Task: Create validation rules in application object.
Action: Mouse moved to (725, 52)
Screenshot: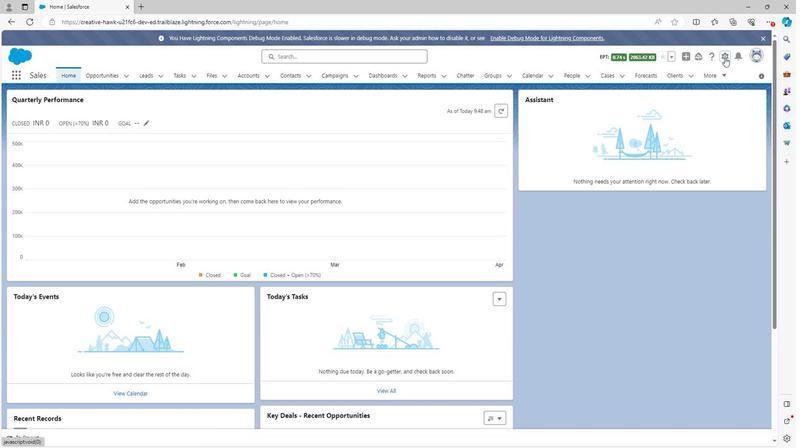 
Action: Mouse pressed left at (725, 52)
Screenshot: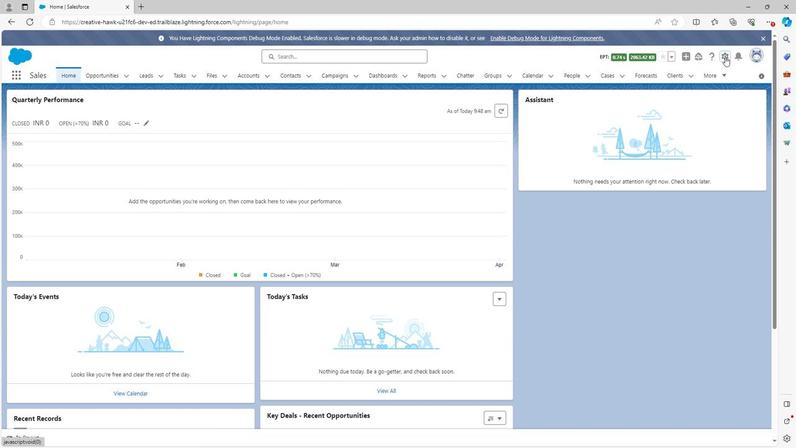
Action: Mouse moved to (694, 79)
Screenshot: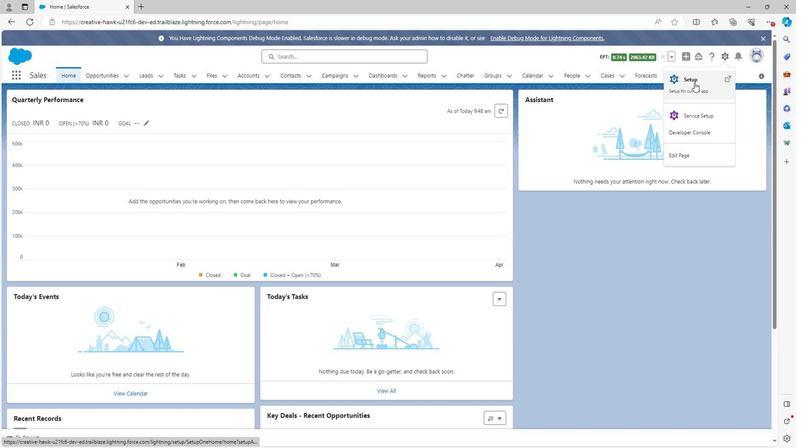 
Action: Mouse pressed left at (694, 79)
Screenshot: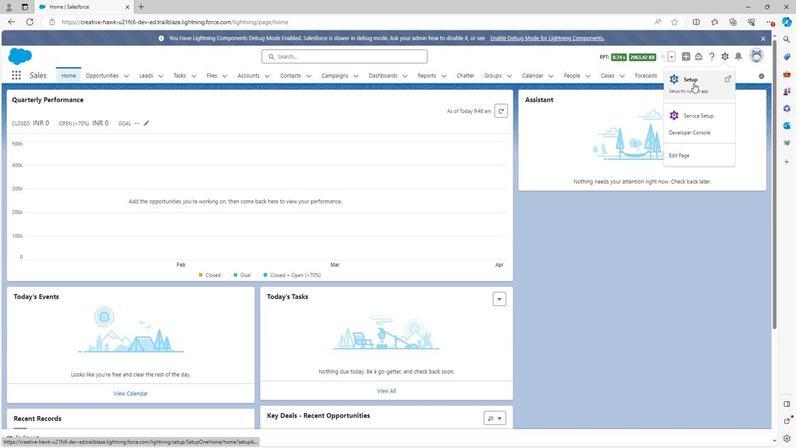 
Action: Mouse moved to (103, 73)
Screenshot: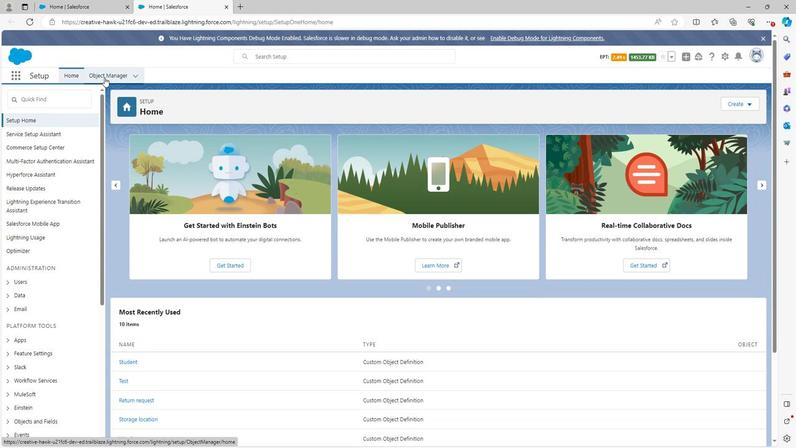 
Action: Mouse pressed left at (103, 73)
Screenshot: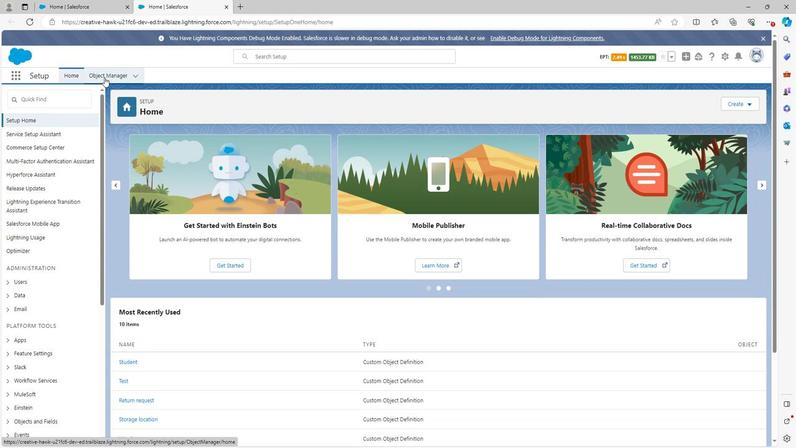 
Action: Mouse moved to (24, 283)
Screenshot: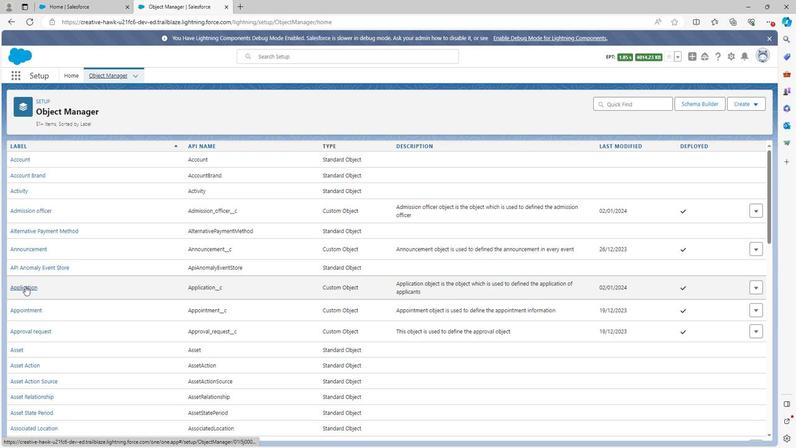 
Action: Mouse pressed left at (24, 283)
Screenshot: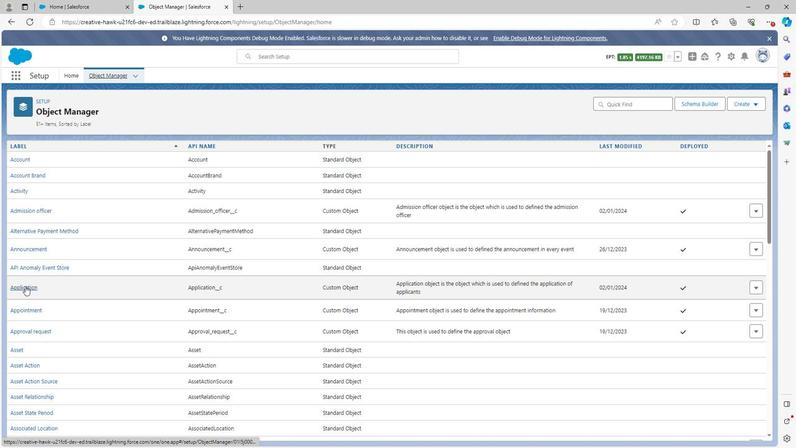 
Action: Mouse moved to (43, 159)
Screenshot: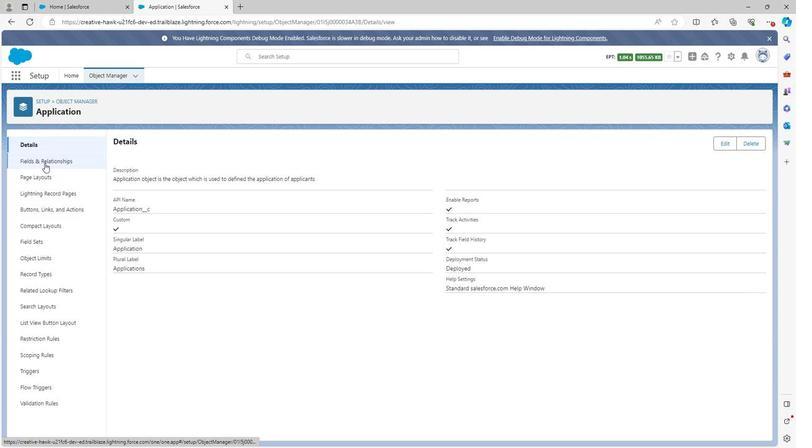 
Action: Mouse pressed left at (43, 159)
Screenshot: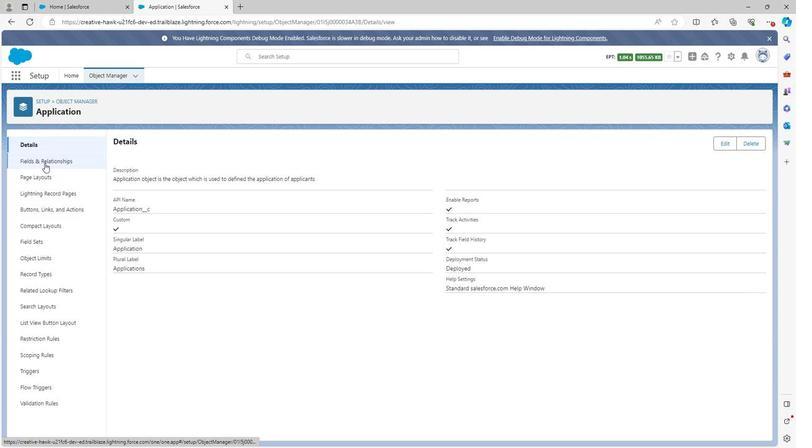 
Action: Mouse moved to (126, 179)
Screenshot: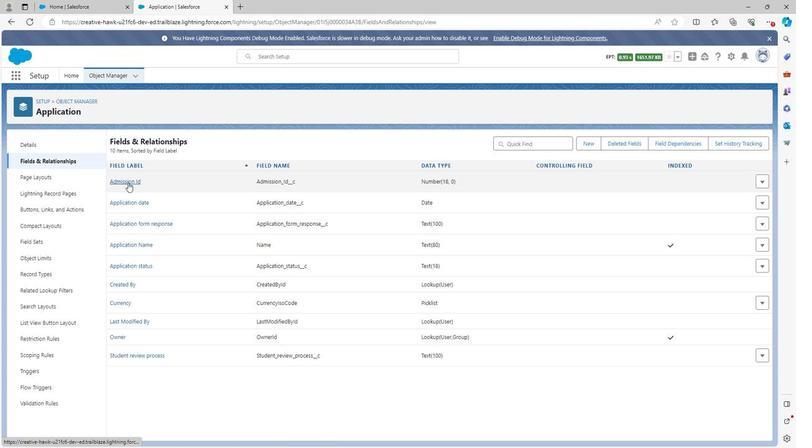 
Action: Mouse pressed left at (126, 179)
Screenshot: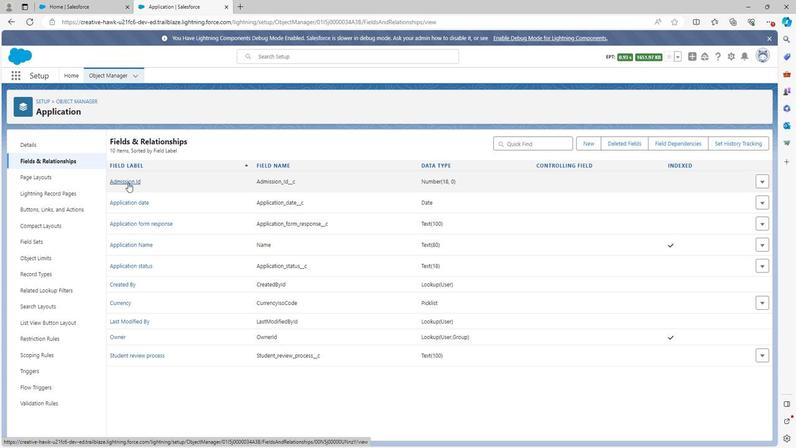 
Action: Mouse moved to (321, 389)
Screenshot: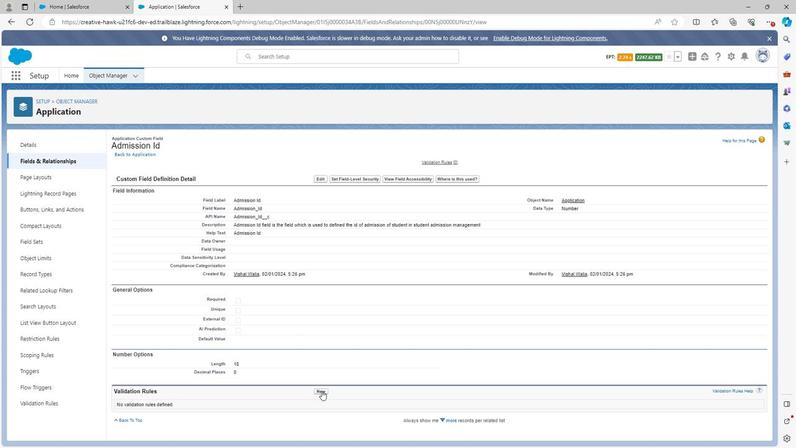 
Action: Mouse pressed left at (321, 389)
Screenshot: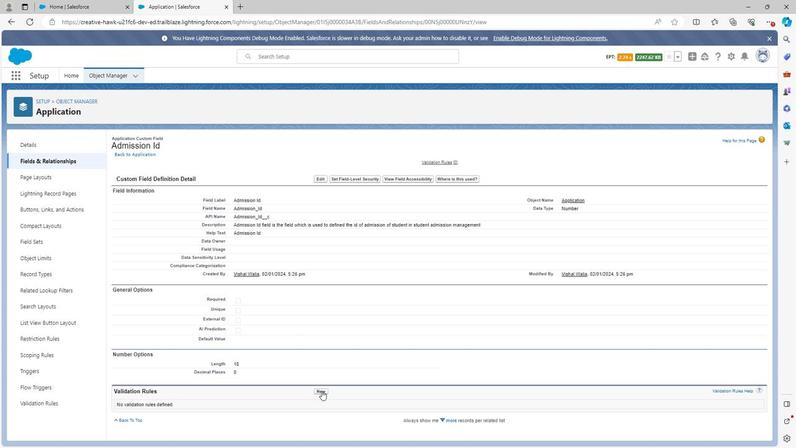 
Action: Mouse moved to (221, 196)
Screenshot: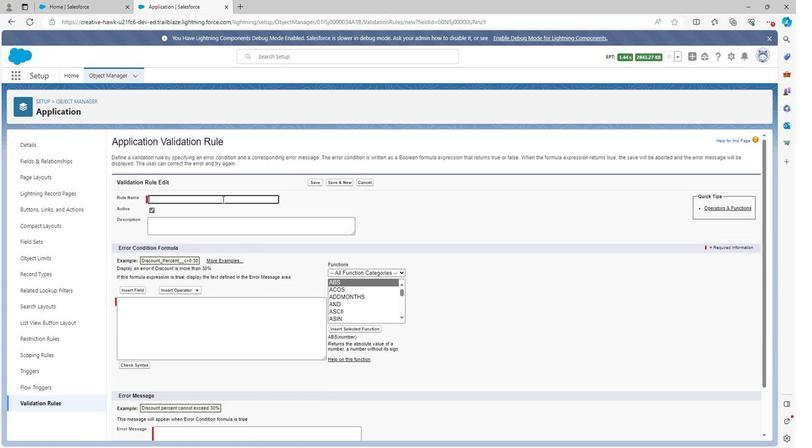 
Action: Mouse pressed left at (221, 196)
Screenshot: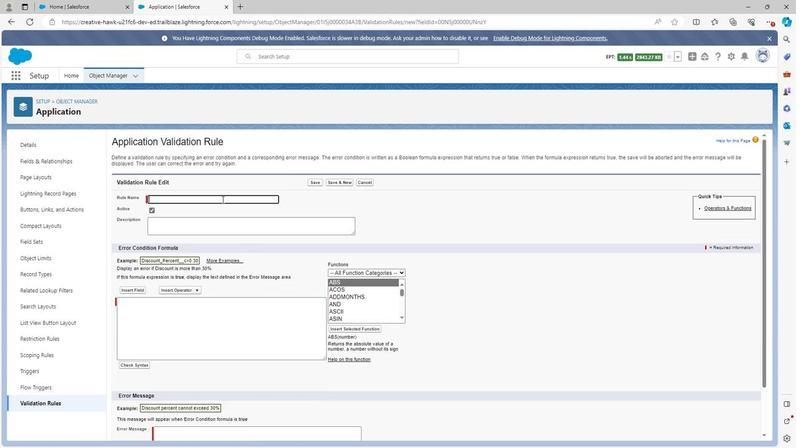 
Action: Mouse moved to (219, 192)
Screenshot: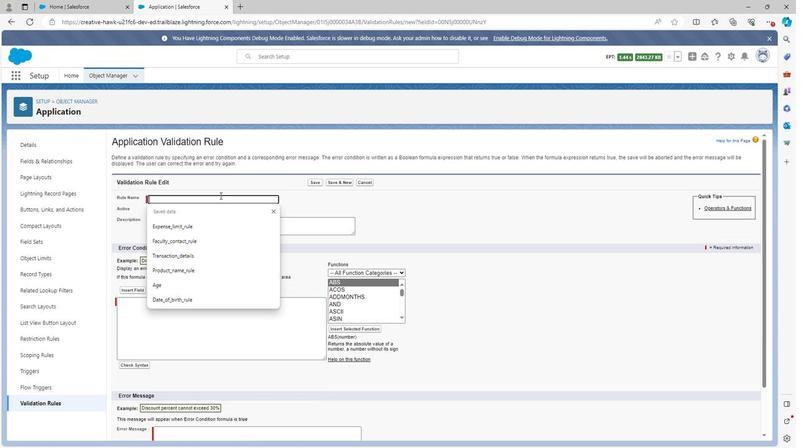 
Action: Key pressed <Key.shift>A
Screenshot: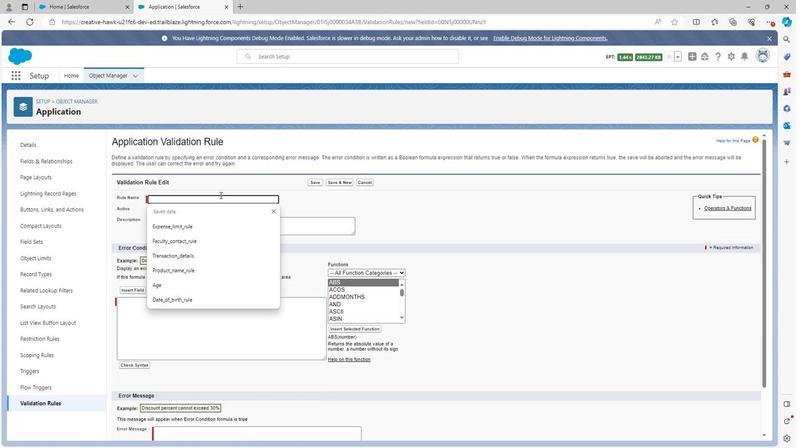 
Action: Mouse moved to (217, 190)
Screenshot: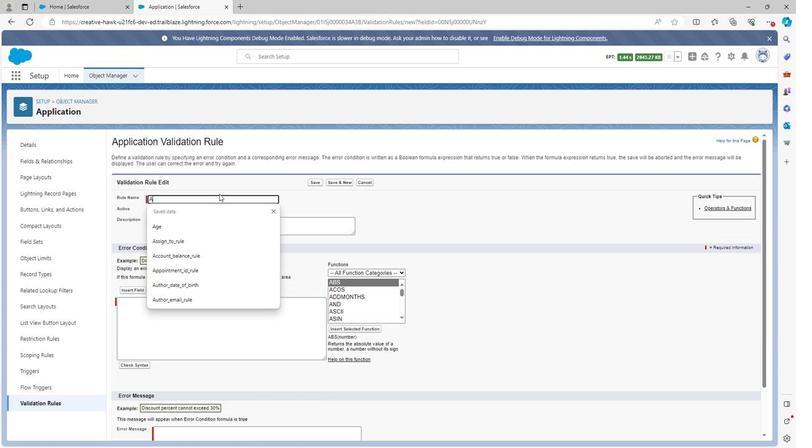 
Action: Key pressed pplication<Key.space><Key.shift>Id<Key.space>ru
Screenshot: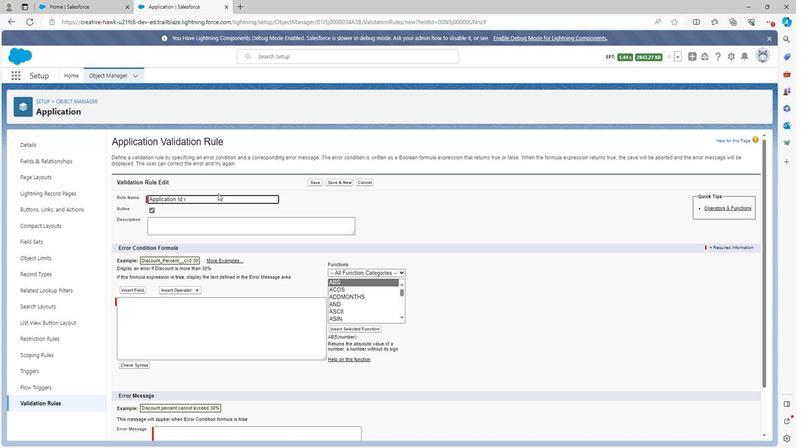 
Action: Mouse moved to (217, 189)
Screenshot: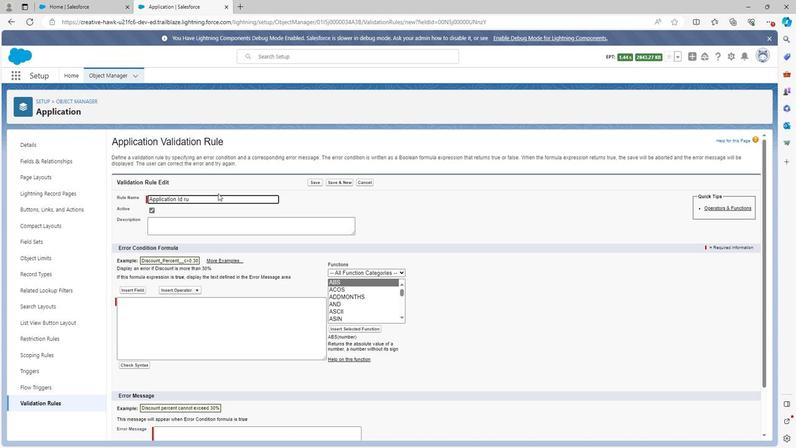 
Action: Key pressed le
Screenshot: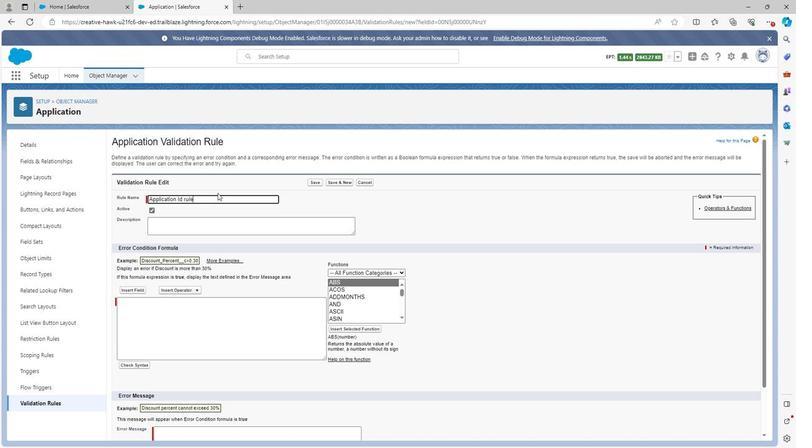 
Action: Mouse moved to (194, 214)
Screenshot: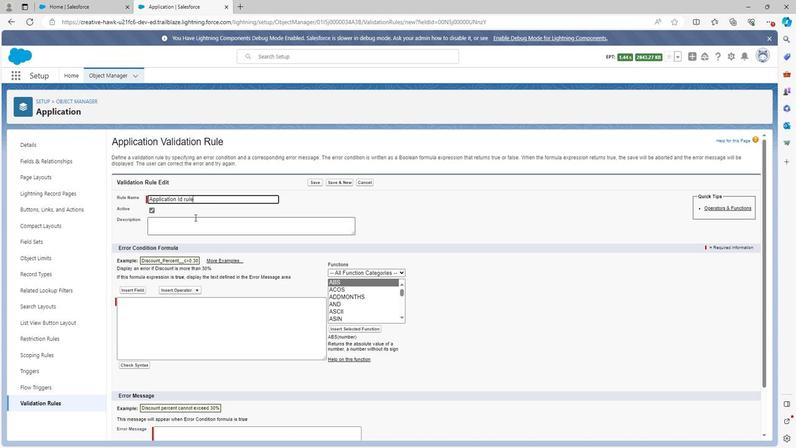 
Action: Mouse pressed left at (194, 214)
Screenshot: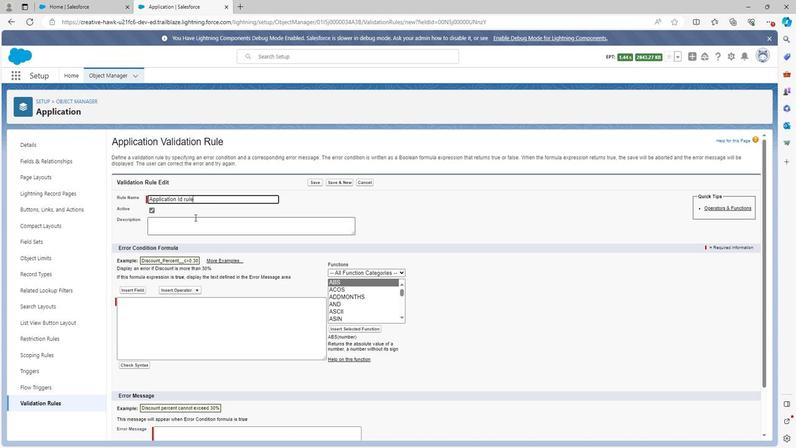 
Action: Key pressed <Key.shift><Key.shift>A
Screenshot: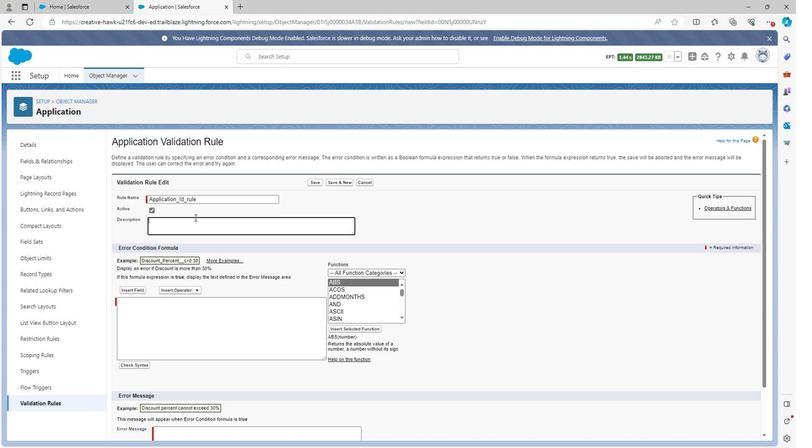 
Action: Mouse moved to (194, 214)
Screenshot: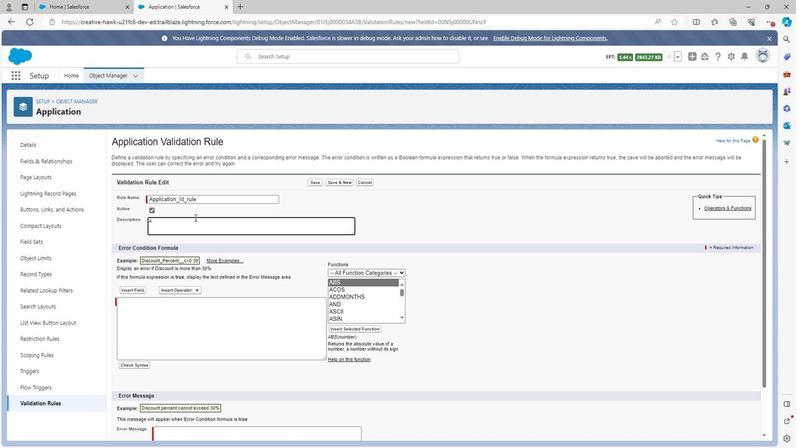 
Action: Key pressed pplication<Key.space><Key.shift><Key.shift>Id<Key.space>rule<Key.space>is<Key.space>the<Key.space>rule<Key.space>which<Key.space>is<Key.space>used<Key.space>to<Key.space>defined<Key.space>the<Key.space><Key.shift>Id<Key.space>of<Key.space>application<Key.space>with<Key.space>some<Key.space>limits
Screenshot: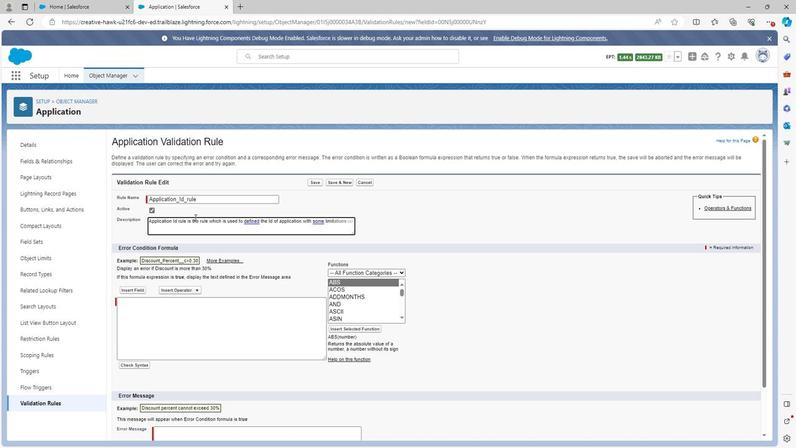 
Action: Mouse moved to (153, 312)
Screenshot: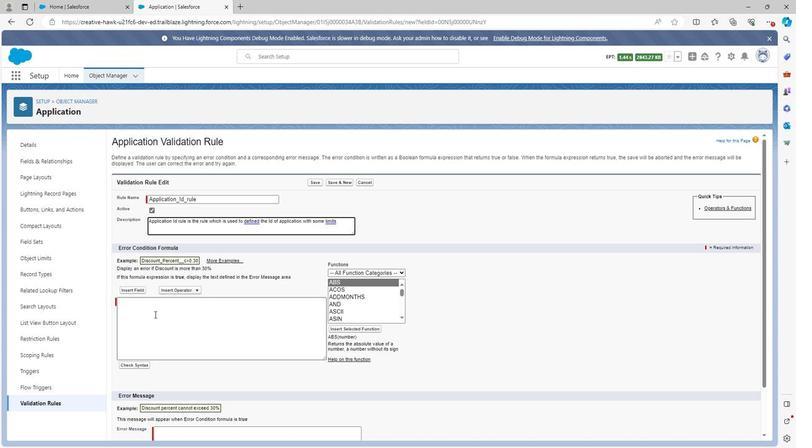 
Action: Mouse pressed left at (153, 312)
Screenshot: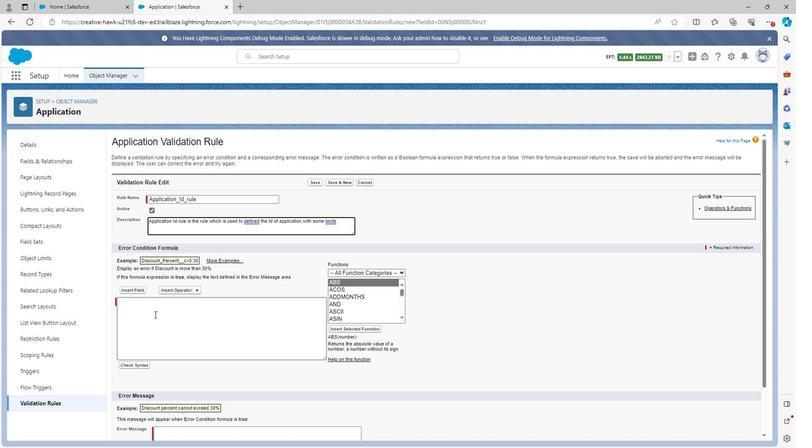 
Action: Mouse moved to (138, 288)
Screenshot: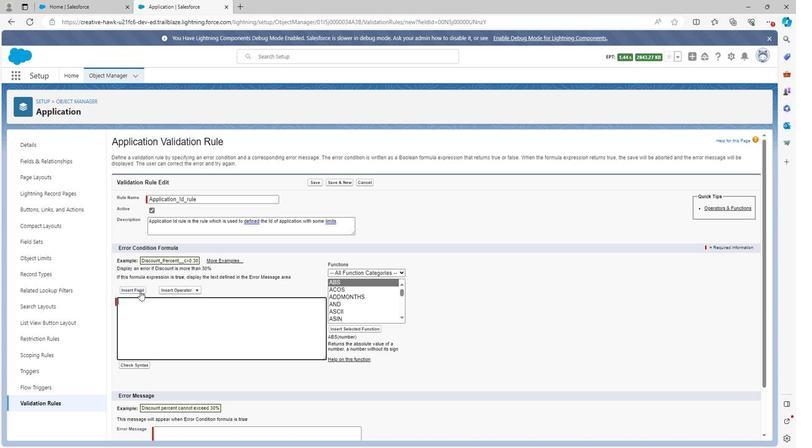 
Action: Mouse pressed left at (138, 288)
Screenshot: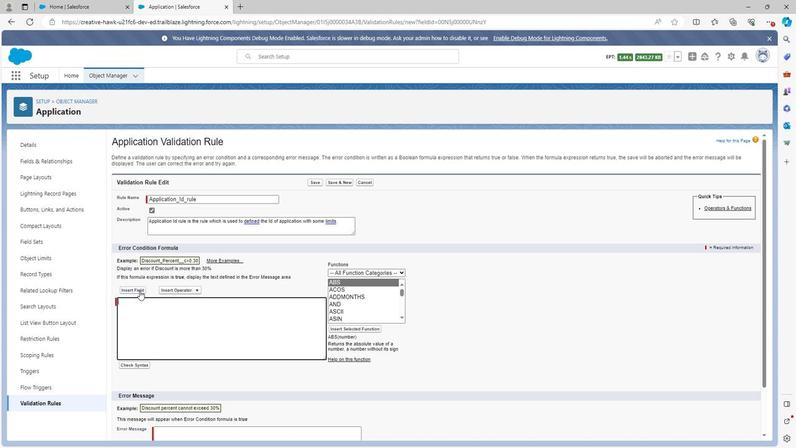 
Action: Mouse moved to (368, 289)
Screenshot: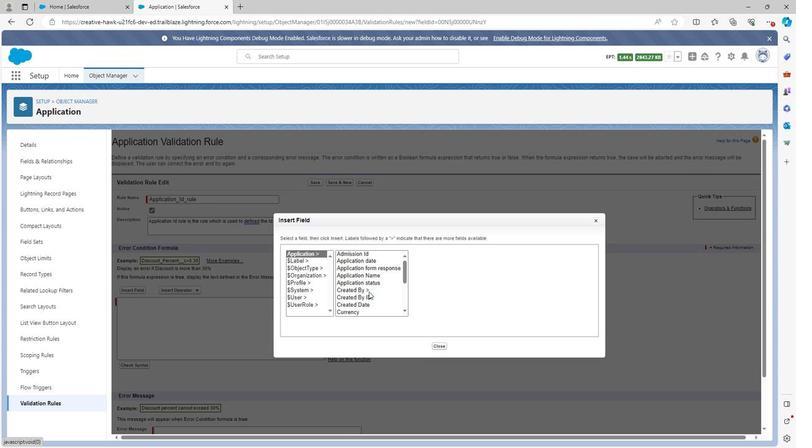 
Action: Mouse scrolled (368, 288) with delta (0, 0)
Screenshot: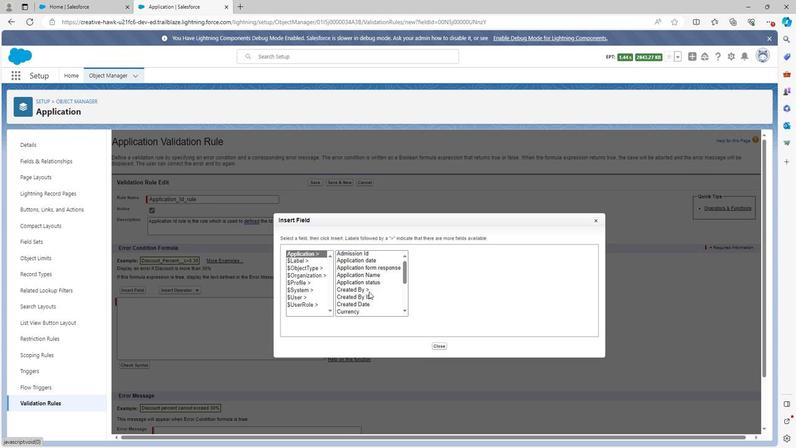
Action: Mouse moved to (368, 289)
Screenshot: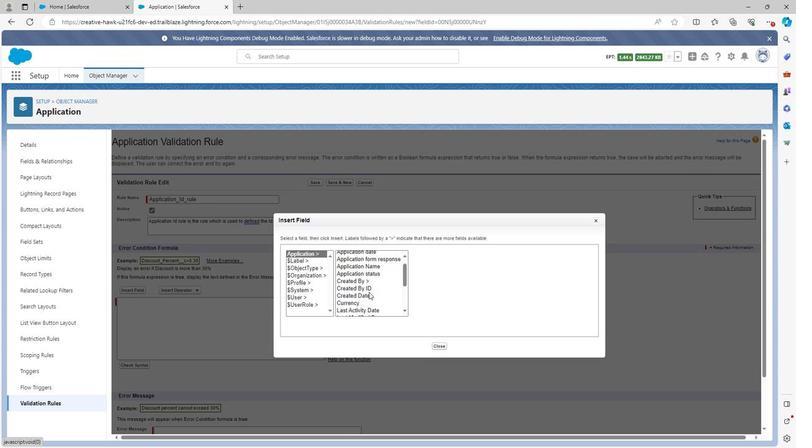 
Action: Mouse scrolled (368, 289) with delta (0, 0)
Screenshot: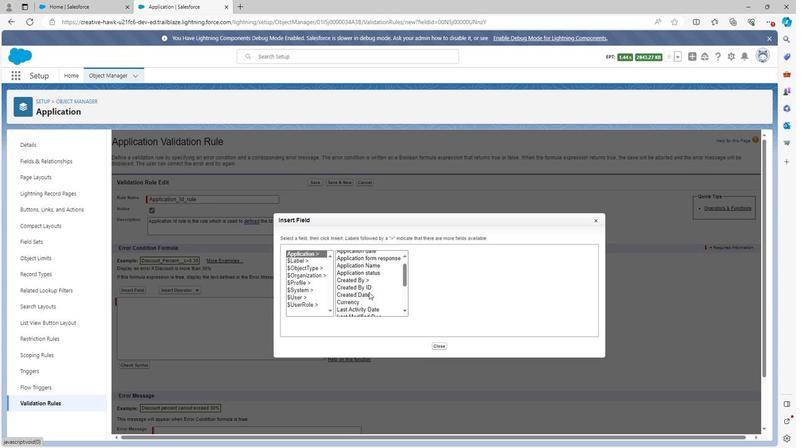 
Action: Mouse moved to (368, 290)
Screenshot: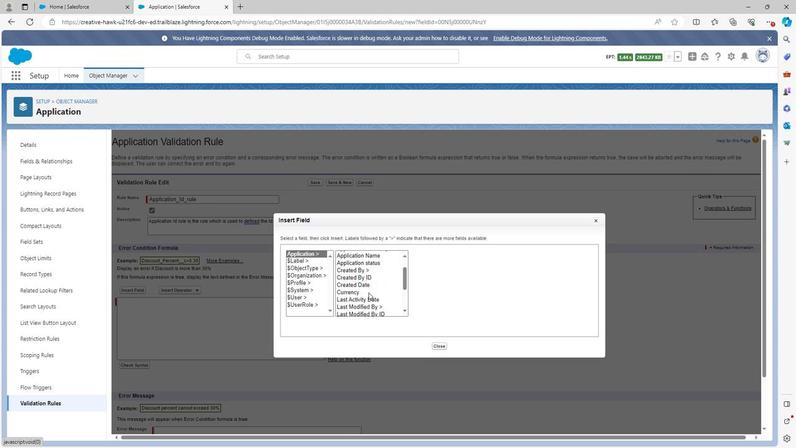
Action: Mouse scrolled (368, 289) with delta (0, 0)
Screenshot: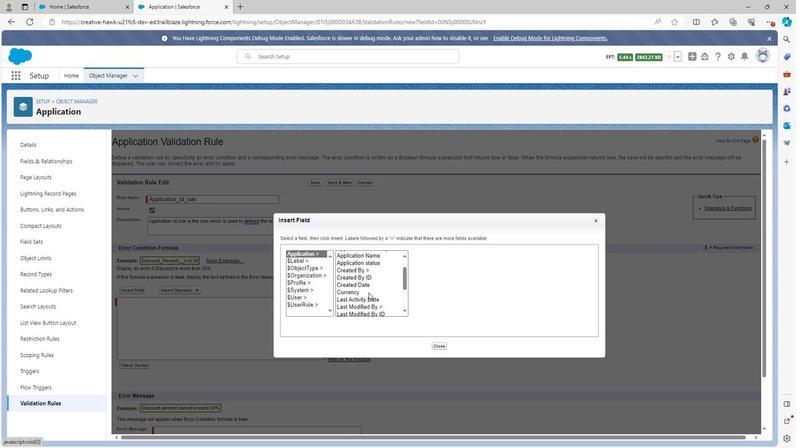 
Action: Mouse scrolled (368, 289) with delta (0, 0)
Screenshot: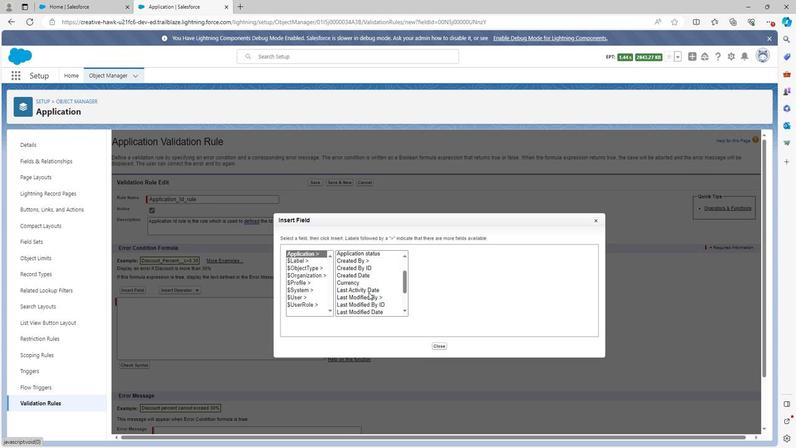 
Action: Mouse scrolled (368, 289) with delta (0, 0)
Screenshot: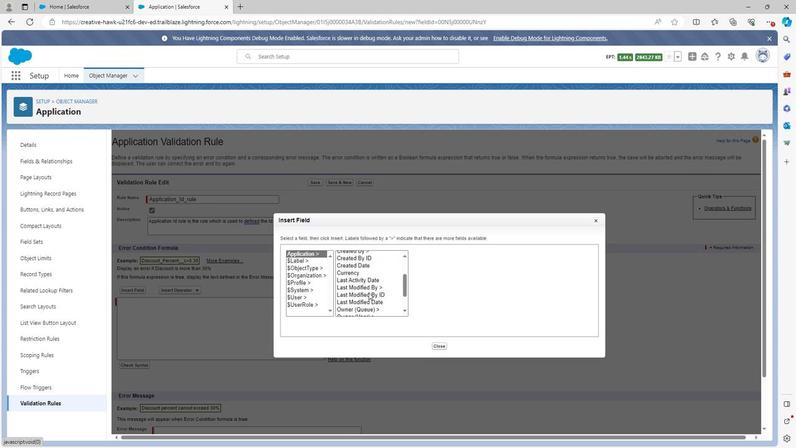 
Action: Mouse scrolled (368, 289) with delta (0, 0)
Screenshot: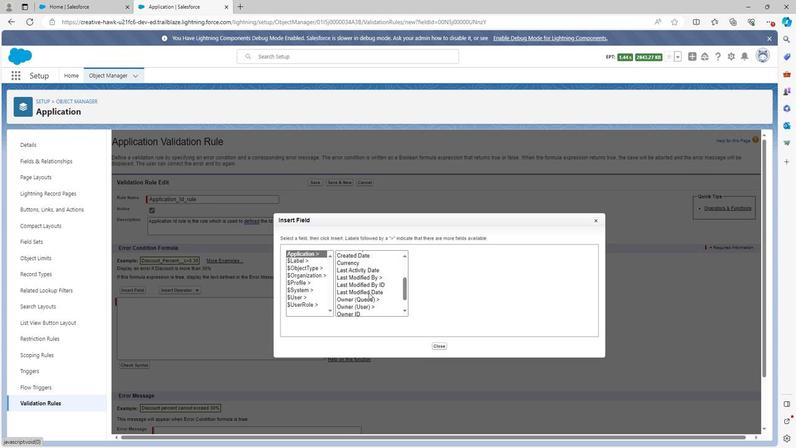 
Action: Mouse moved to (368, 290)
Screenshot: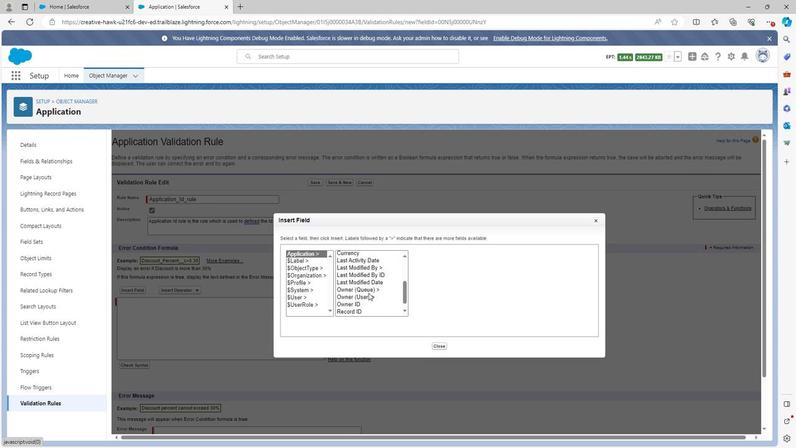 
Action: Mouse scrolled (368, 290) with delta (0, 0)
Screenshot: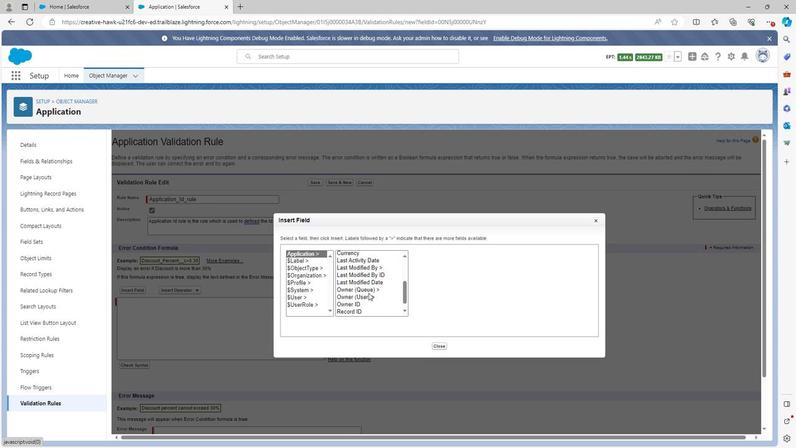 
Action: Mouse scrolled (368, 290) with delta (0, 0)
Screenshot: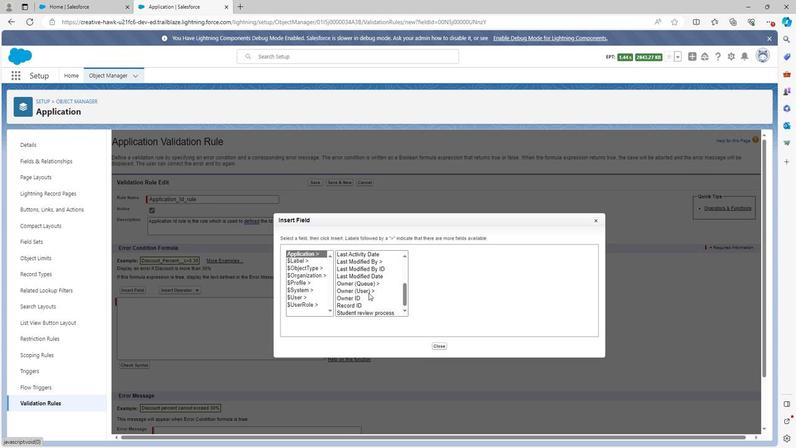 
Action: Mouse moved to (367, 291)
Screenshot: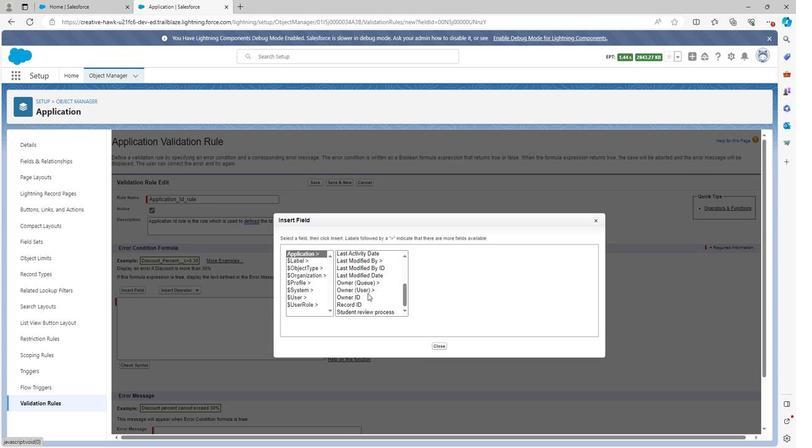 
Action: Mouse scrolled (367, 290) with delta (0, 0)
Screenshot: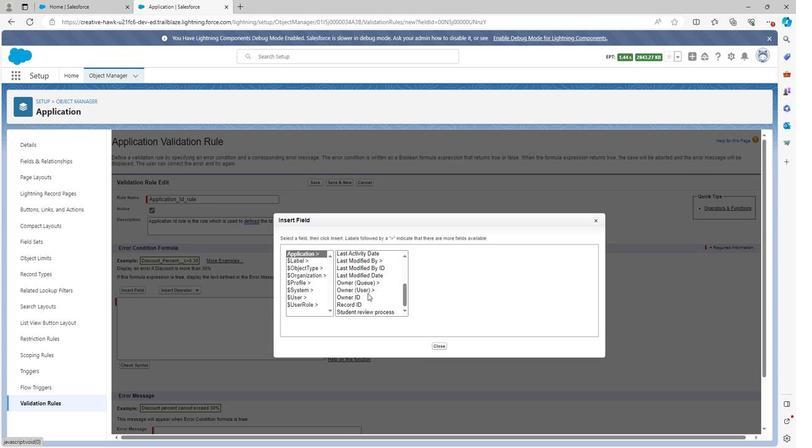 
Action: Mouse scrolled (367, 290) with delta (0, 0)
Screenshot: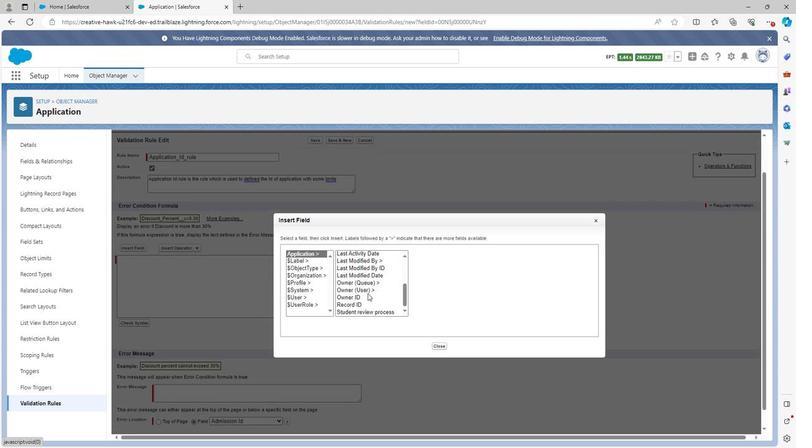 
Action: Mouse scrolled (367, 290) with delta (0, 0)
Screenshot: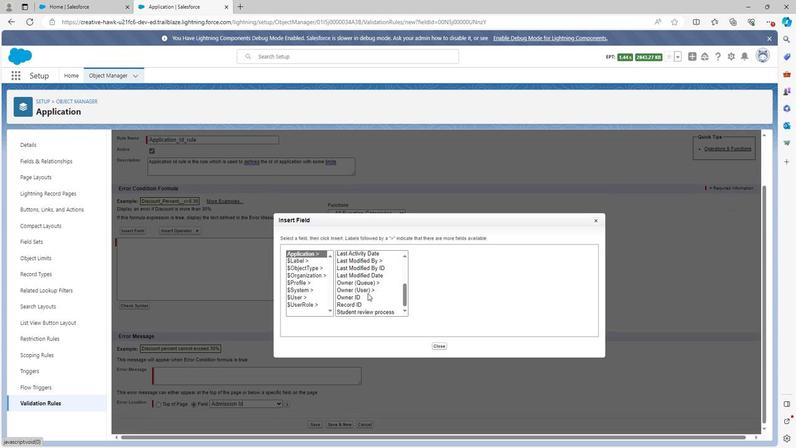 
Action: Mouse moved to (365, 291)
Screenshot: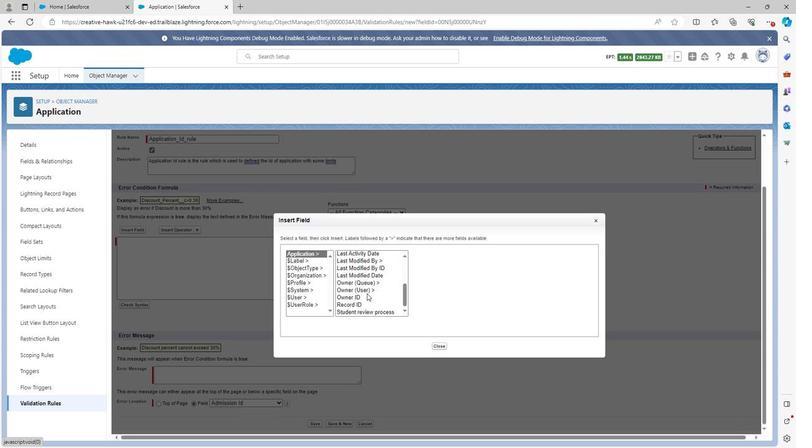 
Action: Mouse scrolled (365, 291) with delta (0, 0)
Screenshot: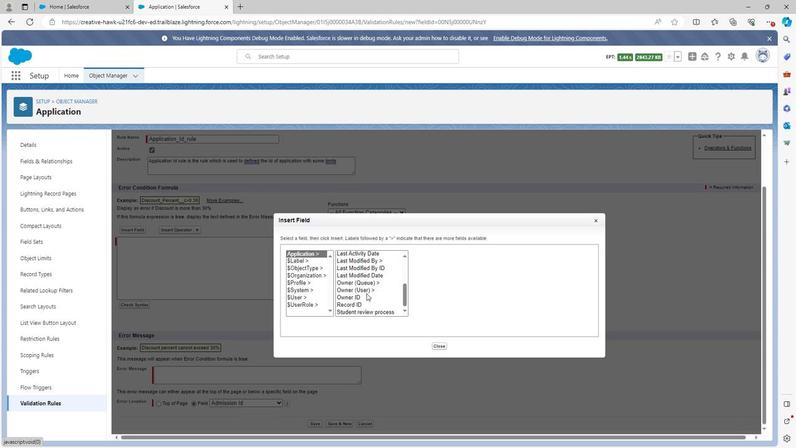 
Action: Mouse scrolled (365, 291) with delta (0, 0)
Screenshot: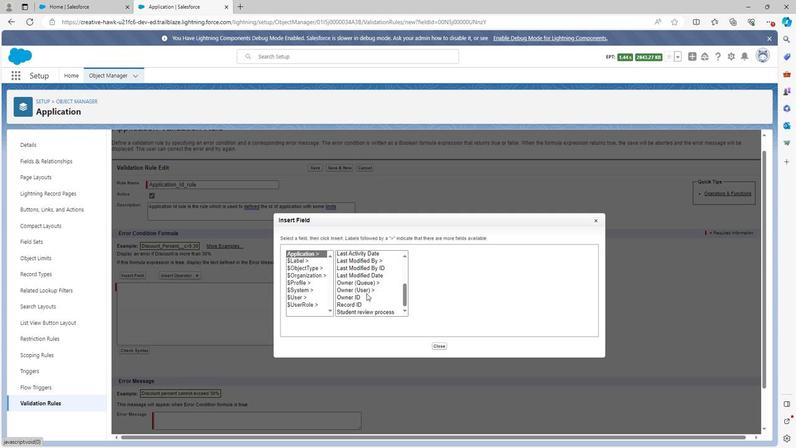 
Action: Mouse moved to (367, 278)
Screenshot: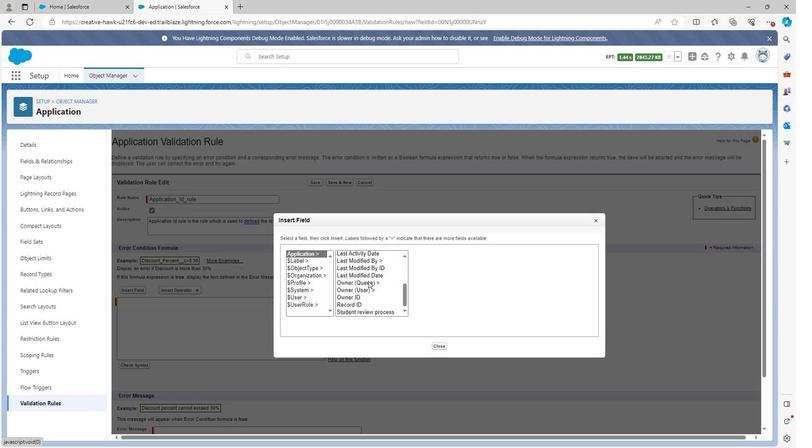 
Action: Mouse scrolled (367, 278) with delta (0, 0)
Screenshot: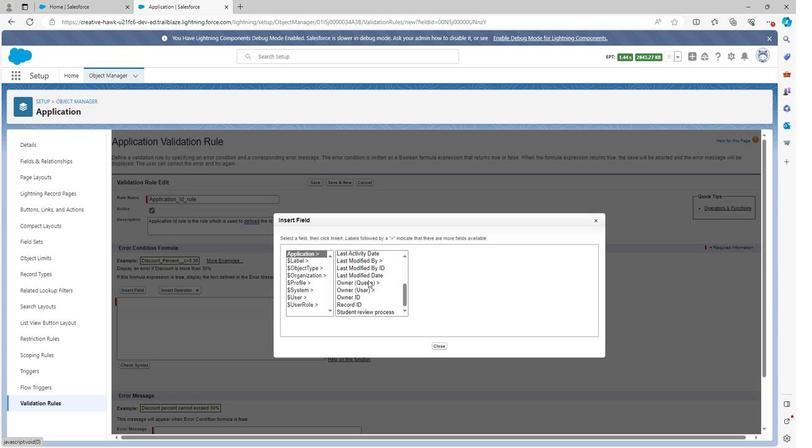 
Action: Mouse scrolled (367, 278) with delta (0, 0)
Screenshot: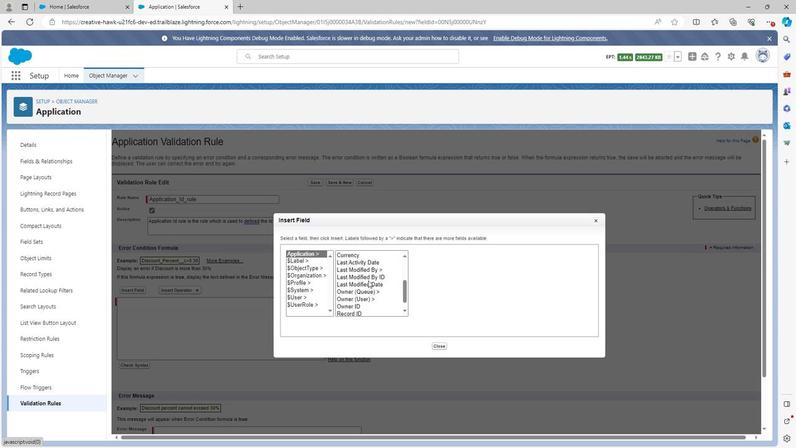 
Action: Mouse scrolled (367, 278) with delta (0, 0)
Screenshot: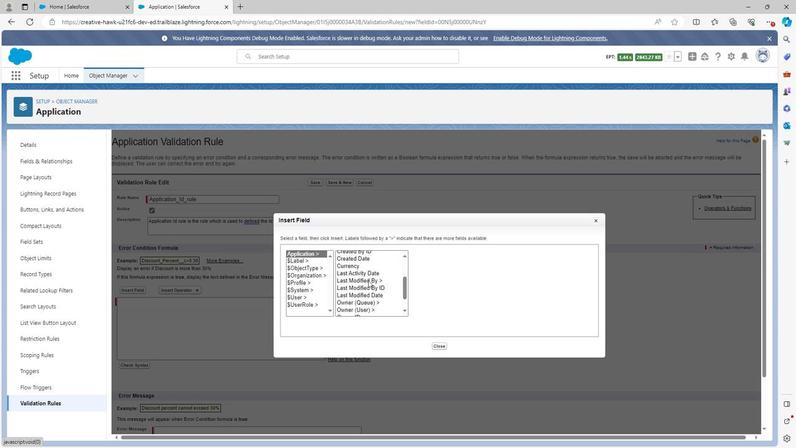 
Action: Mouse moved to (367, 277)
Screenshot: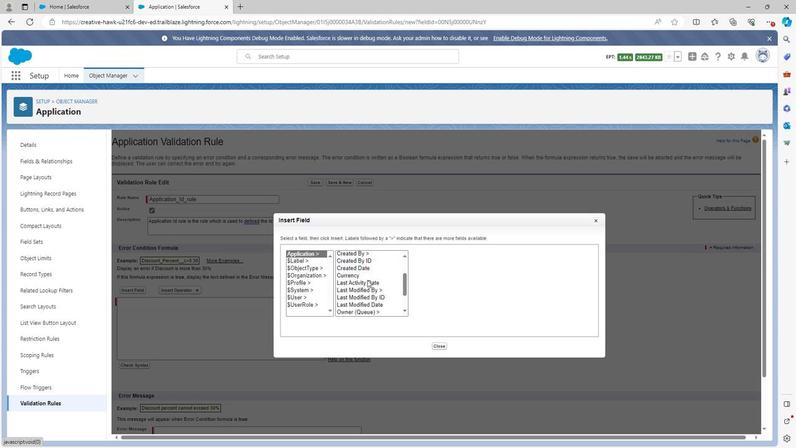 
Action: Mouse scrolled (367, 278) with delta (0, 0)
Screenshot: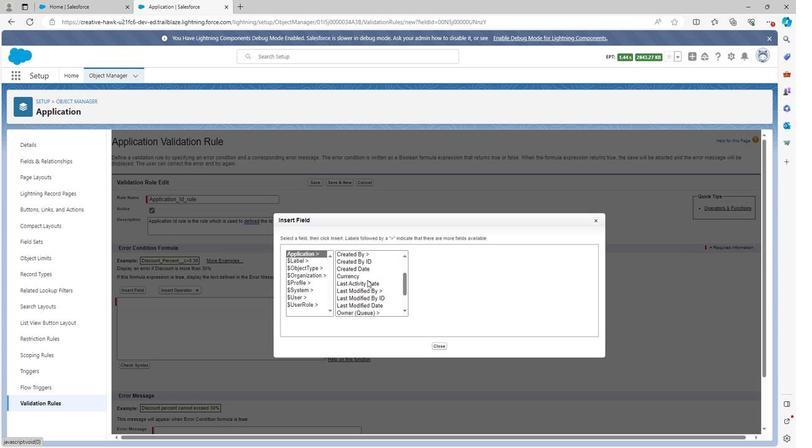 
Action: Mouse scrolled (367, 278) with delta (0, 0)
Screenshot: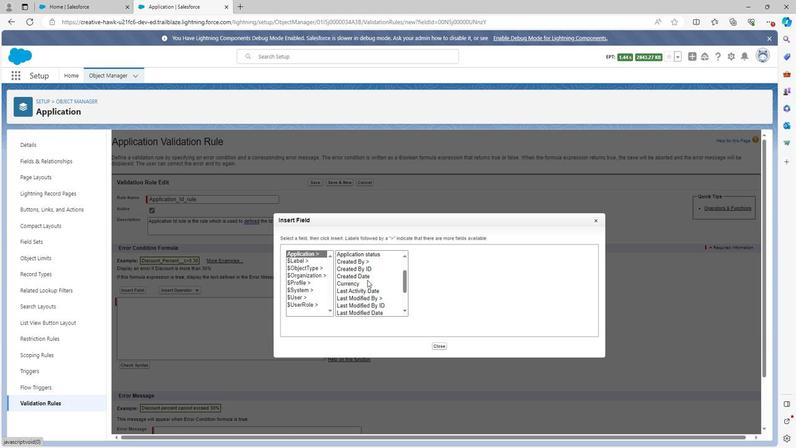 
Action: Mouse scrolled (367, 278) with delta (0, 0)
Screenshot: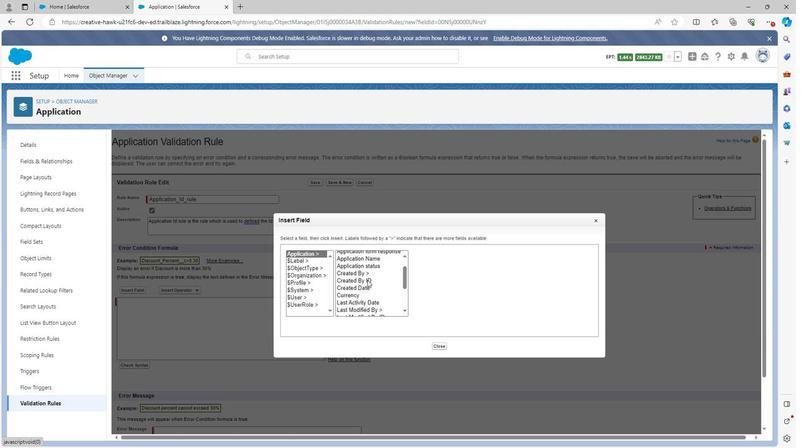 
Action: Mouse scrolled (367, 278) with delta (0, 0)
Screenshot: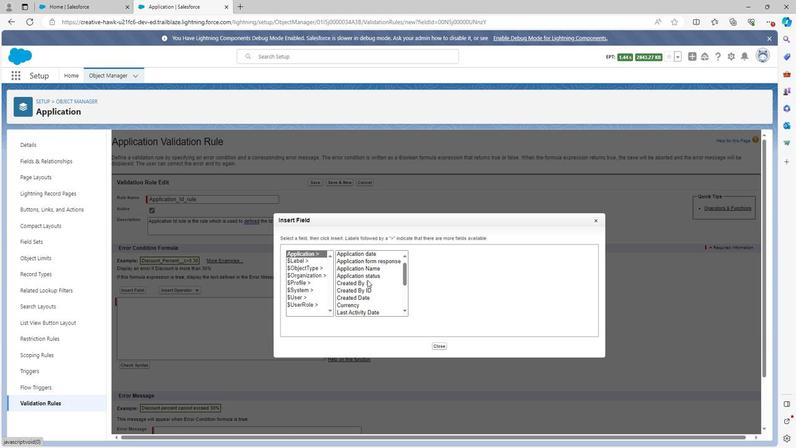 
Action: Mouse moved to (366, 277)
Screenshot: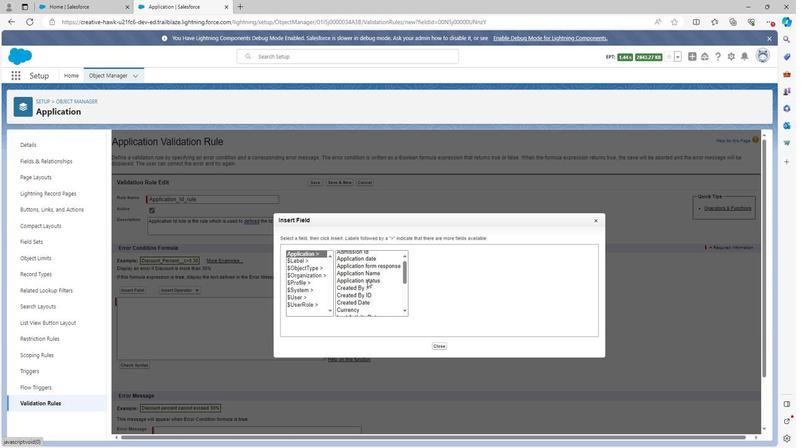 
Action: Mouse scrolled (366, 278) with delta (0, 0)
Screenshot: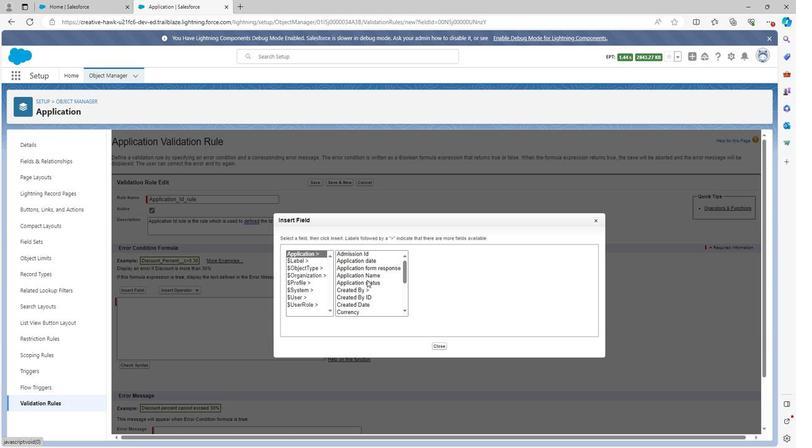 
Action: Mouse scrolled (366, 278) with delta (0, 0)
Screenshot: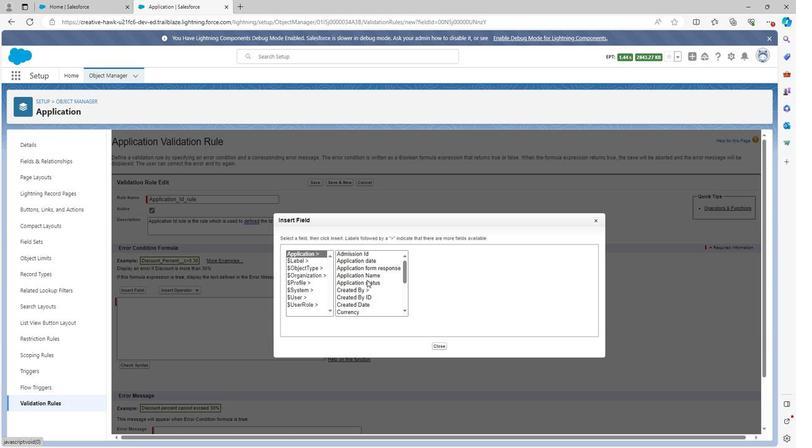 
Action: Mouse moved to (359, 251)
Screenshot: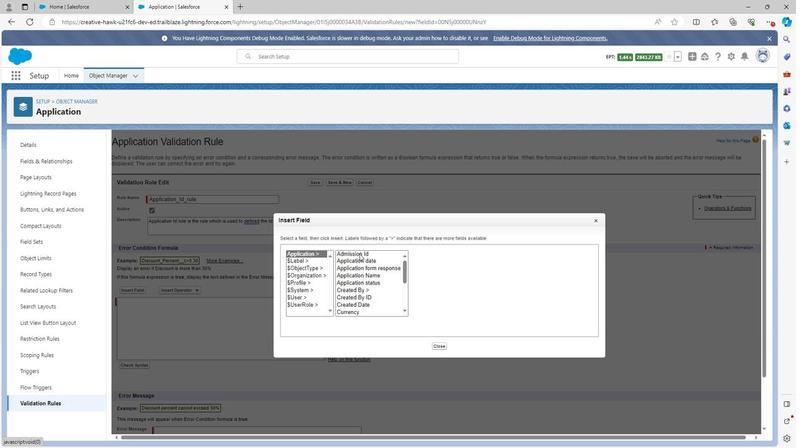 
Action: Mouse pressed left at (359, 251)
Screenshot: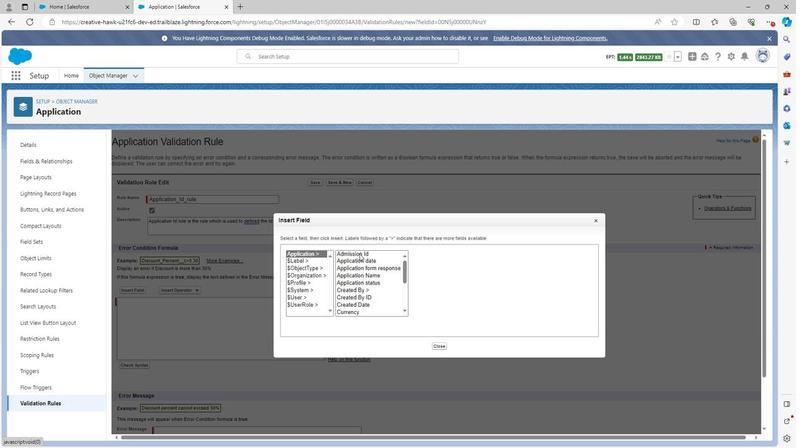 
Action: Mouse moved to (439, 294)
Screenshot: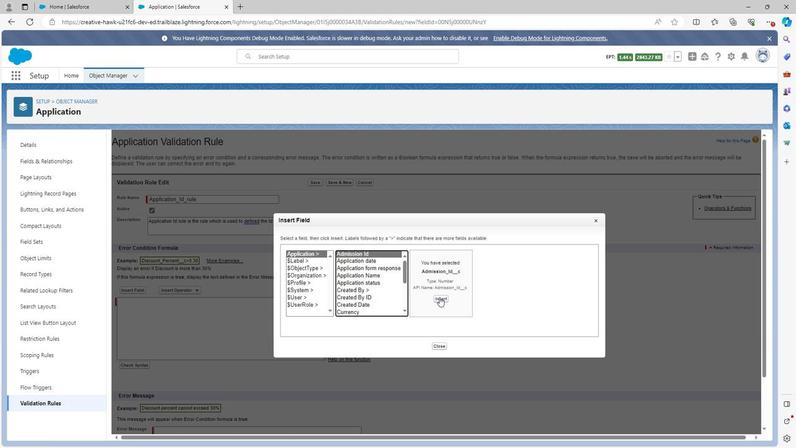 
Action: Mouse pressed left at (439, 294)
Screenshot: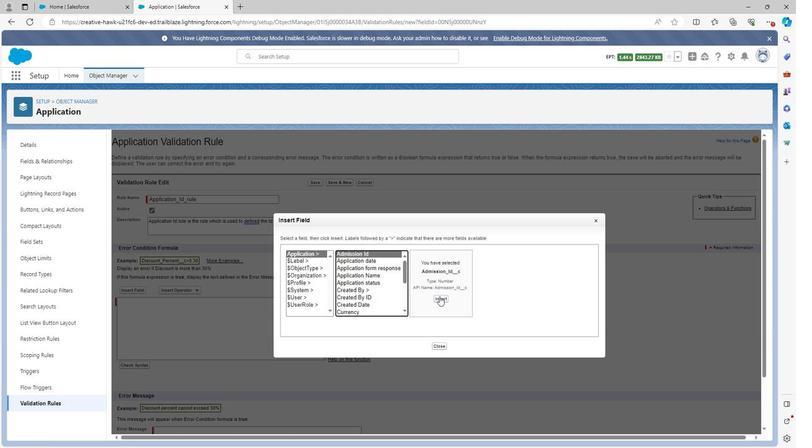 
Action: Mouse moved to (192, 285)
Screenshot: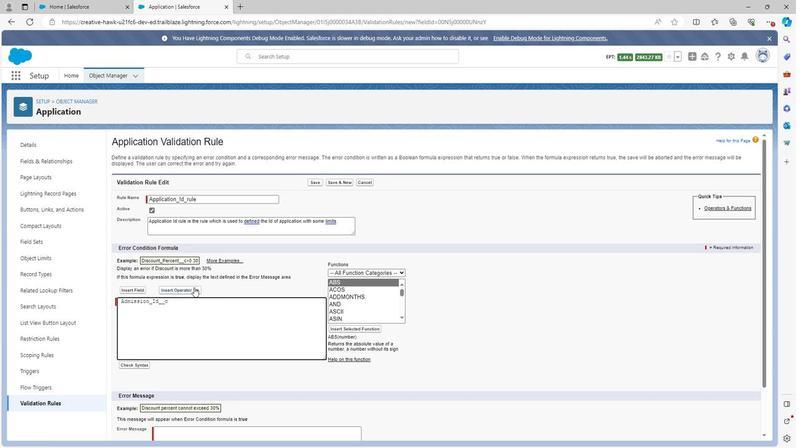 
Action: Mouse pressed left at (192, 285)
Screenshot: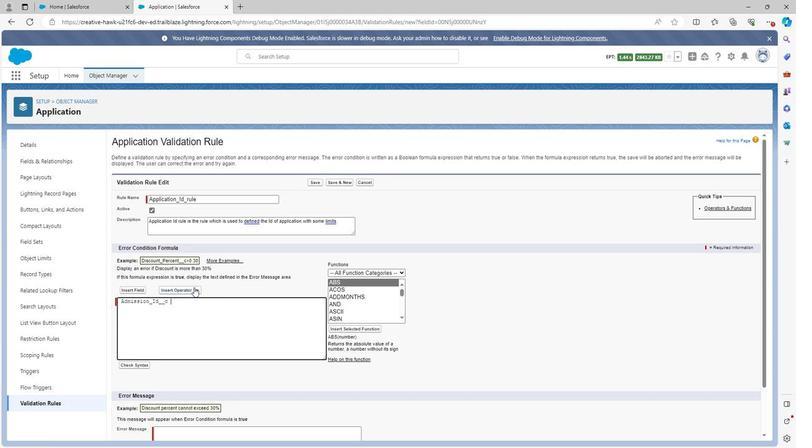 
Action: Mouse moved to (187, 382)
Screenshot: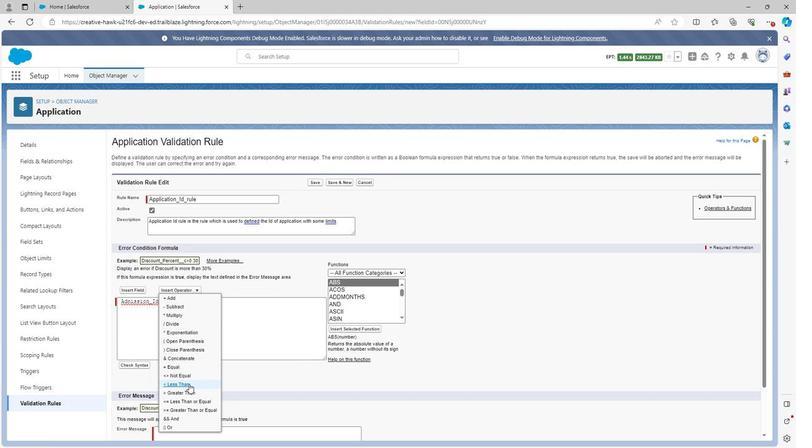 
Action: Mouse pressed left at (187, 382)
Screenshot: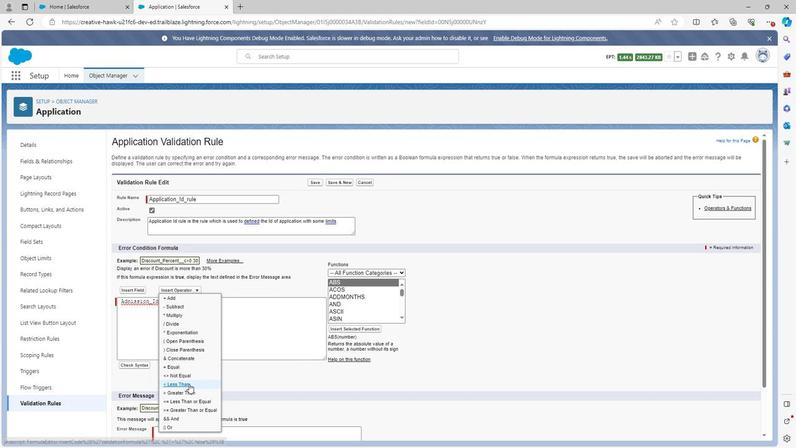 
Action: Mouse moved to (145, 352)
Screenshot: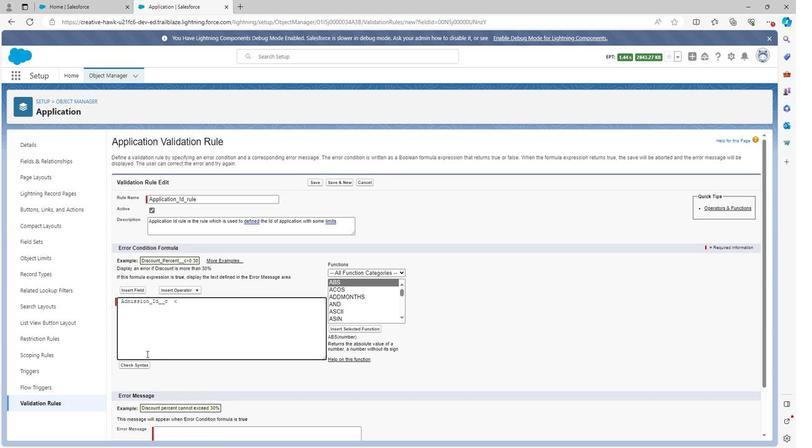 
Action: Key pressed 0
Screenshot: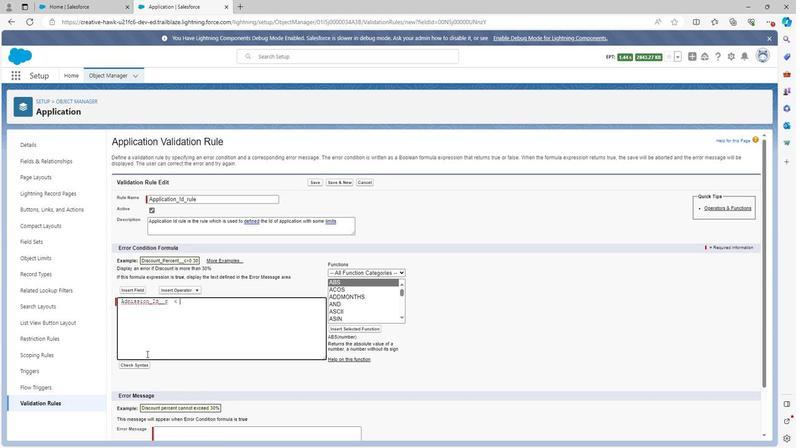 
Action: Mouse moved to (139, 362)
Screenshot: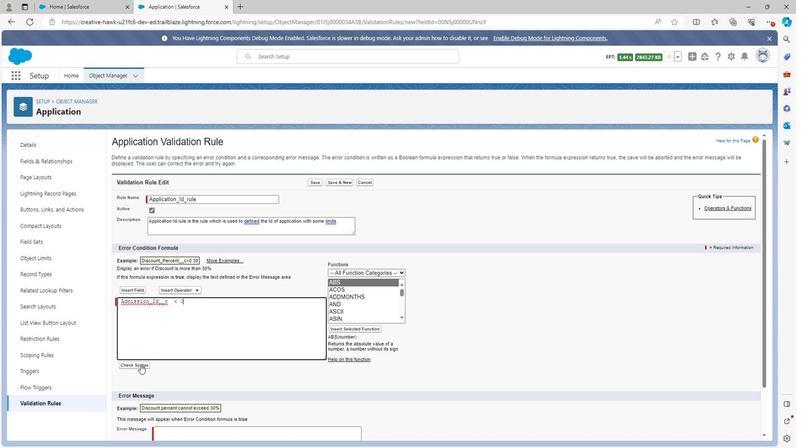 
Action: Mouse pressed left at (139, 362)
Screenshot: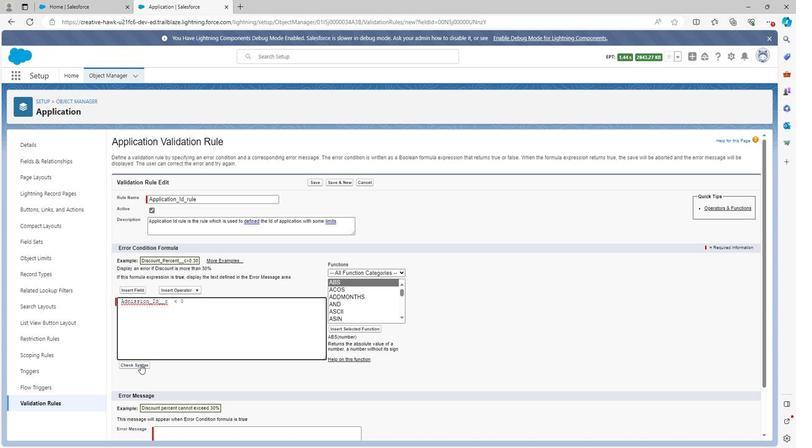 
Action: Mouse scrolled (139, 362) with delta (0, 0)
Screenshot: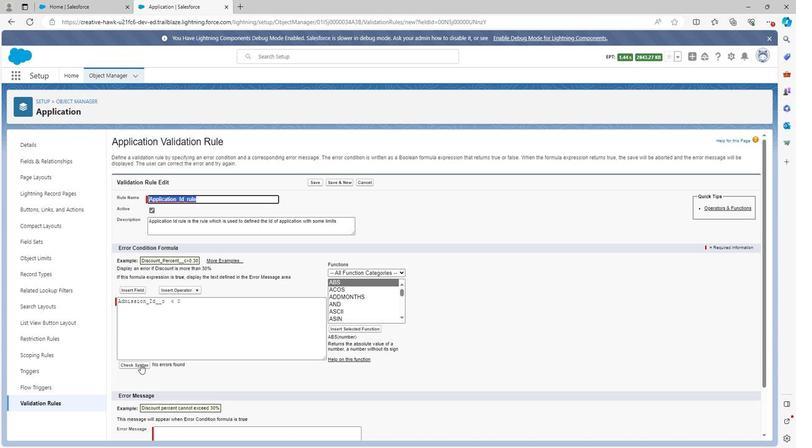 
Action: Mouse moved to (170, 380)
Screenshot: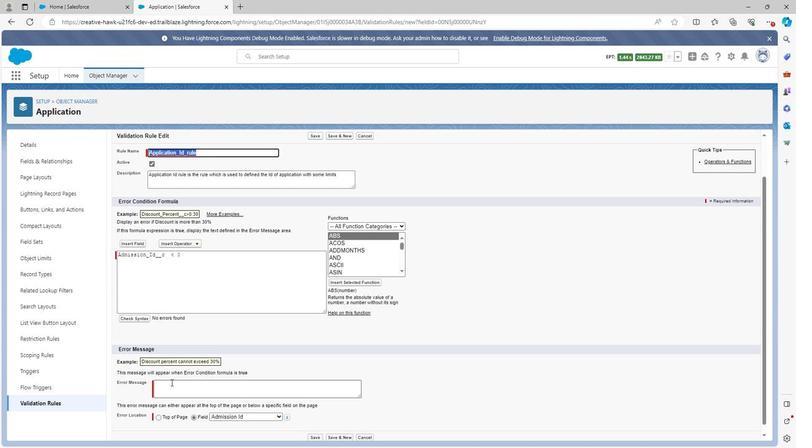 
Action: Mouse pressed left at (170, 380)
Screenshot: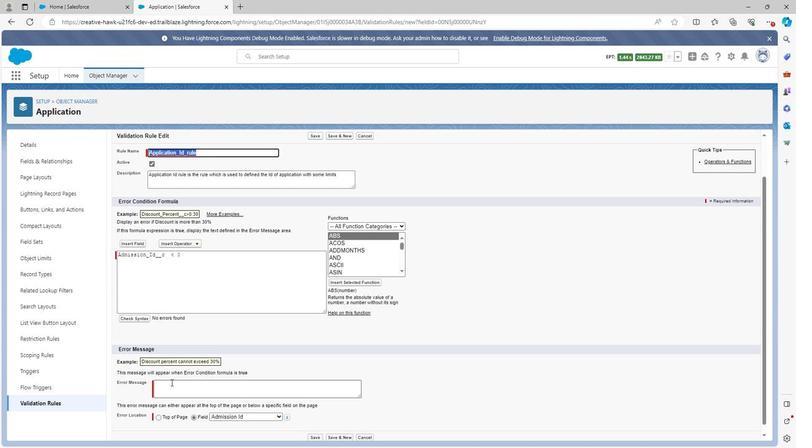 
Action: Mouse moved to (156, 370)
Screenshot: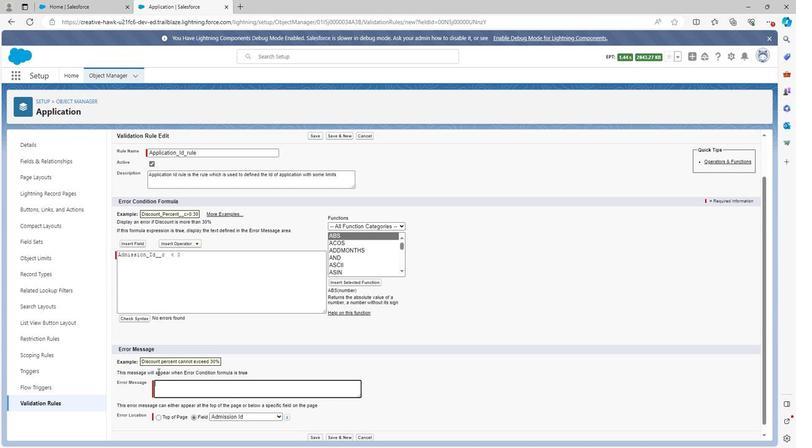 
Action: Key pressed <Key.shift>Application<Key.space><Key.shift>Id<Key.space>should<Key.space>be<Key.space>greater
Screenshot: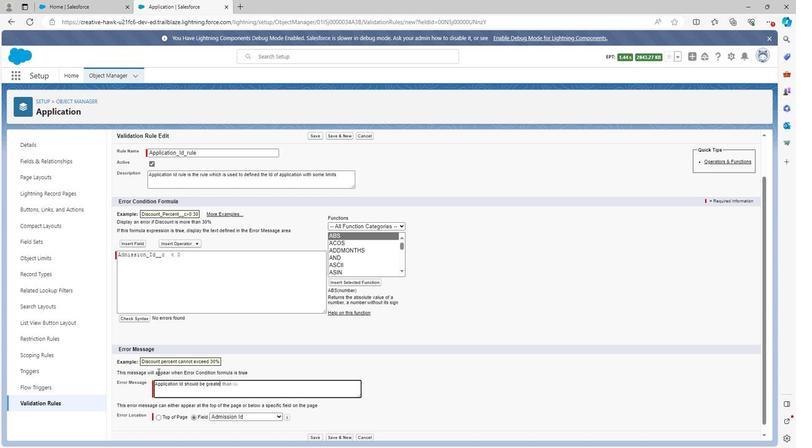 
Action: Mouse moved to (156, 370)
Screenshot: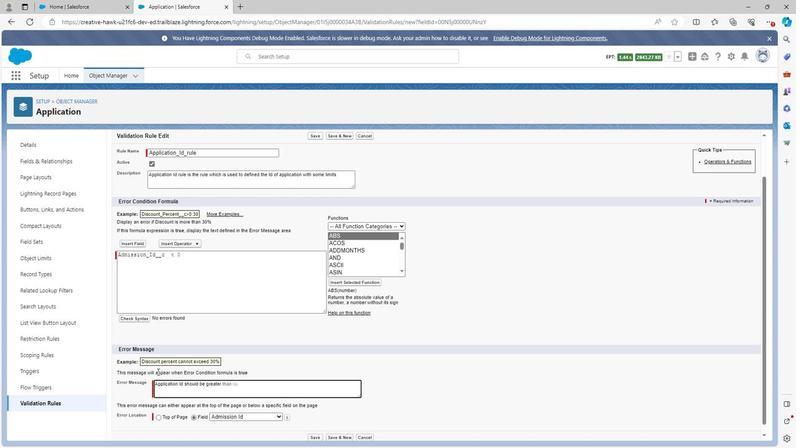 
Action: Key pressed <Key.space>than<Key.space>0
Screenshot: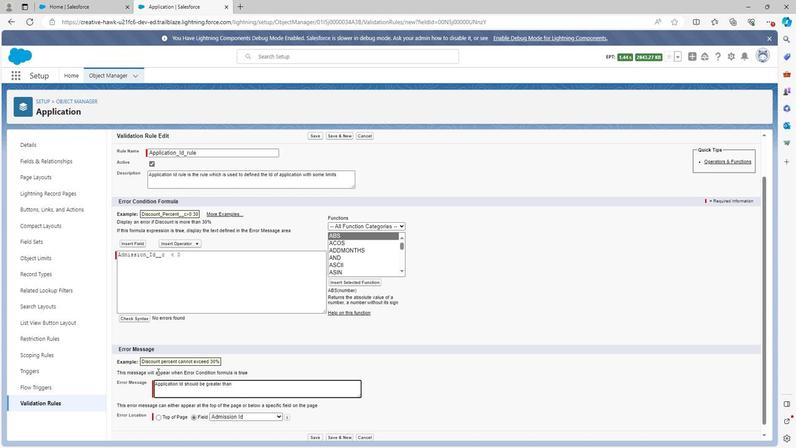 
Action: Mouse moved to (174, 371)
Screenshot: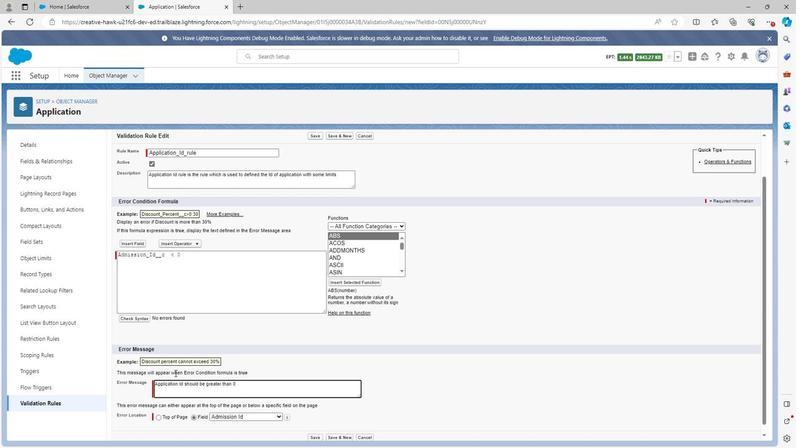 
Action: Mouse scrolled (174, 370) with delta (0, 0)
Screenshot: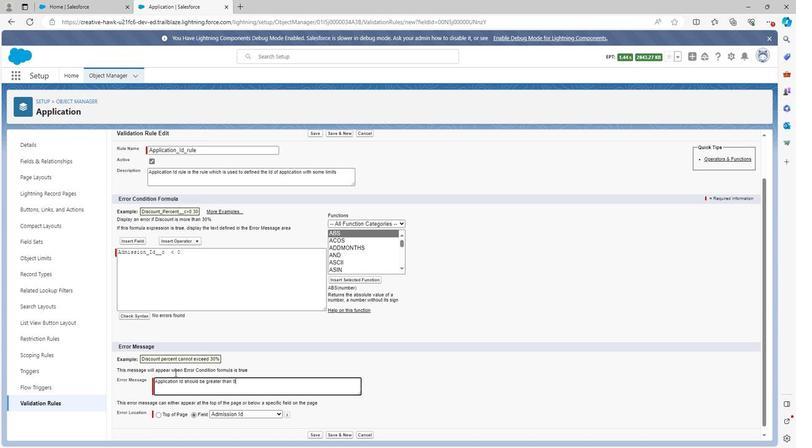 
Action: Mouse scrolled (174, 370) with delta (0, 0)
Screenshot: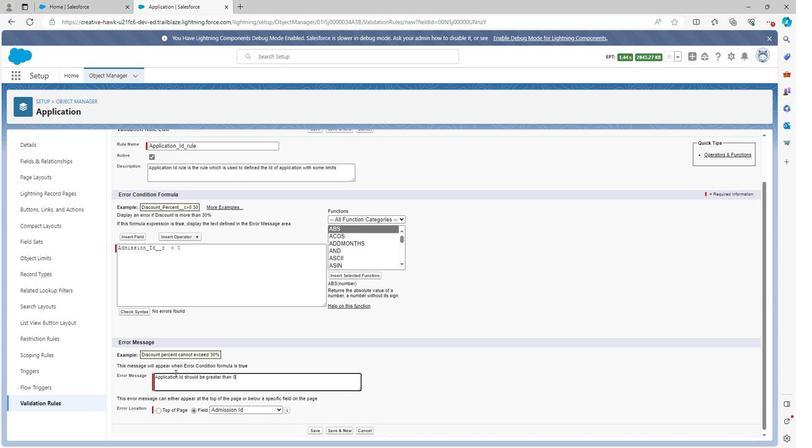 
Action: Mouse moved to (312, 426)
Screenshot: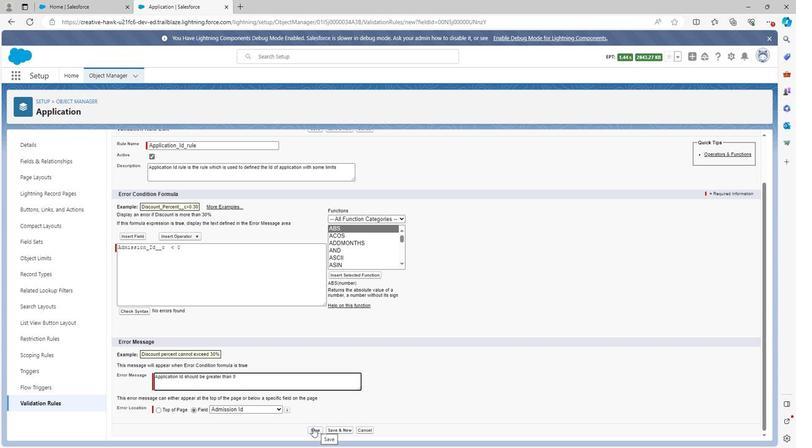 
Action: Mouse pressed left at (312, 426)
Screenshot: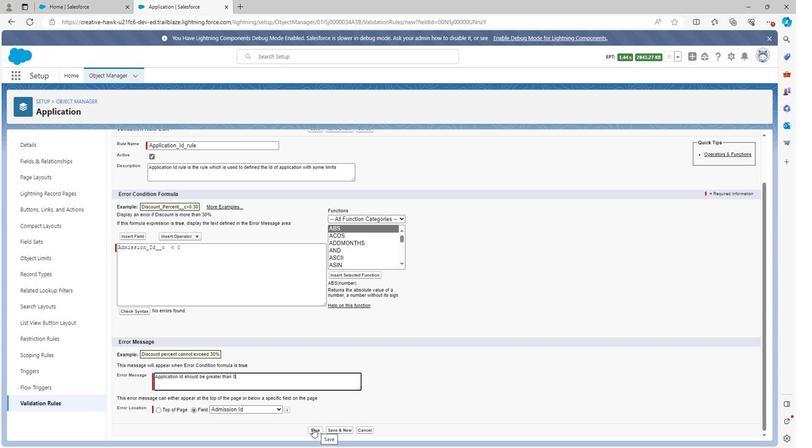 
Action: Mouse moved to (41, 148)
Screenshot: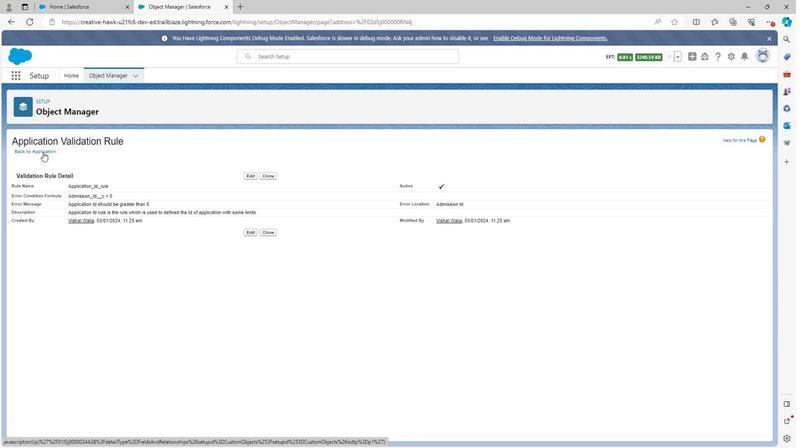 
Action: Mouse pressed left at (41, 148)
Screenshot: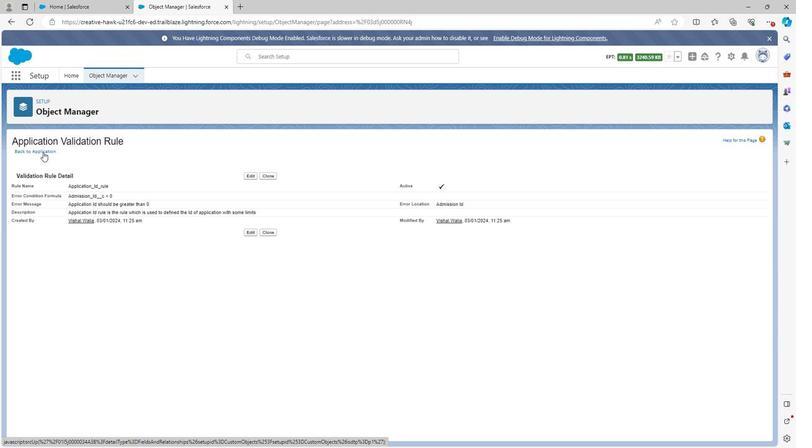
Action: Mouse moved to (132, 199)
Screenshot: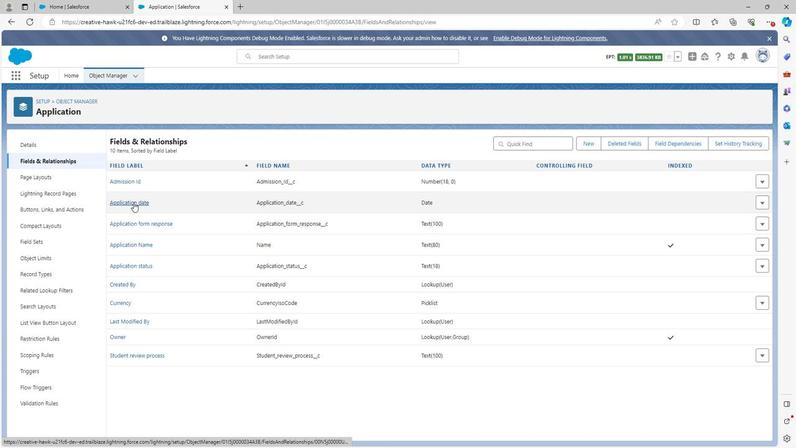 
Action: Mouse pressed left at (132, 199)
Screenshot: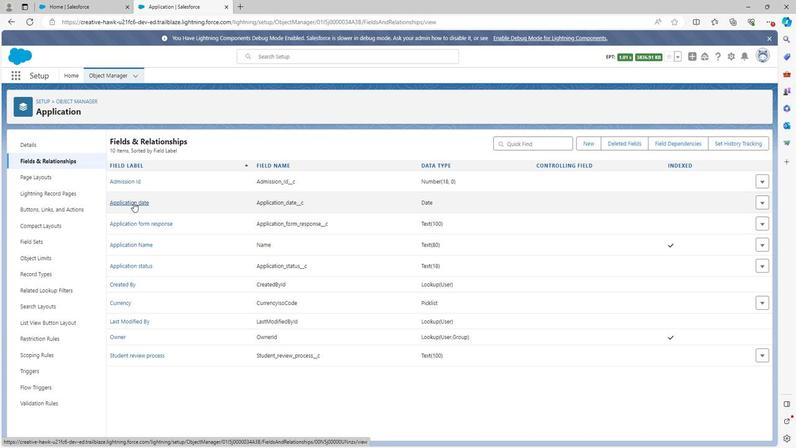 
Action: Mouse moved to (322, 326)
Screenshot: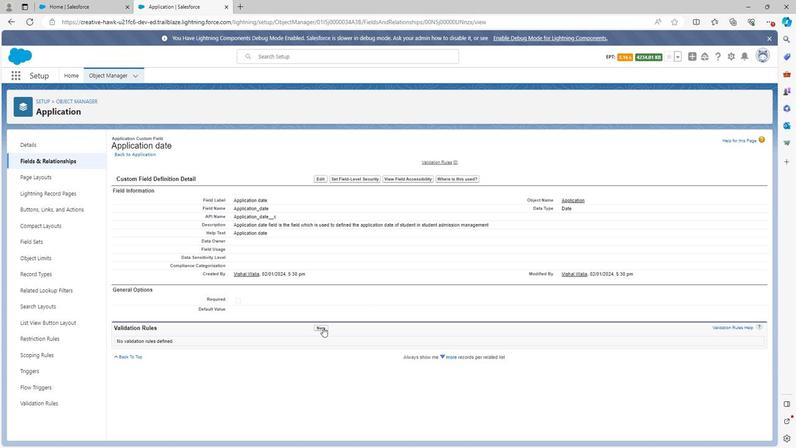 
Action: Mouse pressed left at (322, 326)
Screenshot: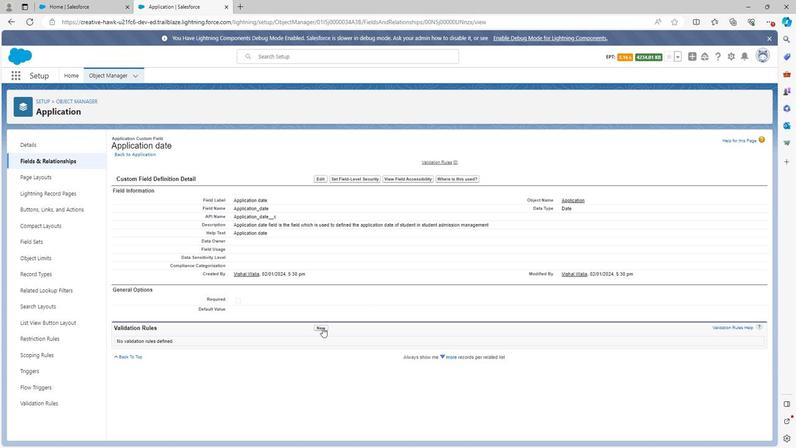 
Action: Mouse moved to (168, 194)
Screenshot: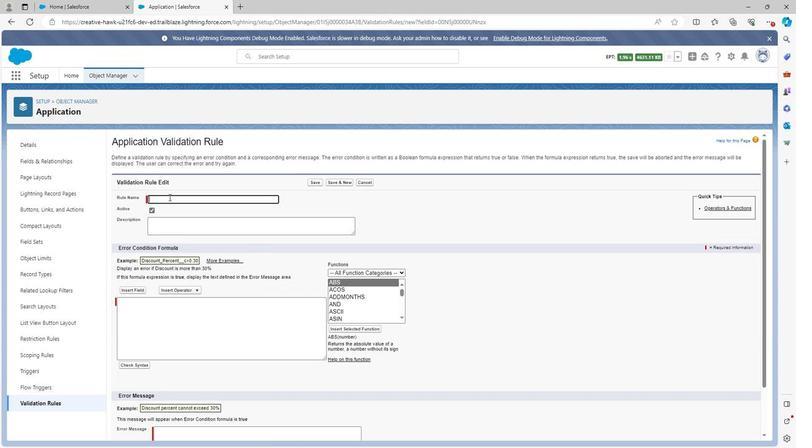 
Action: Key pressed <Key.shift>
Screenshot: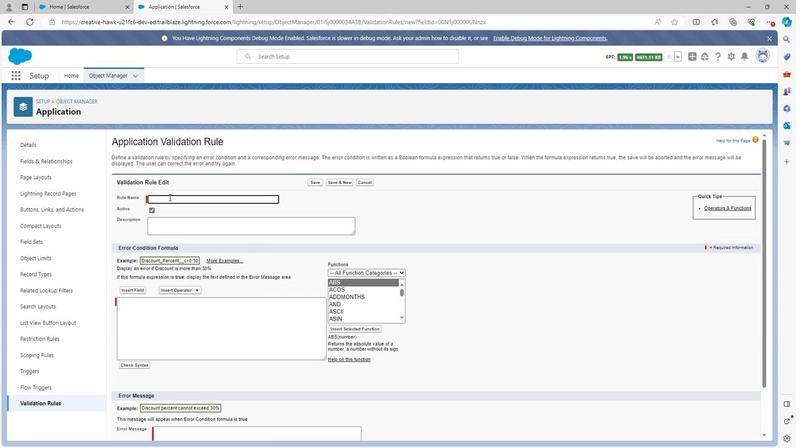 
Action: Mouse moved to (166, 194)
Screenshot: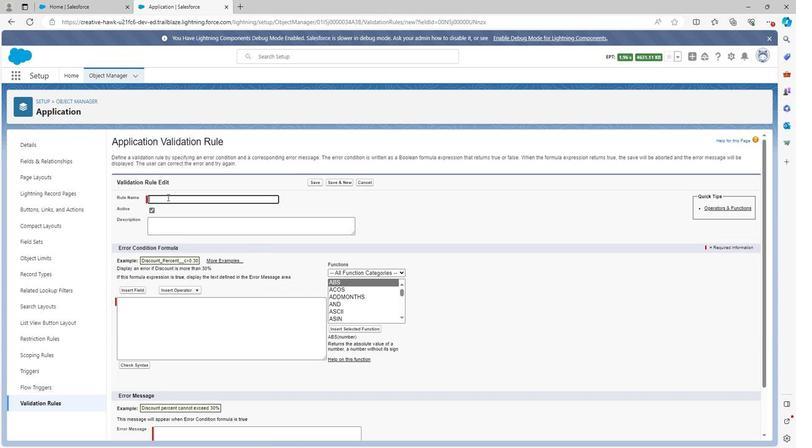 
Action: Key pressed A
Screenshot: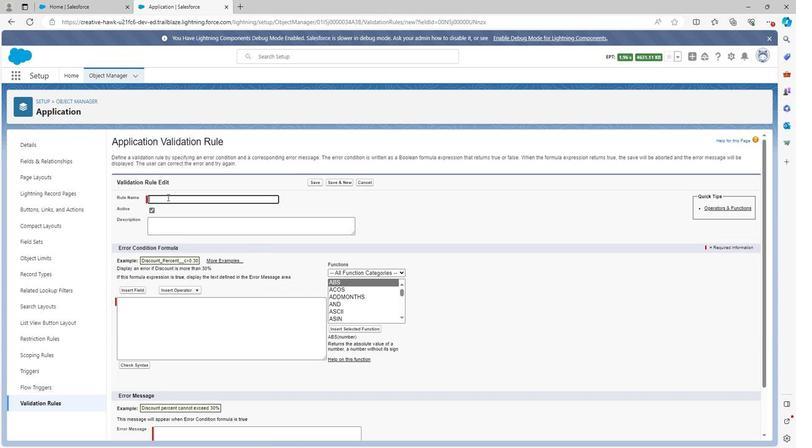 
Action: Mouse moved to (165, 194)
Screenshot: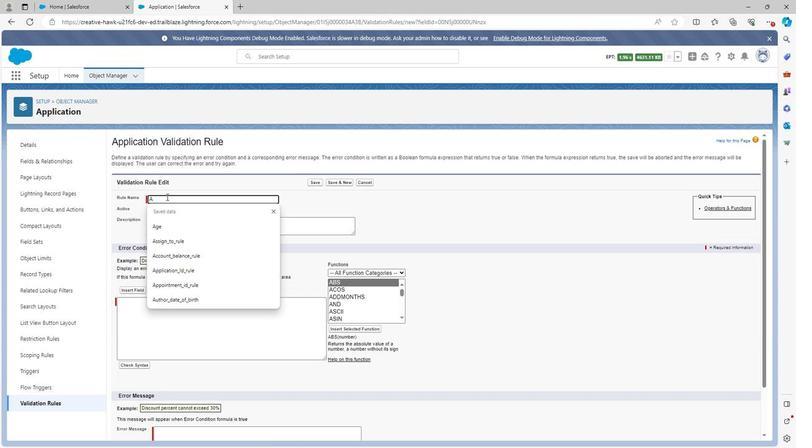 
Action: Key pressed ppli
Screenshot: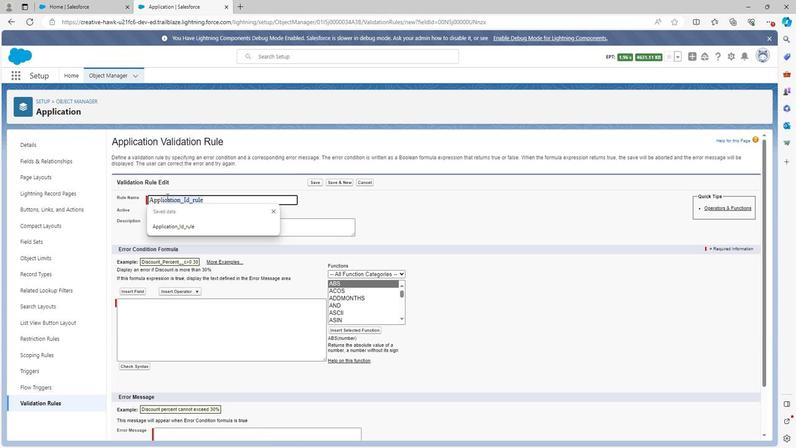 
Action: Mouse moved to (165, 193)
Screenshot: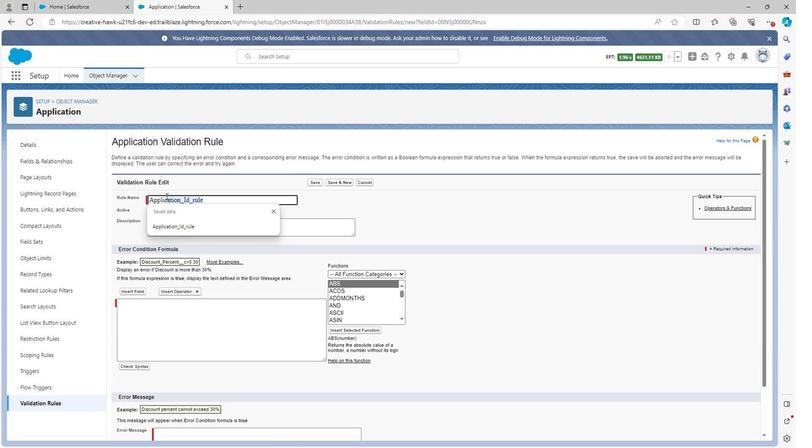 
Action: Key pressed cat
Screenshot: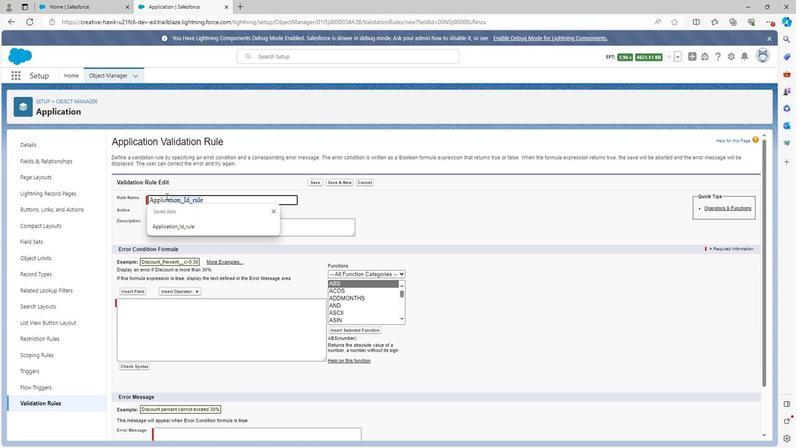 
Action: Mouse moved to (163, 191)
Screenshot: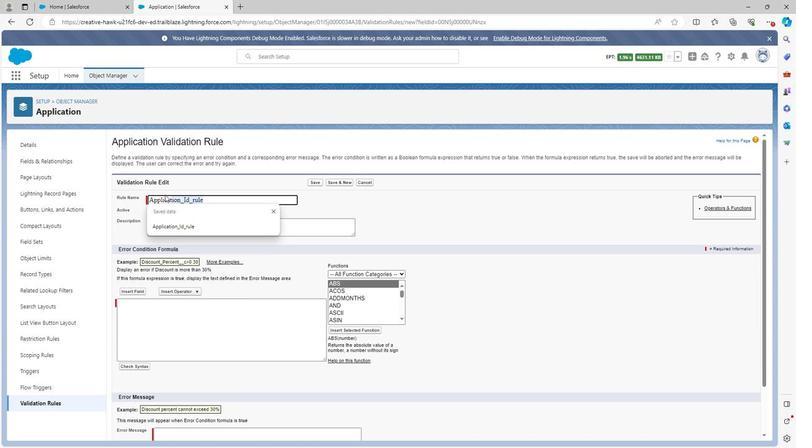
Action: Key pressed ion<Key.space>date<Key.space>rule
Screenshot: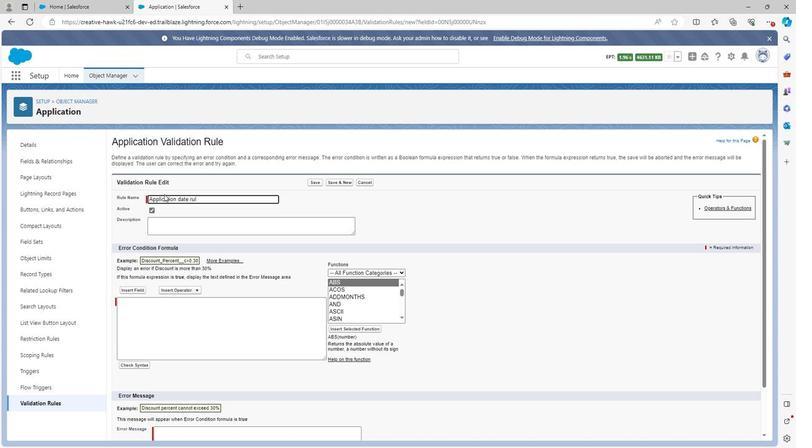 
Action: Mouse moved to (165, 215)
Screenshot: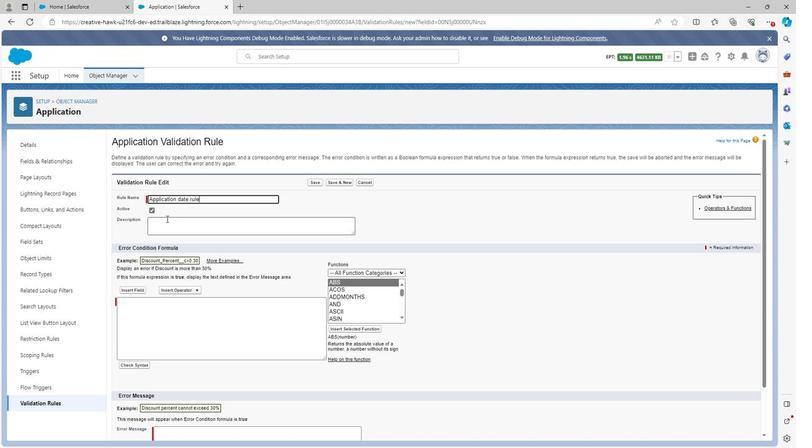 
Action: Mouse pressed left at (165, 215)
Screenshot: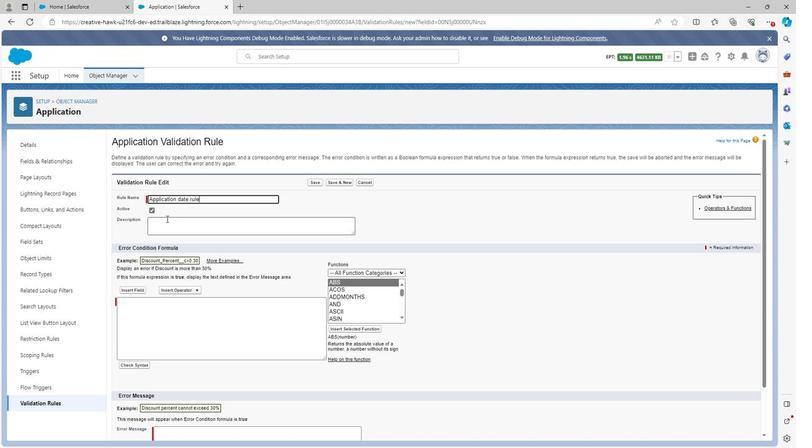 
Action: Key pressed <Key.shift>Ap
Screenshot: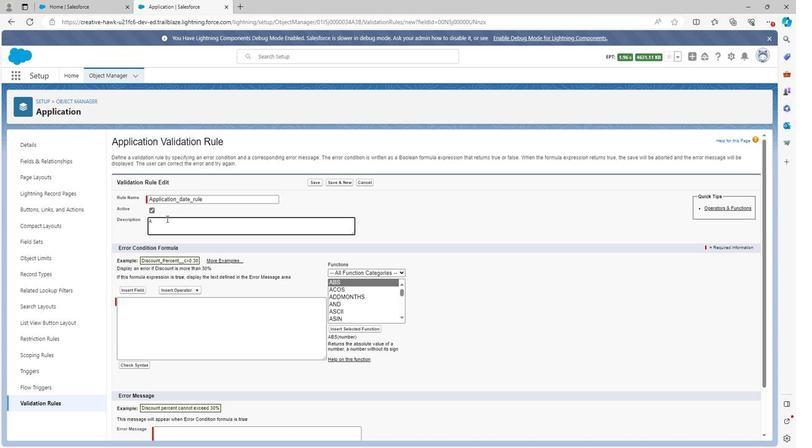 
Action: Mouse moved to (164, 215)
Screenshot: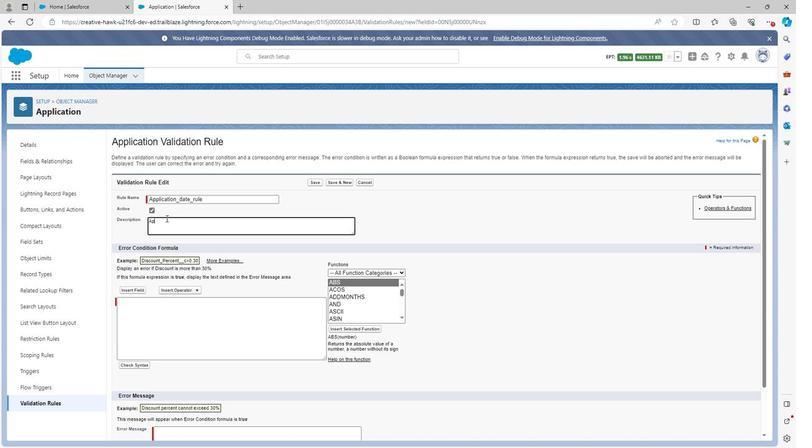 
Action: Key pressed plication<Key.space>date<Key.space>rule<Key.space>is<Key.space>the<Key.space>rule<Key.space>through<Key.space>which<Key.space>we<Key.space>defined<Key.space>y<Key.backspace>the<Key.space>application<Key.space>date<Key.space>with<Key.space>some<Key.space>limits
Screenshot: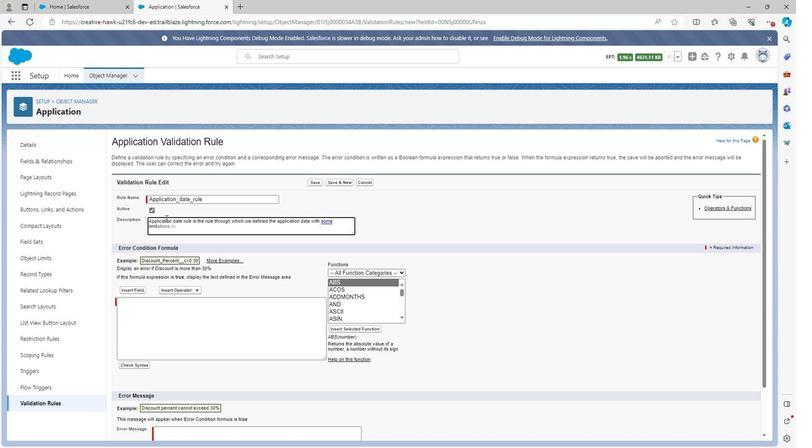 
Action: Mouse moved to (164, 313)
Screenshot: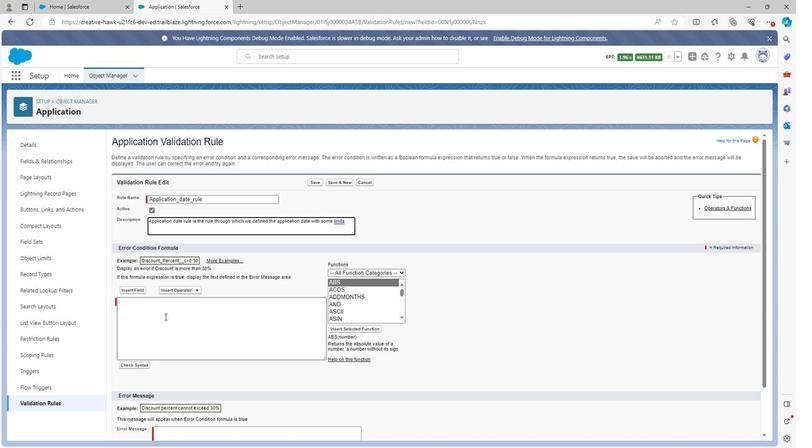 
Action: Mouse pressed left at (164, 313)
Screenshot: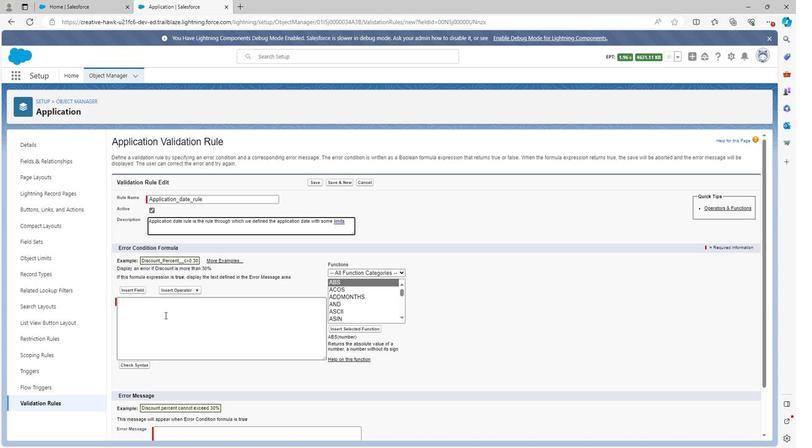 
Action: Mouse moved to (159, 309)
Screenshot: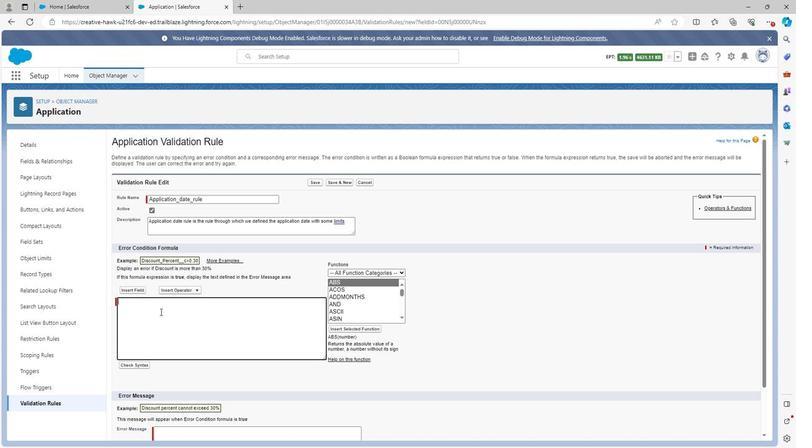 
Action: Key pressed <Key.shift>Application<Key.space>dat<Key.backspace><Key.backspace><Key.backspace><Key.backspace><Key.backspace><Key.backspace><Key.backspace><Key.backspace><Key.backspace><Key.backspace><Key.backspace><Key.backspace><Key.backspace><Key.backspace><Key.backspace><Key.backspace><Key.backspace>
Screenshot: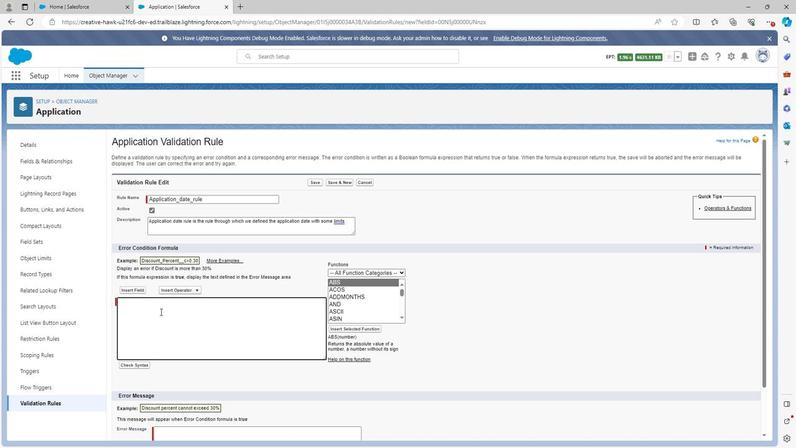 
Action: Mouse moved to (135, 291)
Screenshot: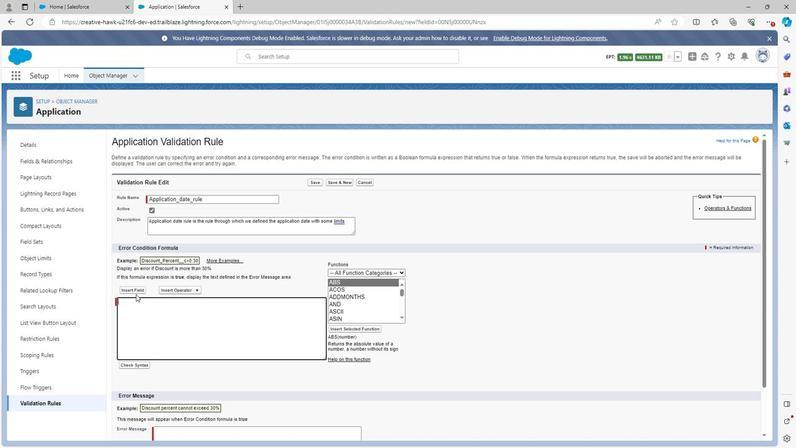 
Action: Mouse pressed left at (135, 291)
Screenshot: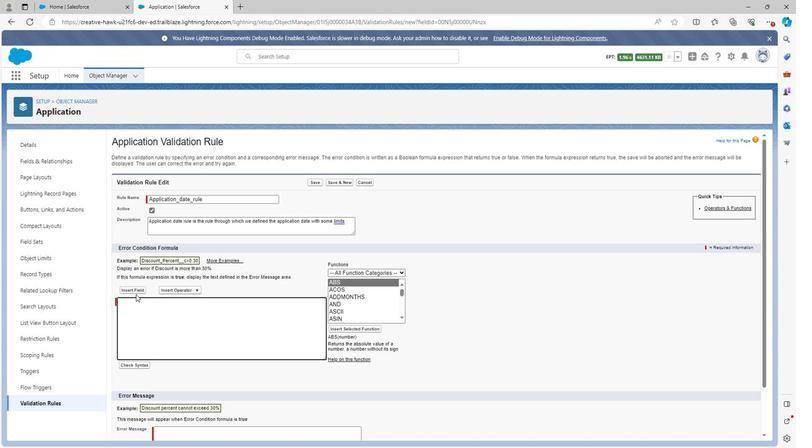 
Action: Mouse moved to (134, 288)
Screenshot: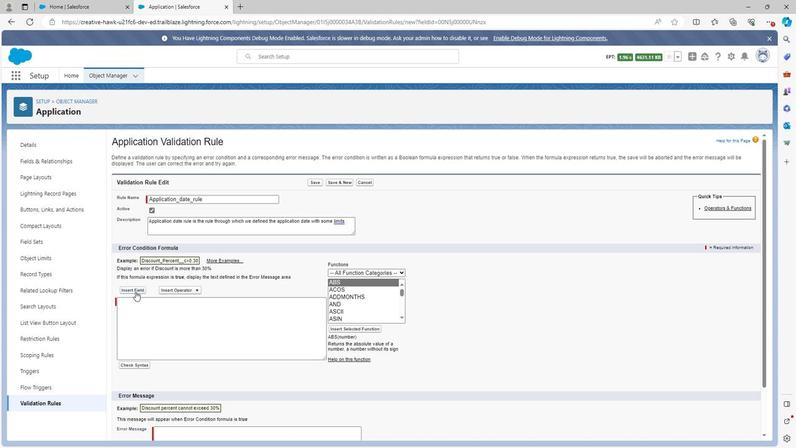 
Action: Mouse pressed left at (134, 288)
Screenshot: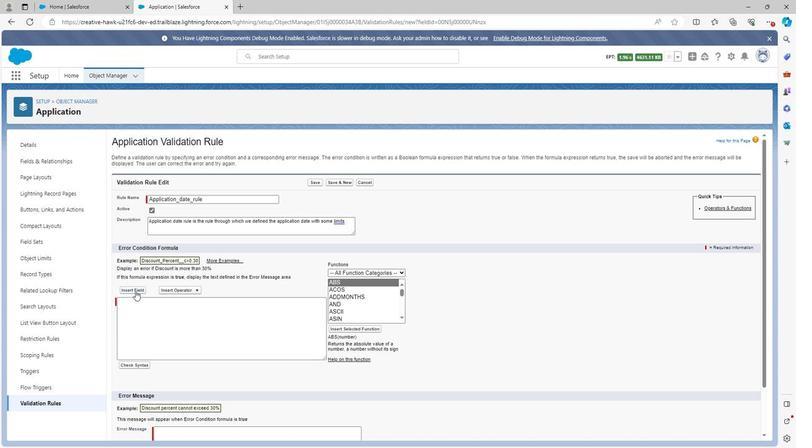 
Action: Mouse moved to (369, 258)
Screenshot: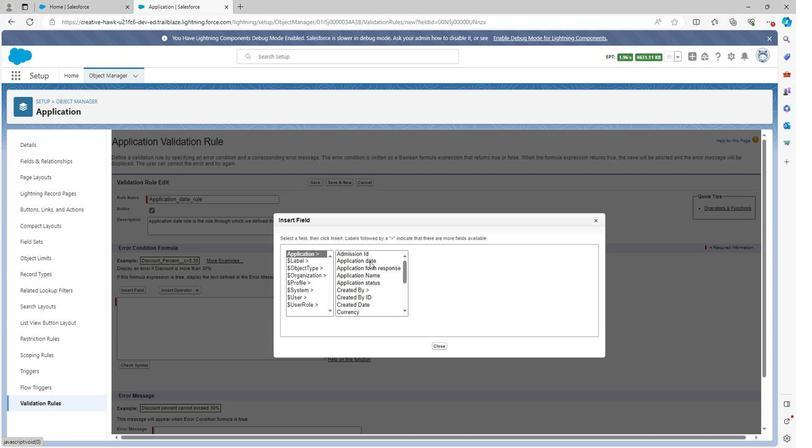 
Action: Mouse pressed left at (369, 258)
Screenshot: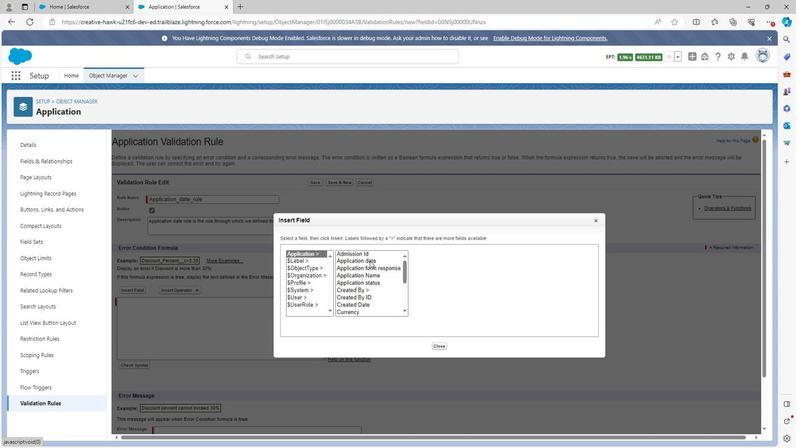 
Action: Mouse moved to (447, 297)
Screenshot: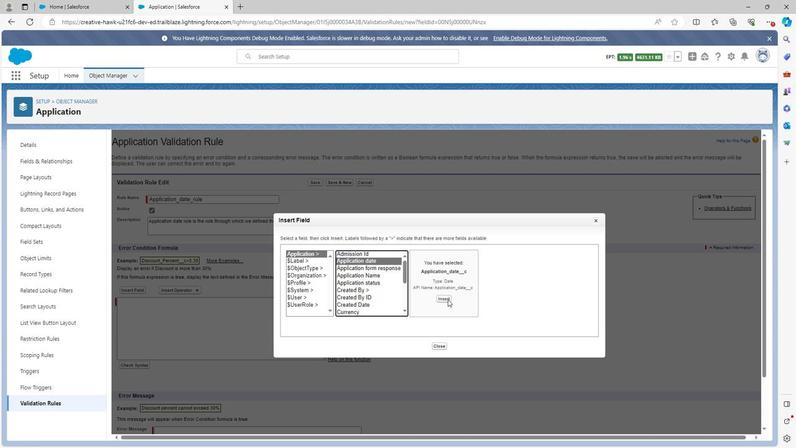 
Action: Mouse pressed left at (447, 297)
Screenshot: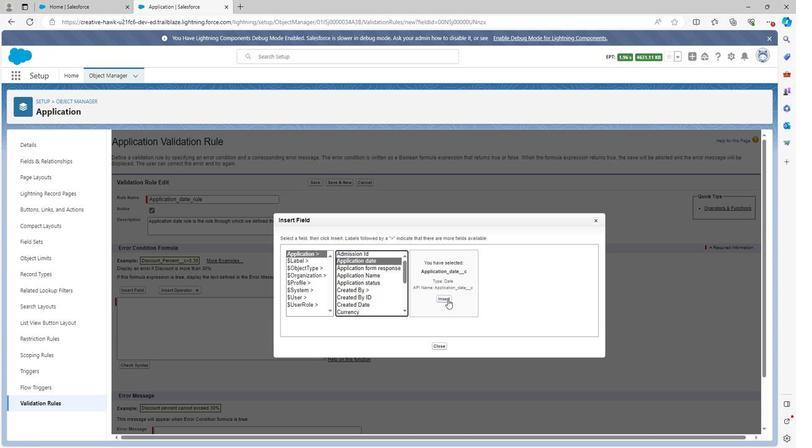 
Action: Mouse moved to (190, 284)
Screenshot: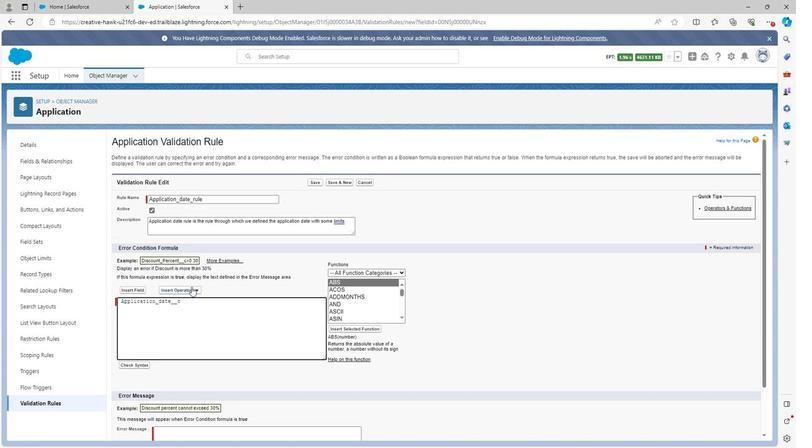 
Action: Mouse pressed left at (190, 284)
Screenshot: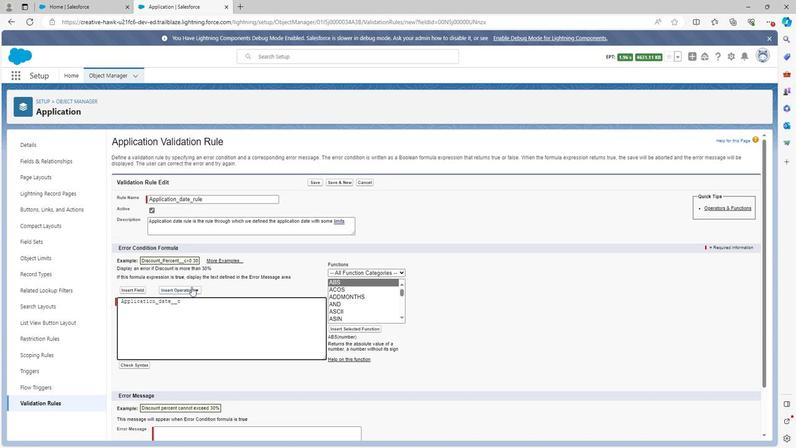 
Action: Mouse moved to (179, 385)
Screenshot: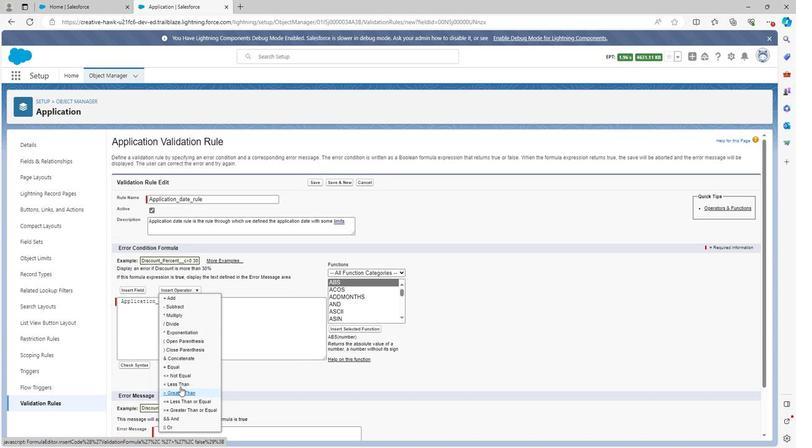 
Action: Mouse pressed left at (179, 385)
Screenshot: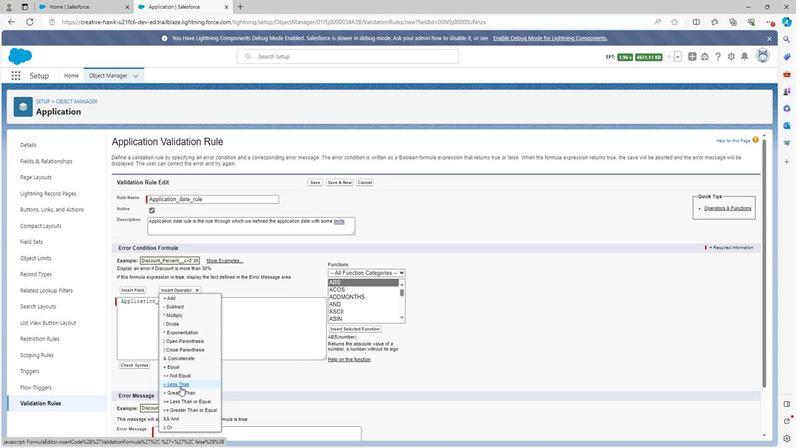 
Action: Mouse moved to (346, 272)
Screenshot: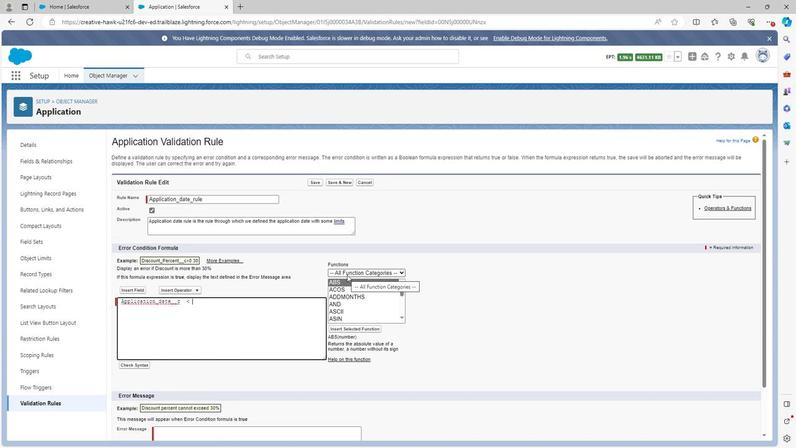 
Action: Mouse pressed left at (346, 272)
Screenshot: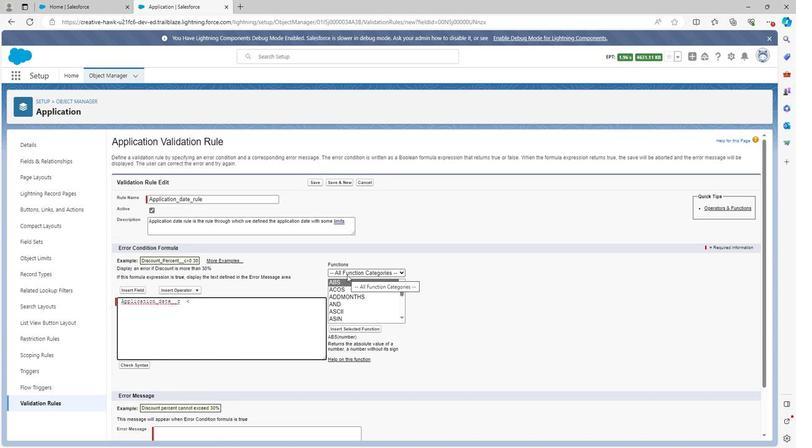 
Action: Mouse moved to (343, 288)
Screenshot: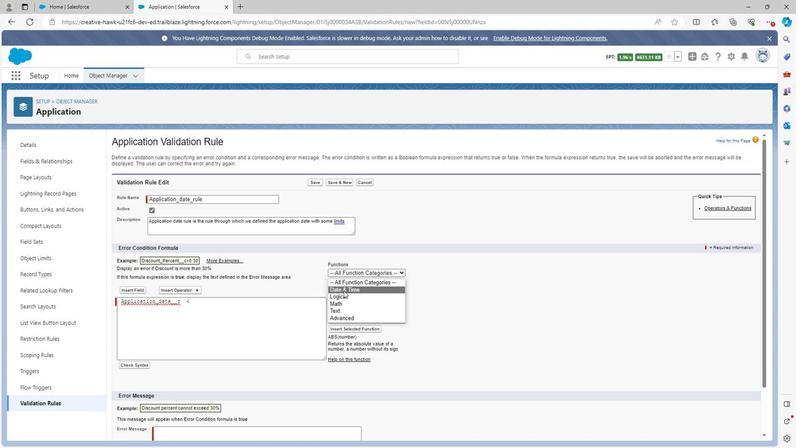 
Action: Mouse pressed left at (343, 288)
Screenshot: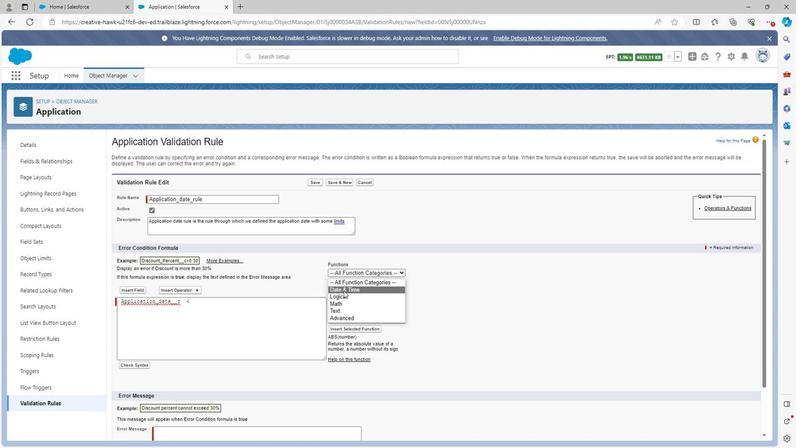 
Action: Mouse moved to (344, 293)
Screenshot: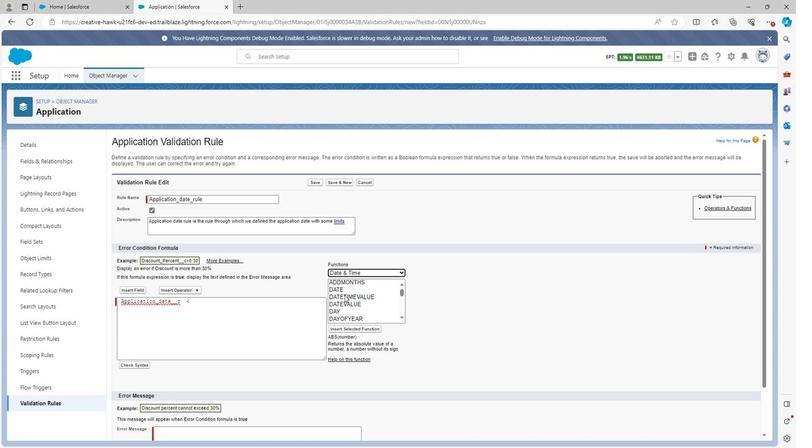 
Action: Mouse scrolled (344, 292) with delta (0, 0)
Screenshot: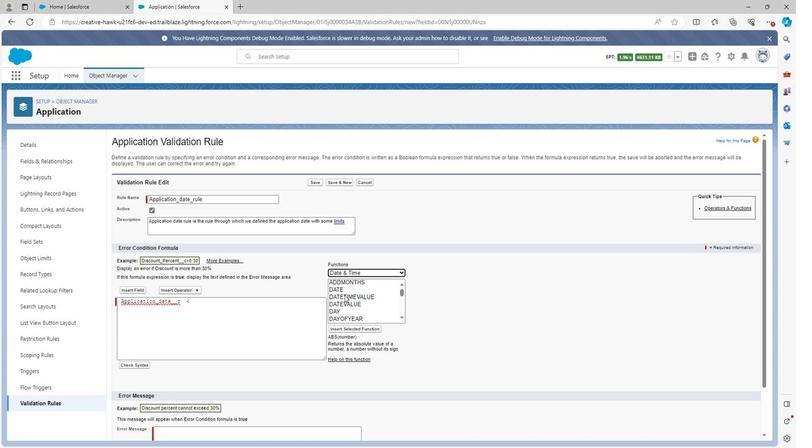 
Action: Mouse moved to (343, 293)
Screenshot: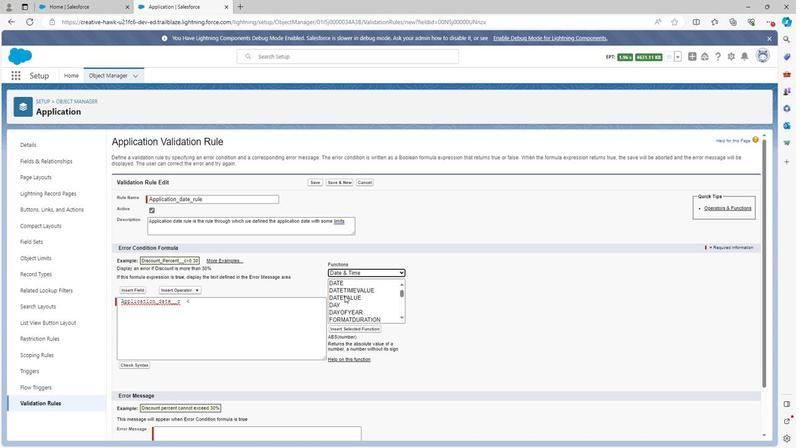 
Action: Mouse scrolled (343, 293) with delta (0, 0)
Screenshot: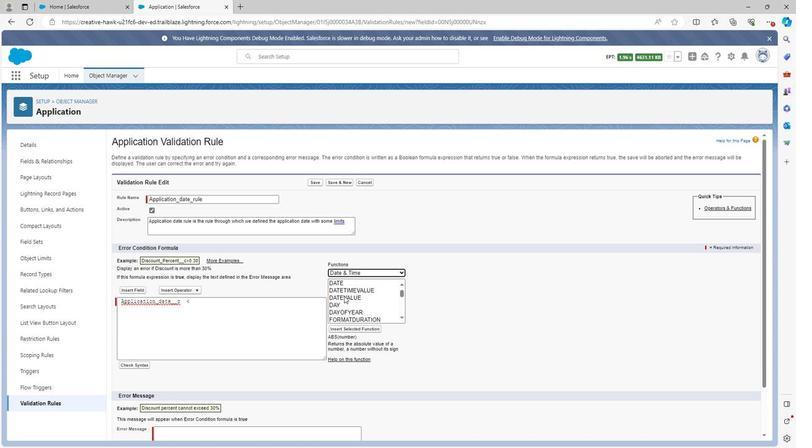 
Action: Mouse moved to (343, 293)
Screenshot: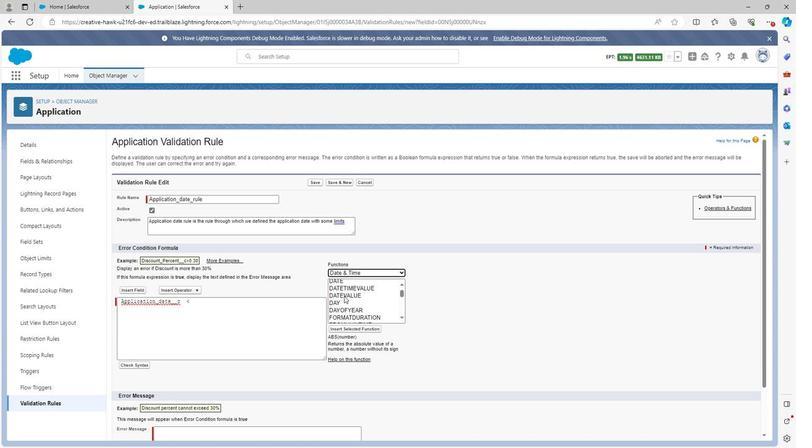 
Action: Mouse scrolled (343, 293) with delta (0, 0)
Screenshot: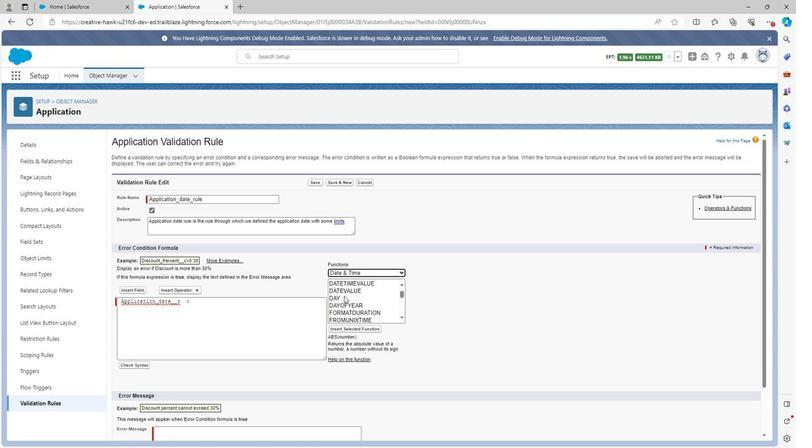 
Action: Mouse scrolled (343, 293) with delta (0, 0)
Screenshot: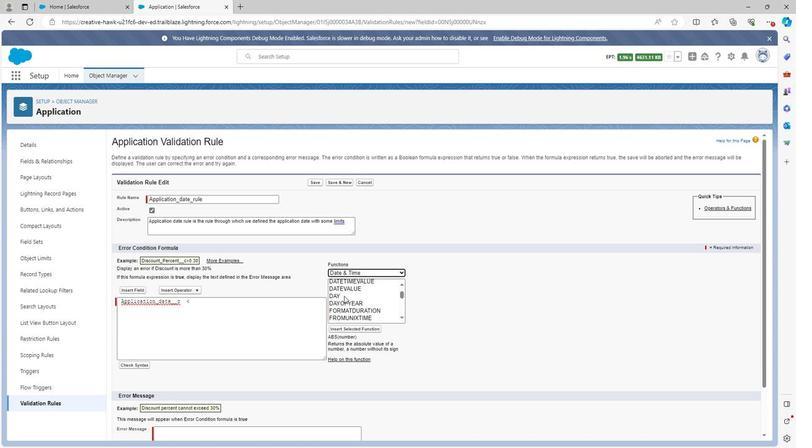
Action: Mouse scrolled (343, 293) with delta (0, 0)
Screenshot: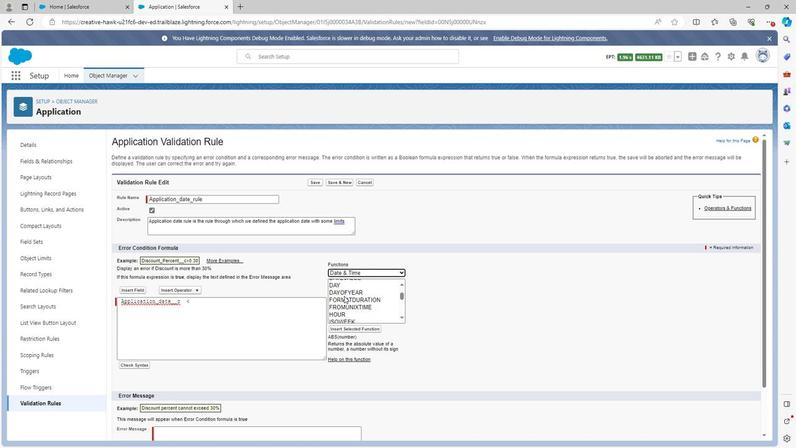 
Action: Mouse scrolled (343, 293) with delta (0, 0)
Screenshot: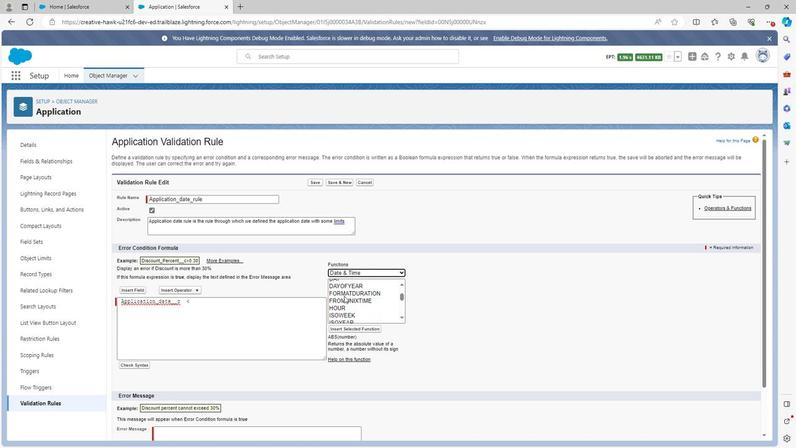 
Action: Mouse scrolled (343, 293) with delta (0, 0)
Screenshot: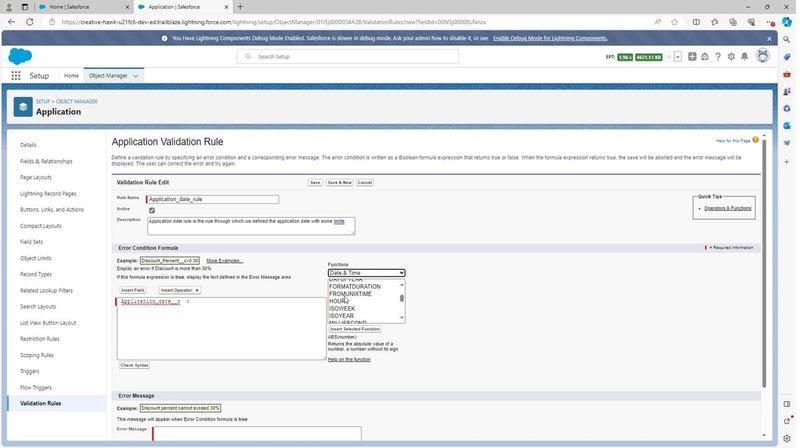
Action: Mouse scrolled (343, 293) with delta (0, 0)
Screenshot: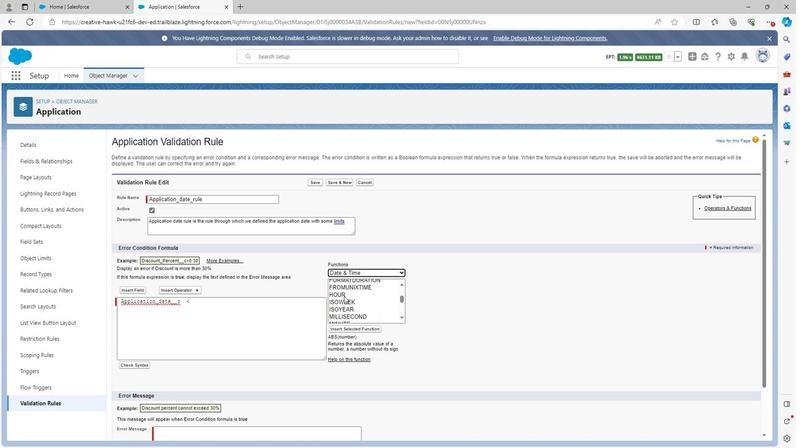 
Action: Mouse scrolled (343, 293) with delta (0, 0)
Screenshot: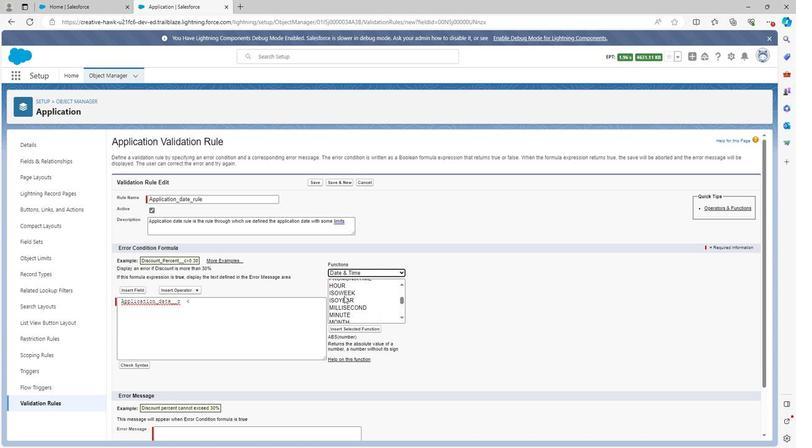 
Action: Mouse scrolled (343, 293) with delta (0, 0)
Screenshot: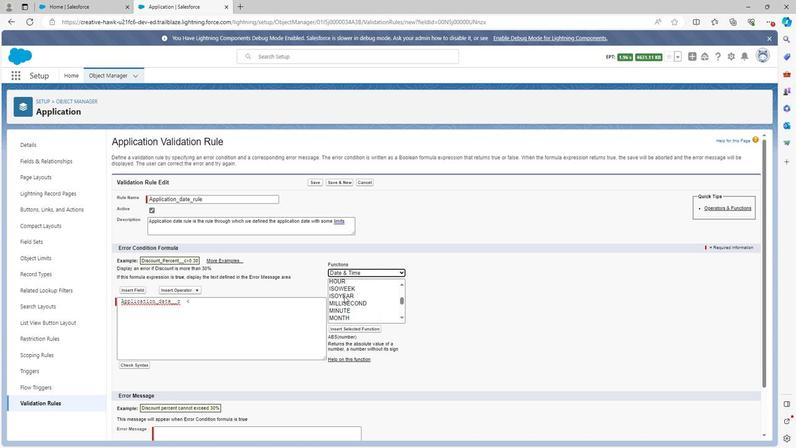 
Action: Mouse scrolled (343, 293) with delta (0, 0)
Screenshot: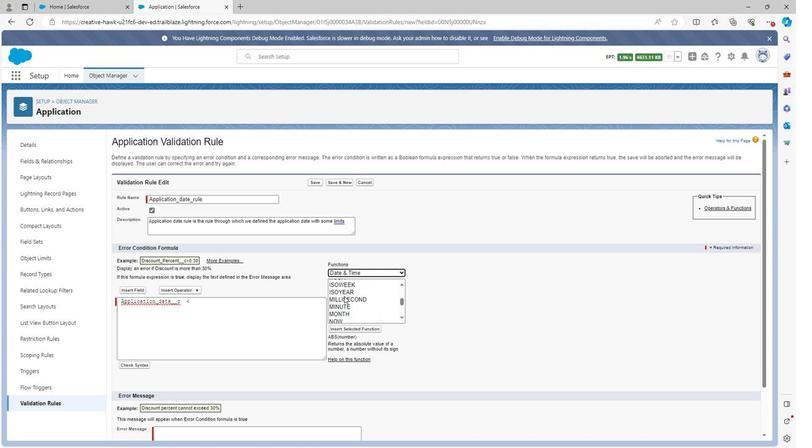 
Action: Mouse scrolled (343, 293) with delta (0, 0)
Screenshot: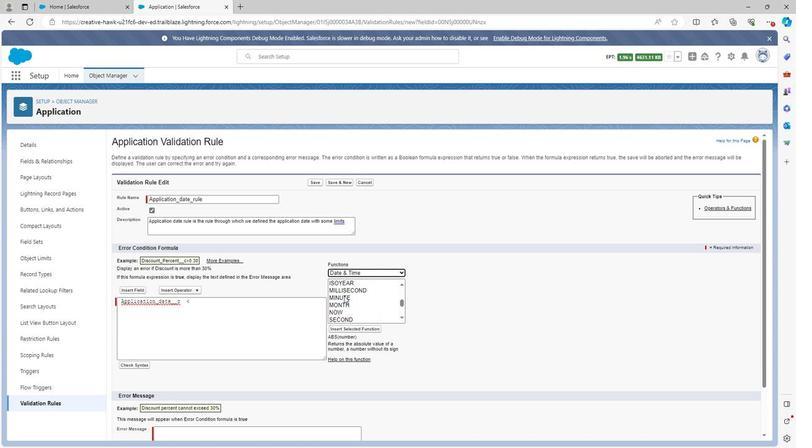 
Action: Mouse scrolled (343, 293) with delta (0, 0)
Screenshot: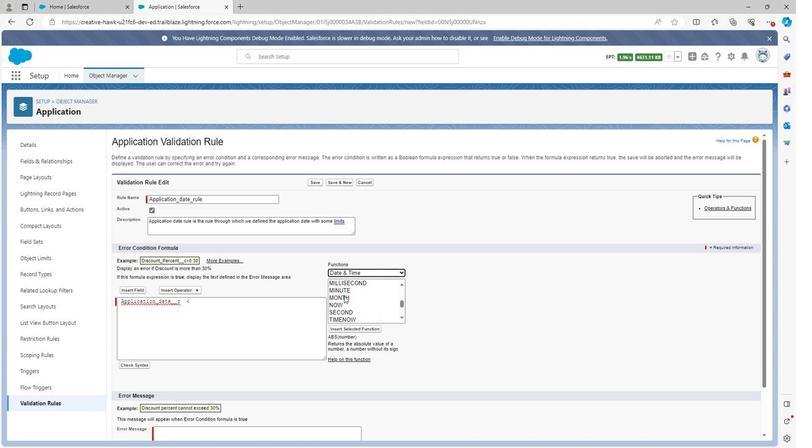 
Action: Mouse moved to (343, 294)
Screenshot: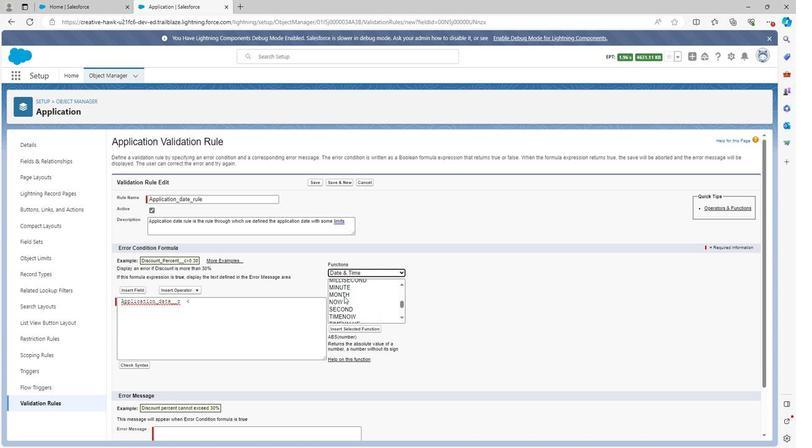 
Action: Mouse scrolled (343, 293) with delta (0, 0)
Screenshot: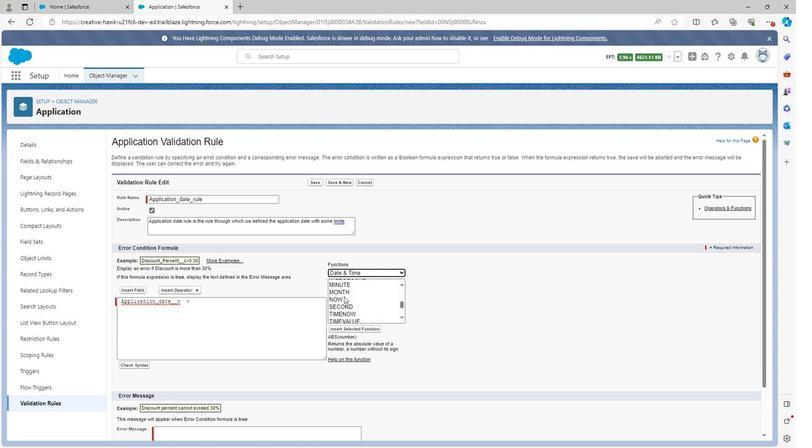 
Action: Mouse moved to (338, 297)
Screenshot: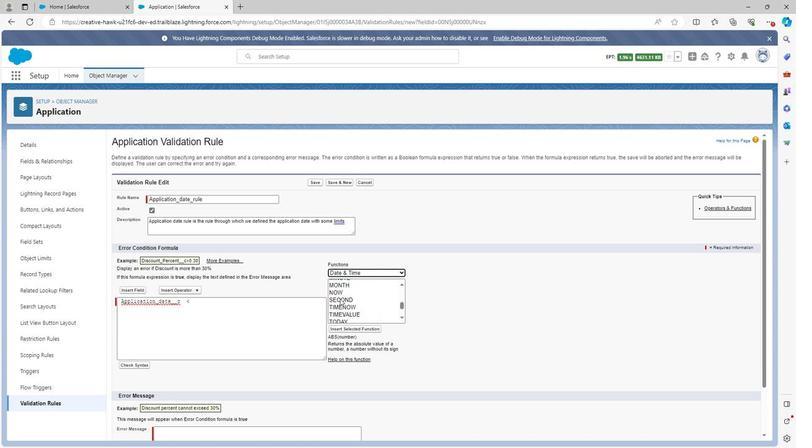 
Action: Mouse scrolled (338, 296) with delta (0, 0)
Screenshot: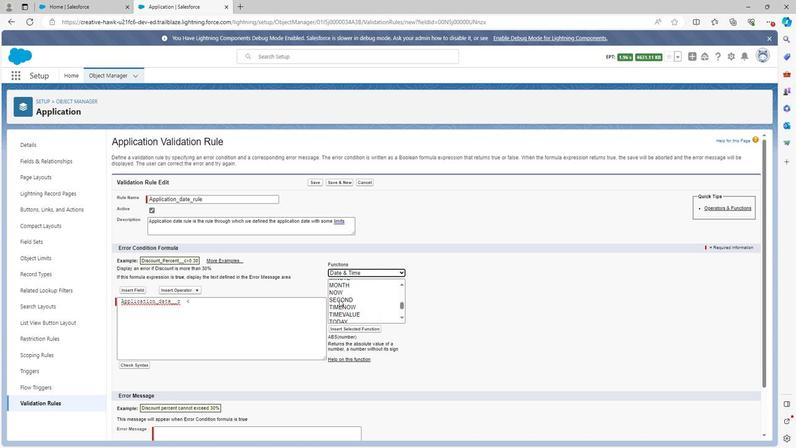 
Action: Mouse moved to (338, 312)
Screenshot: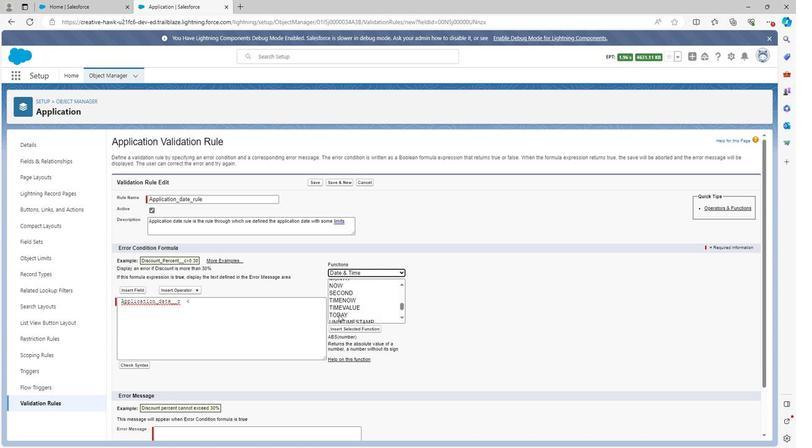 
Action: Mouse pressed left at (338, 312)
Screenshot: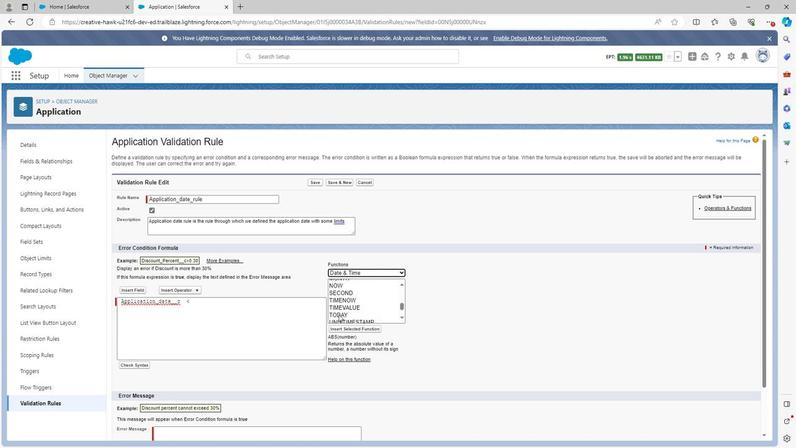 
Action: Mouse moved to (372, 326)
Screenshot: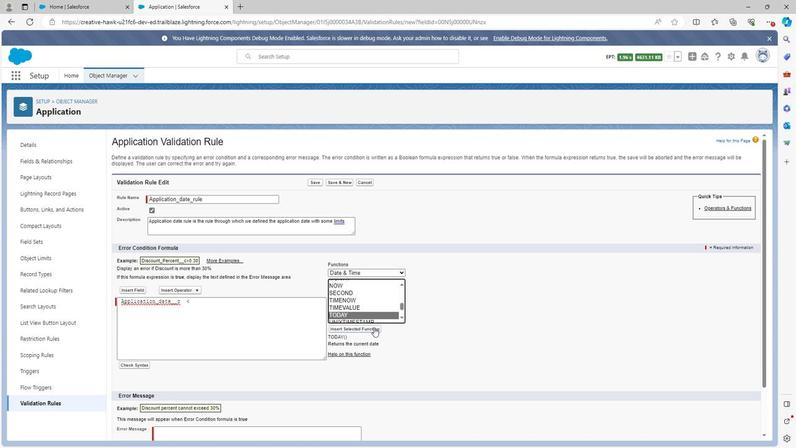 
Action: Mouse pressed left at (372, 326)
Screenshot: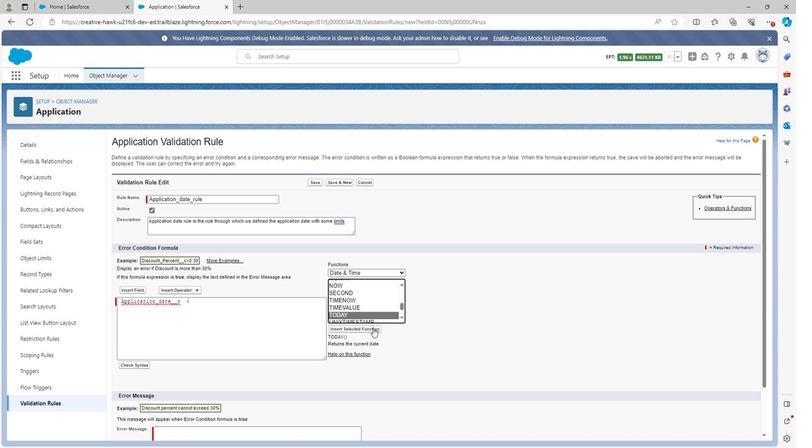 
Action: Mouse moved to (136, 366)
Screenshot: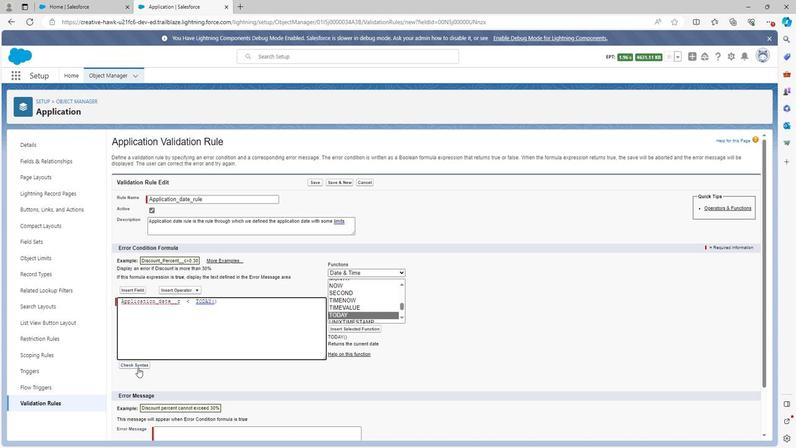 
Action: Mouse pressed left at (136, 366)
Screenshot: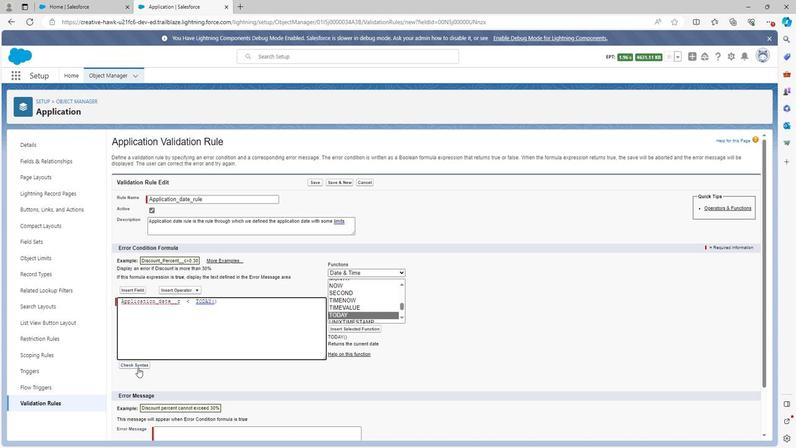 
Action: Mouse moved to (168, 431)
Screenshot: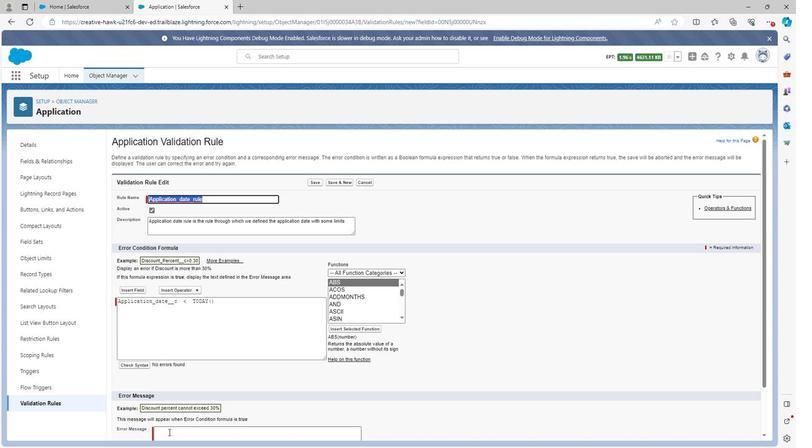 
Action: Mouse pressed left at (168, 431)
Screenshot: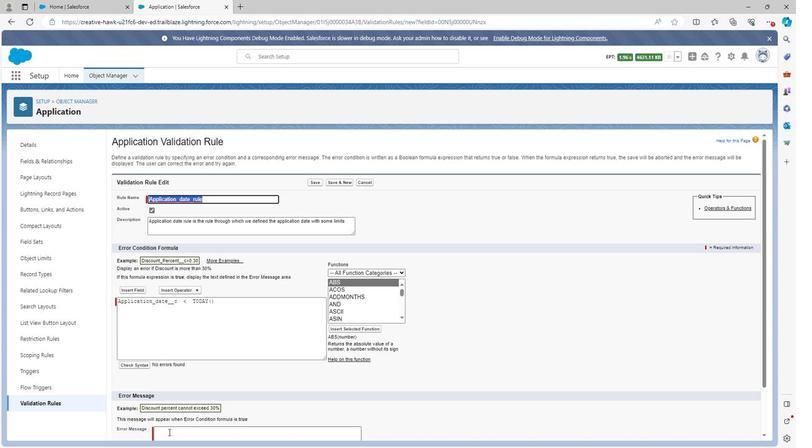 
Action: Mouse scrolled (168, 430) with delta (0, 0)
Screenshot: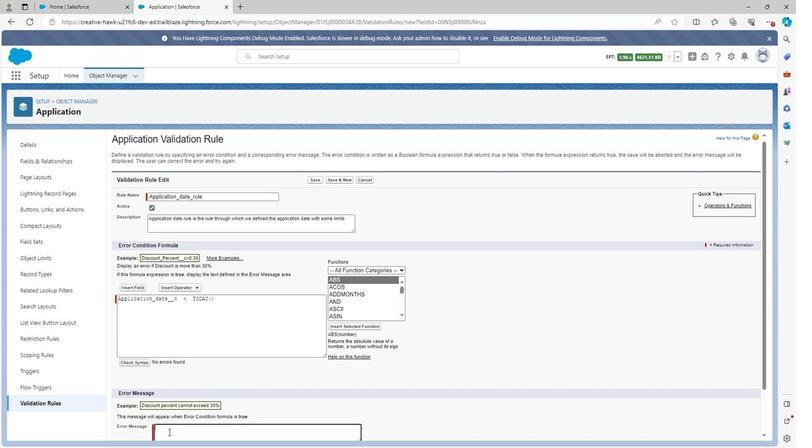 
Action: Mouse moved to (163, 395)
Screenshot: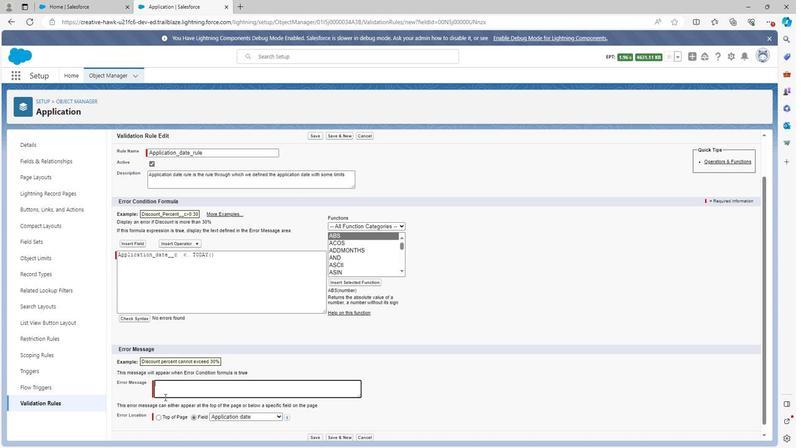 
Action: Key pressed <Key.shift>
Screenshot: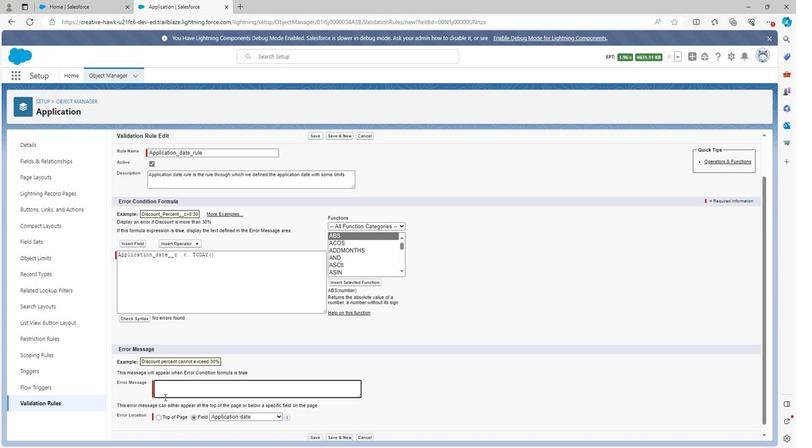 
Action: Mouse moved to (115, 360)
Screenshot: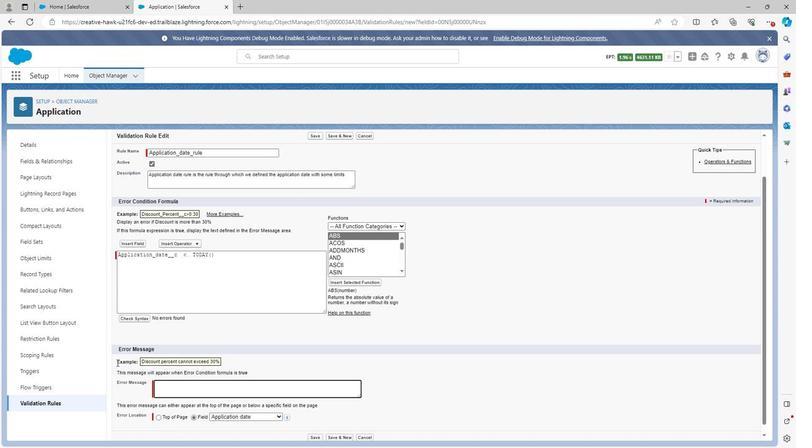 
Action: Key pressed <Key.shift>A
Screenshot: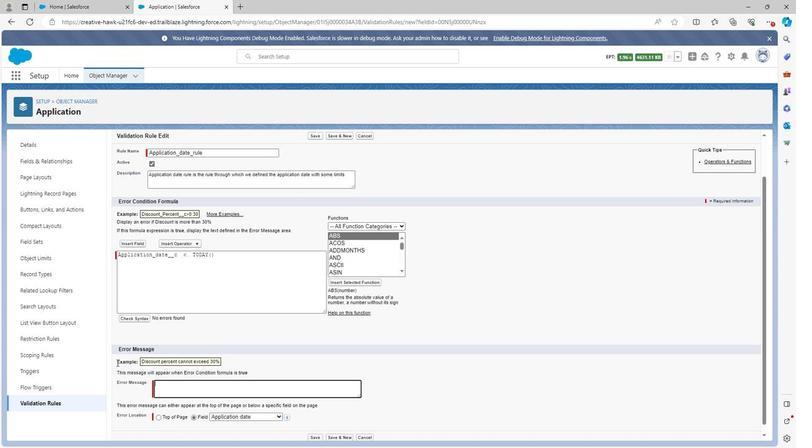 
Action: Mouse moved to (115, 360)
Screenshot: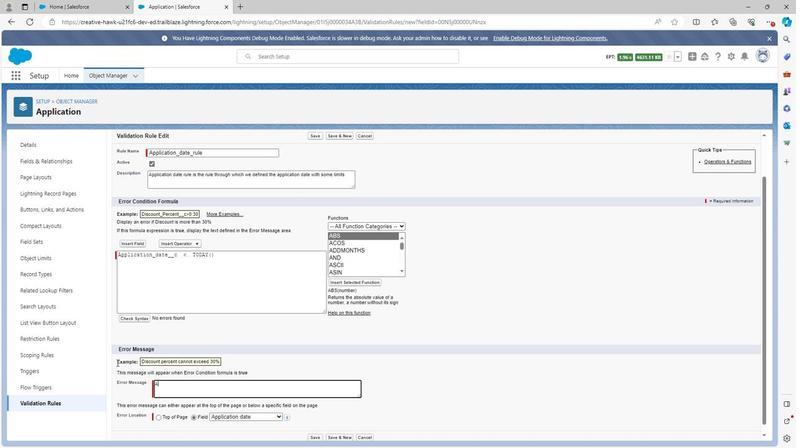 
Action: Key pressed pplication<Key.space>date<Key.space>should<Key.space>be<Key.space>greater<Key.space>than<Key.space>today
Screenshot: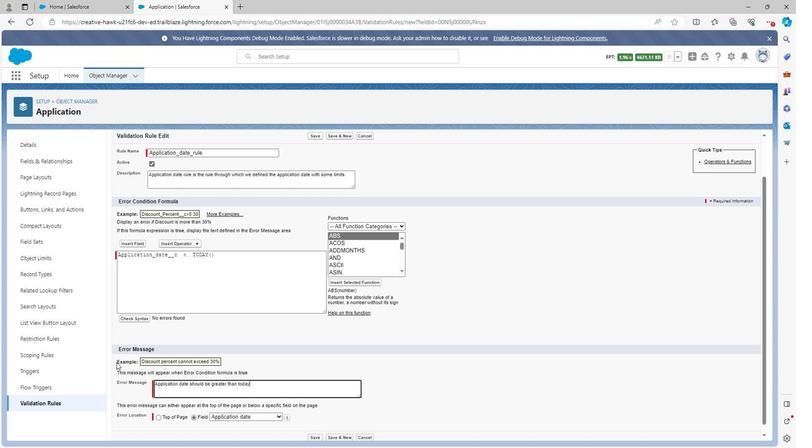 
Action: Mouse scrolled (115, 360) with delta (0, 0)
Screenshot: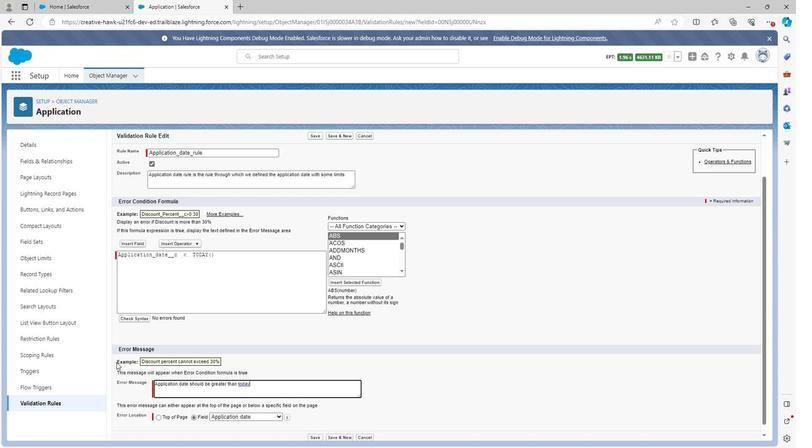 
Action: Mouse scrolled (115, 360) with delta (0, 0)
Screenshot: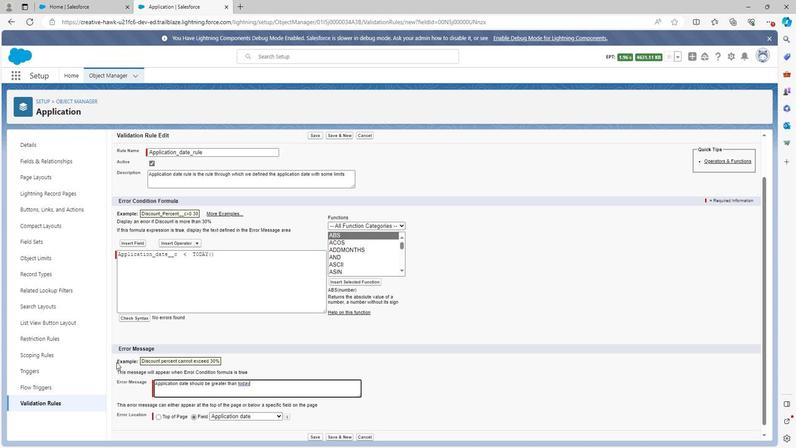 
Action: Mouse scrolled (115, 360) with delta (0, 0)
Screenshot: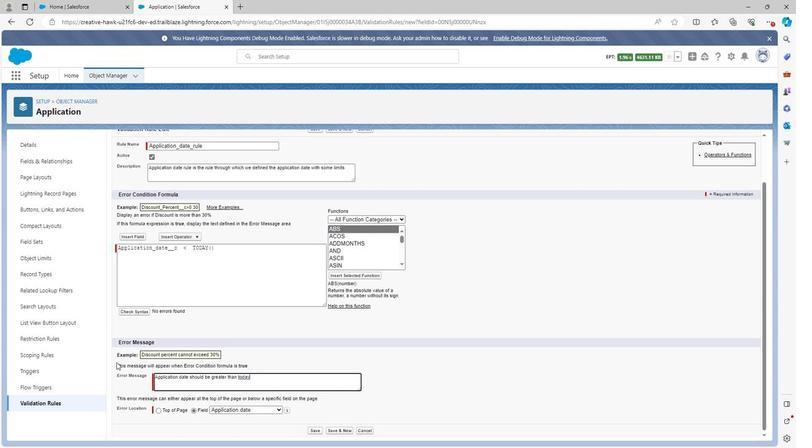 
Action: Mouse moved to (313, 431)
Screenshot: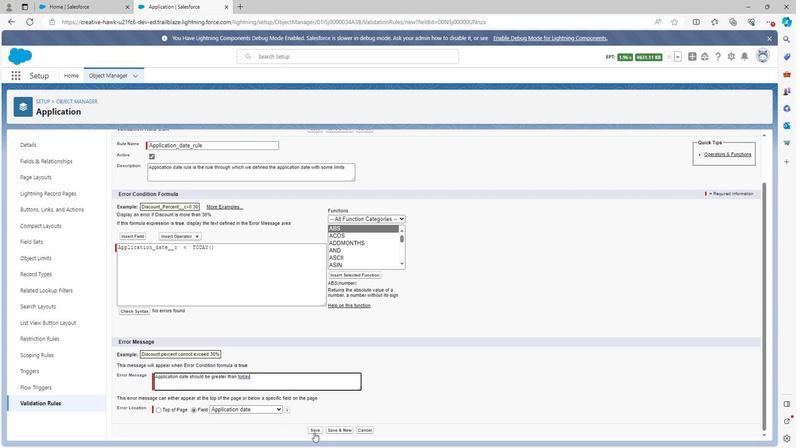 
Action: Mouse pressed left at (313, 431)
Screenshot: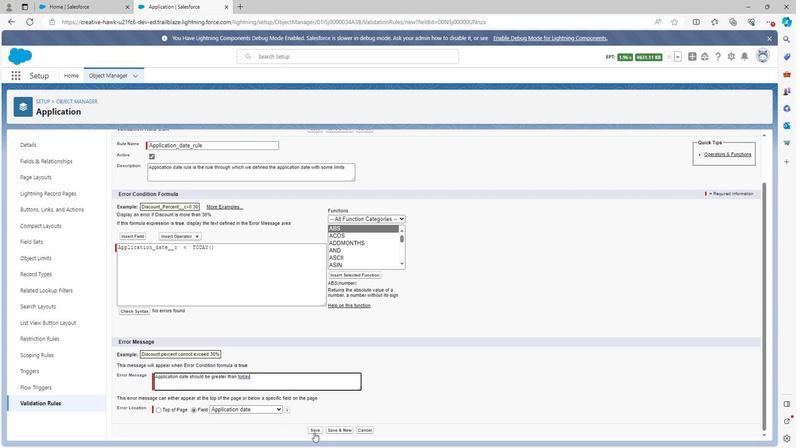 
Action: Mouse moved to (30, 146)
Screenshot: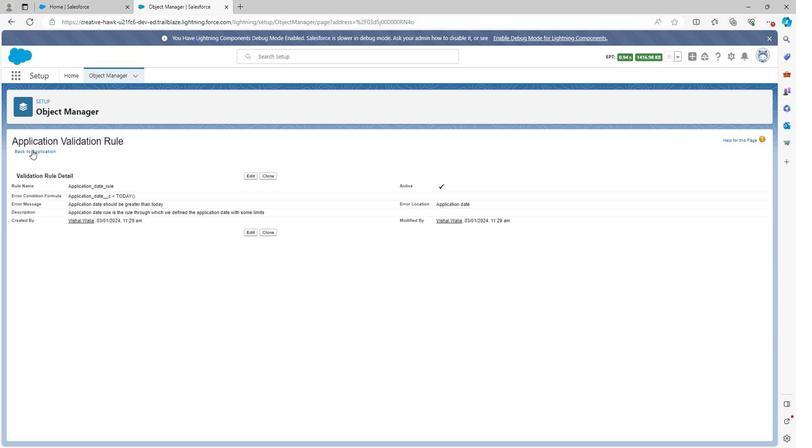 
Action: Mouse pressed left at (30, 146)
Screenshot: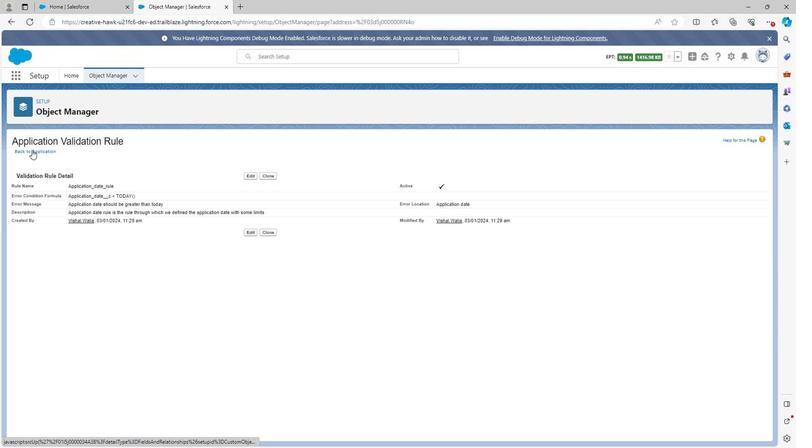 
Action: Mouse moved to (146, 221)
Screenshot: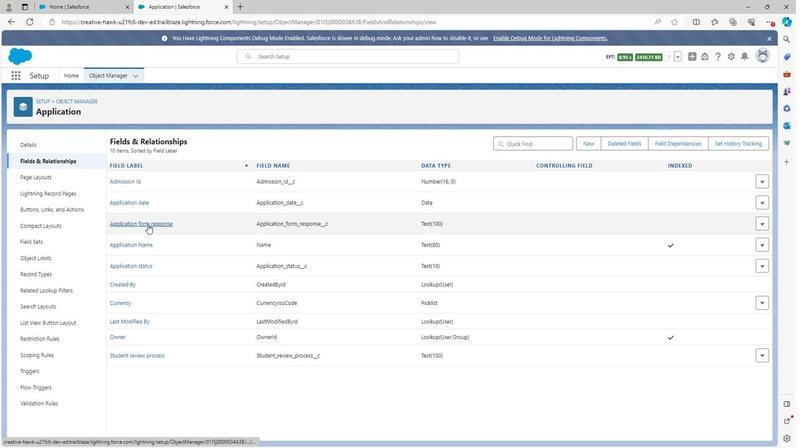 
Action: Mouse pressed left at (146, 221)
Screenshot: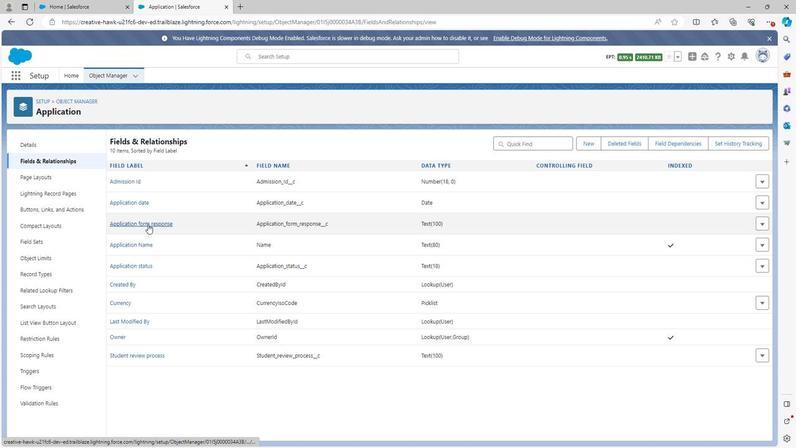 
Action: Mouse moved to (321, 379)
Screenshot: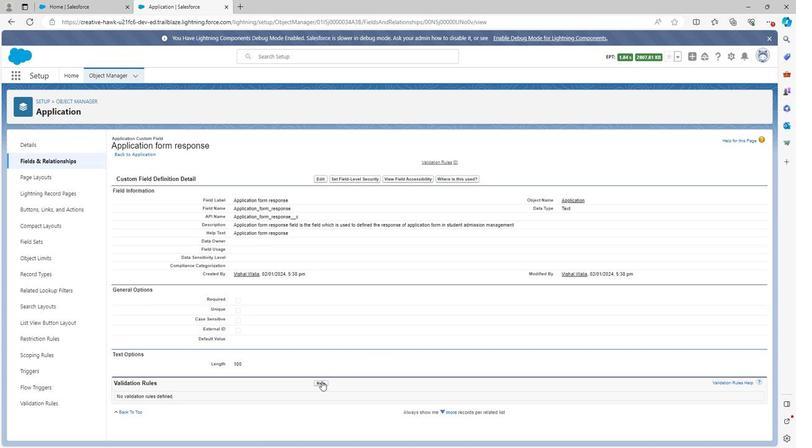 
Action: Mouse pressed left at (321, 379)
Screenshot: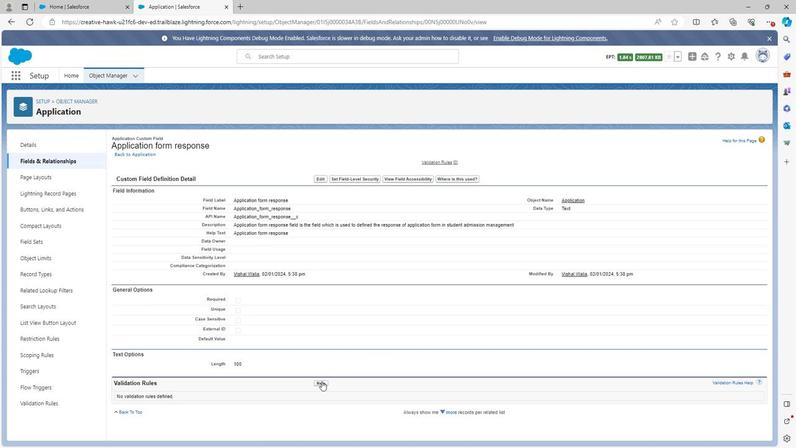 
Action: Mouse moved to (240, 194)
Screenshot: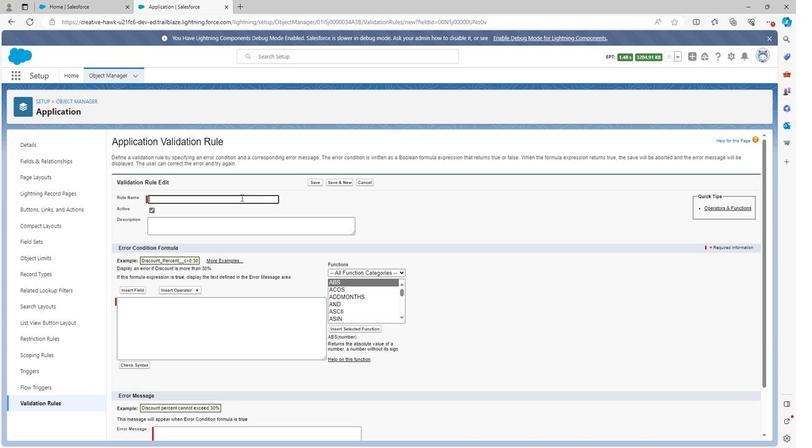 
Action: Mouse pressed left at (240, 194)
Screenshot: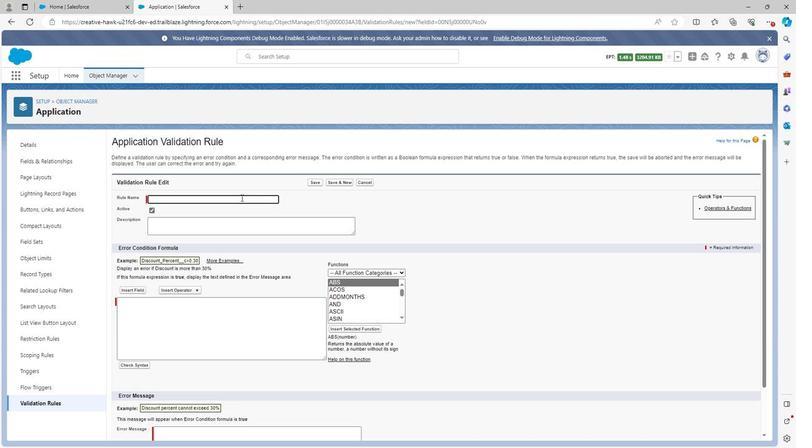 
Action: Key pressed <Key.shift>Applicatt<Key.backspace>ion<Key.space>form<Key.space>response<Key.space>rule
Screenshot: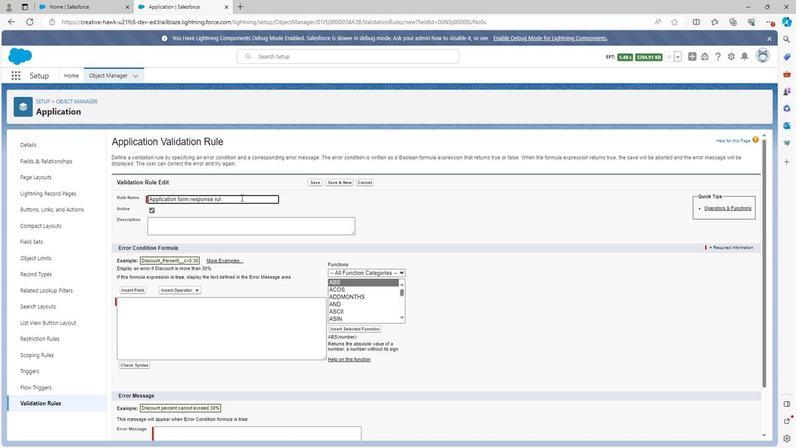 
Action: Mouse moved to (164, 225)
Screenshot: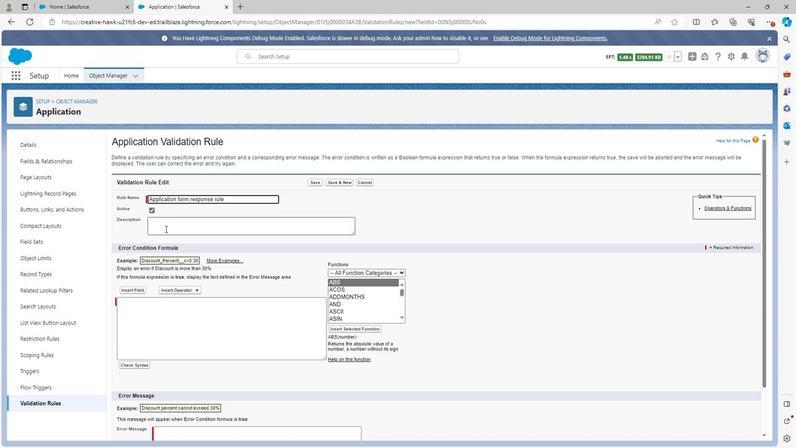 
Action: Mouse pressed left at (164, 225)
Screenshot: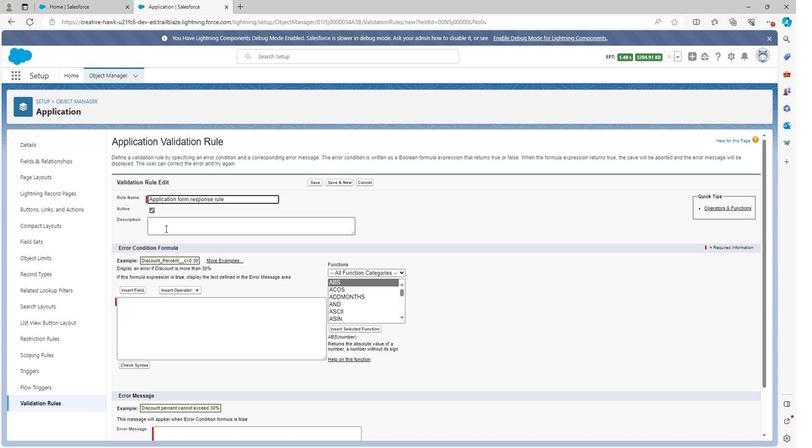 
Action: Key pressed <Key.shift>
Screenshot: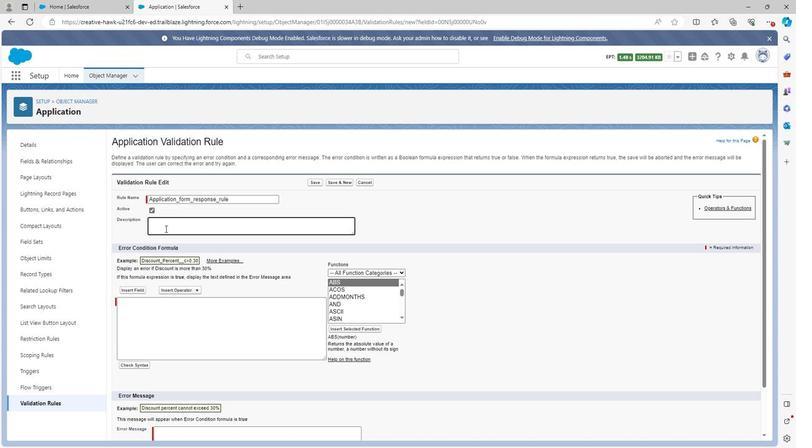 
Action: Mouse moved to (161, 223)
Screenshot: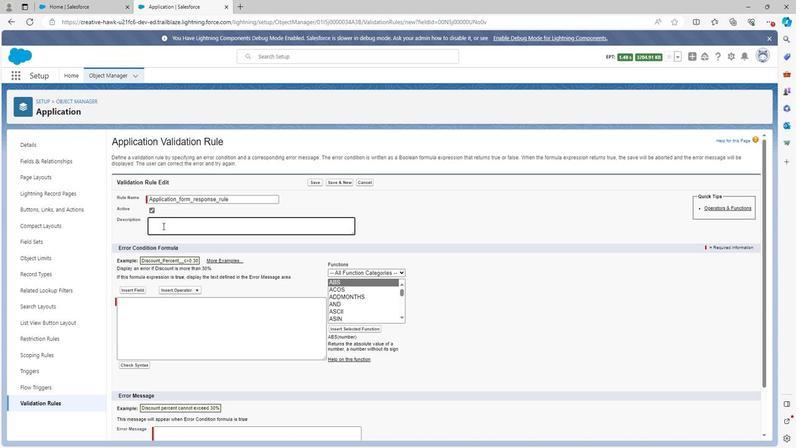 
Action: Key pressed Application<Key.space>form<Key.space>response<Key.space>rule<Key.space>is<Key.space>the<Key.space>rule<Key.space>through<Key.space>which<Key.space>we<Key.space>defined<Key.space>application<Key.space>form<Key.space>response<Key.space>with<Key.space>some<Key.space>limits
Screenshot: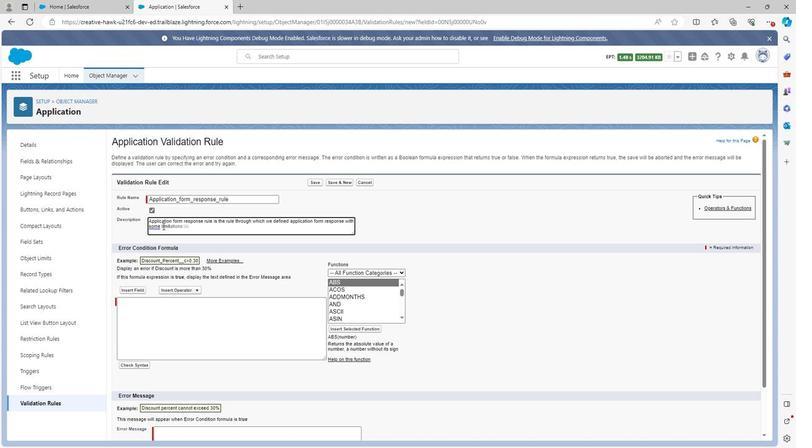 
Action: Mouse moved to (133, 287)
Screenshot: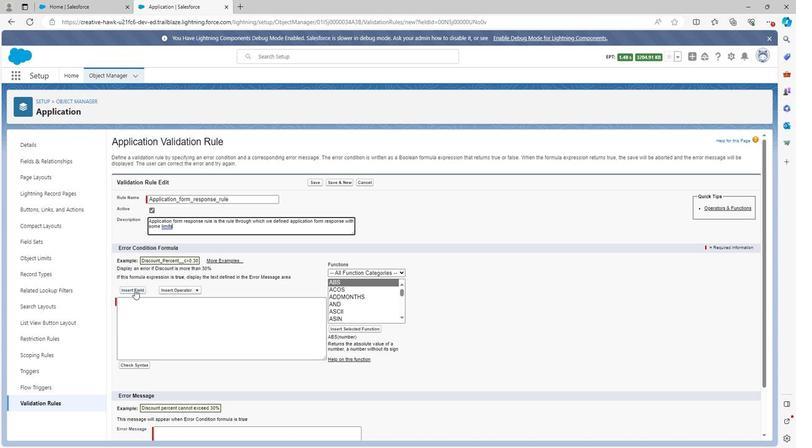 
Action: Mouse pressed left at (133, 287)
Screenshot: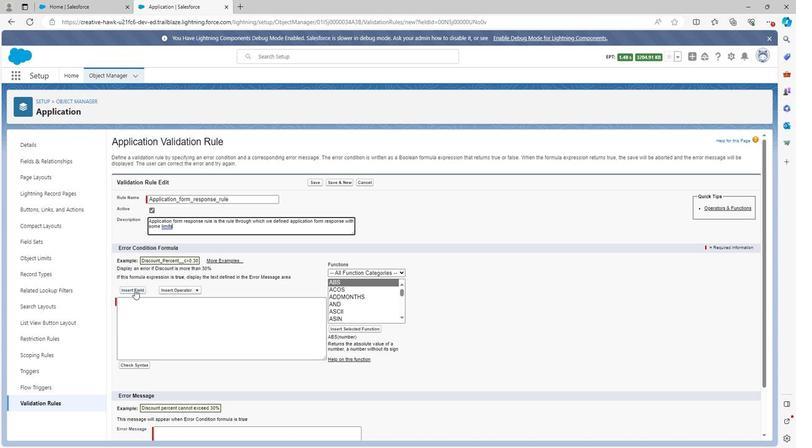 
Action: Mouse moved to (358, 264)
Screenshot: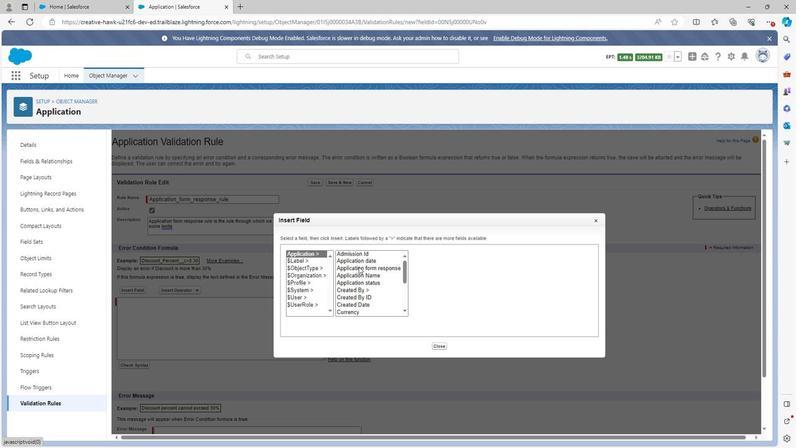 
Action: Mouse pressed left at (358, 264)
Screenshot: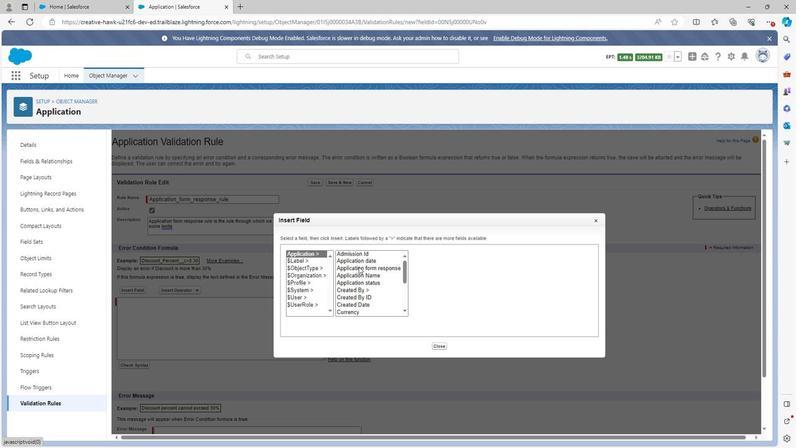 
Action: Mouse moved to (449, 294)
Screenshot: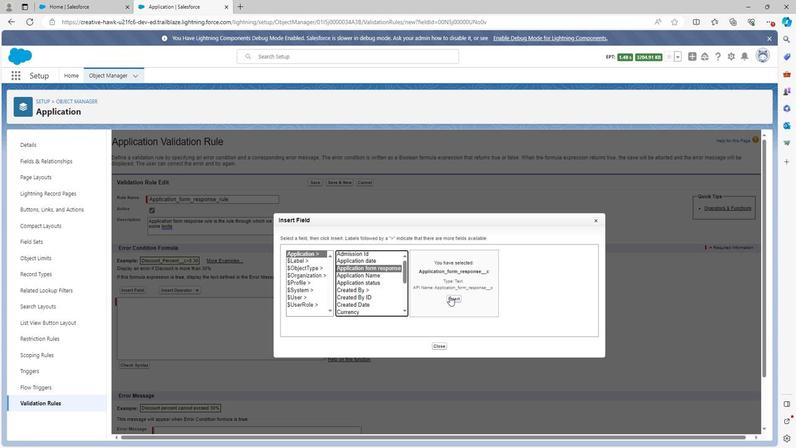 
Action: Mouse pressed left at (449, 294)
Screenshot: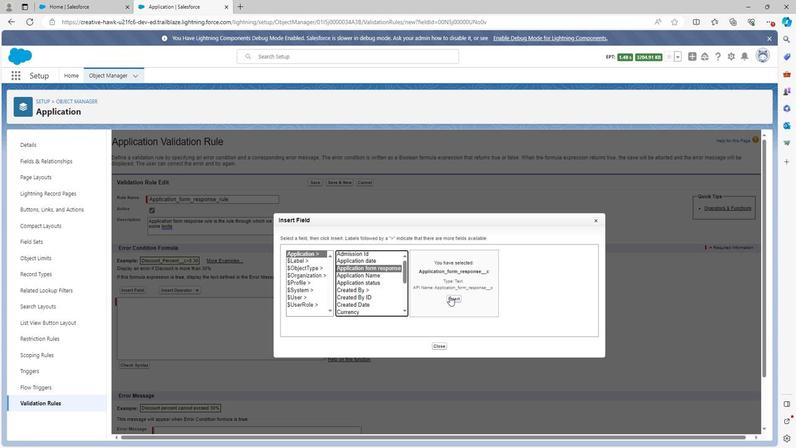 
Action: Mouse moved to (189, 284)
Screenshot: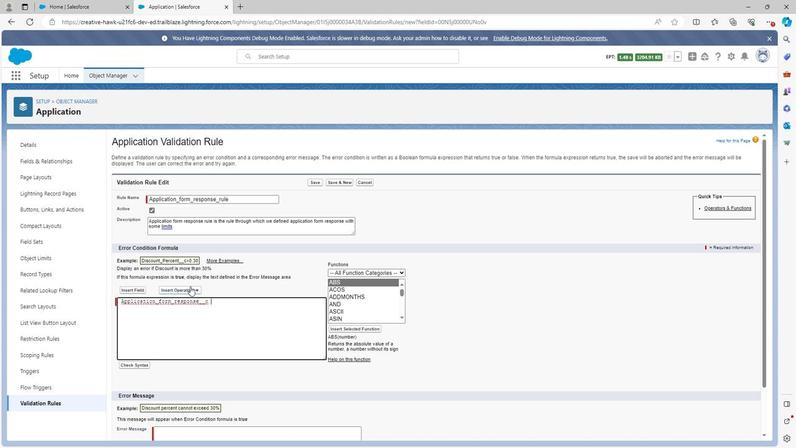 
Action: Mouse pressed left at (189, 284)
Screenshot: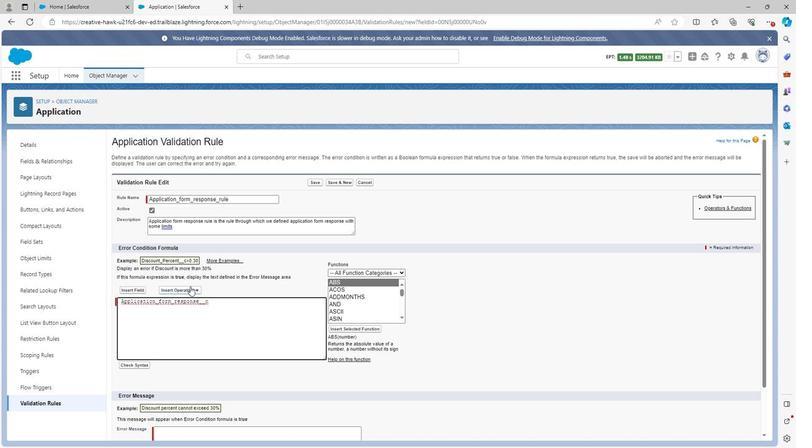 
Action: Mouse moved to (184, 362)
Screenshot: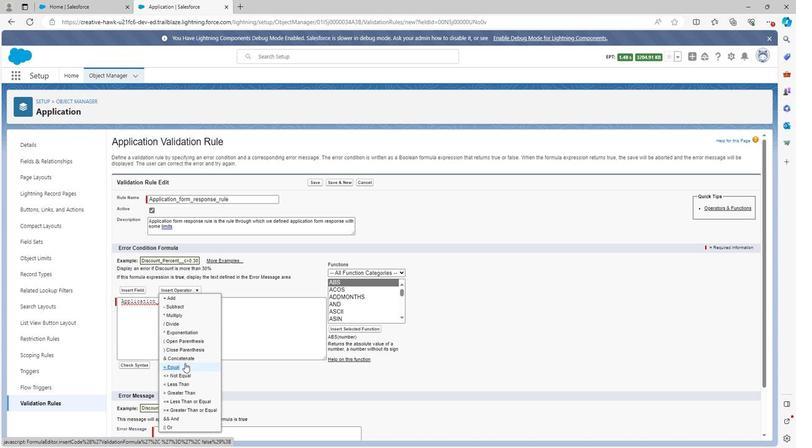 
Action: Mouse pressed left at (184, 362)
Screenshot: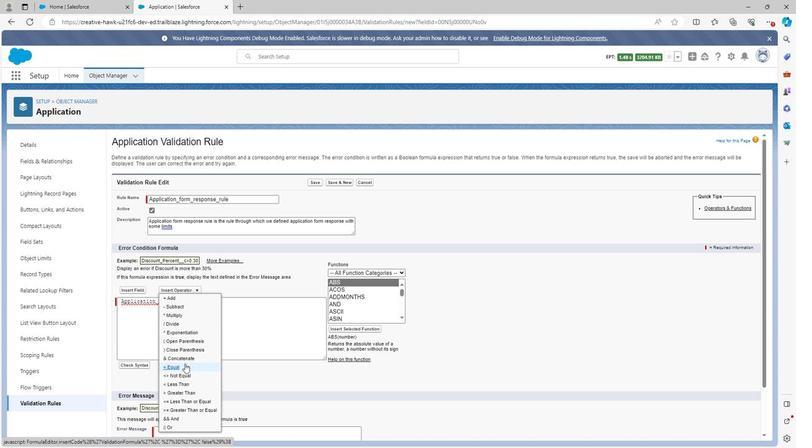 
Action: Mouse moved to (350, 270)
Screenshot: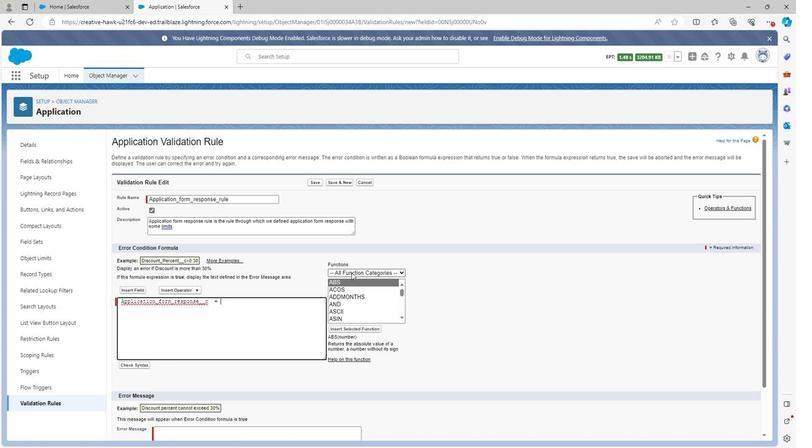 
Action: Mouse pressed left at (350, 270)
Screenshot: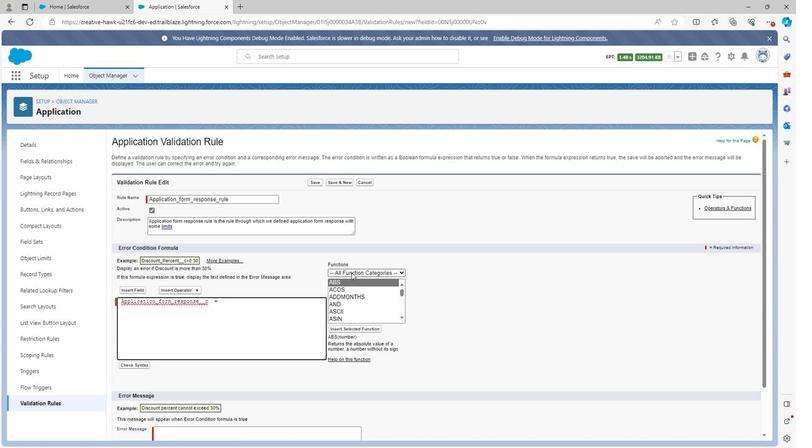 
Action: Mouse moved to (351, 270)
Screenshot: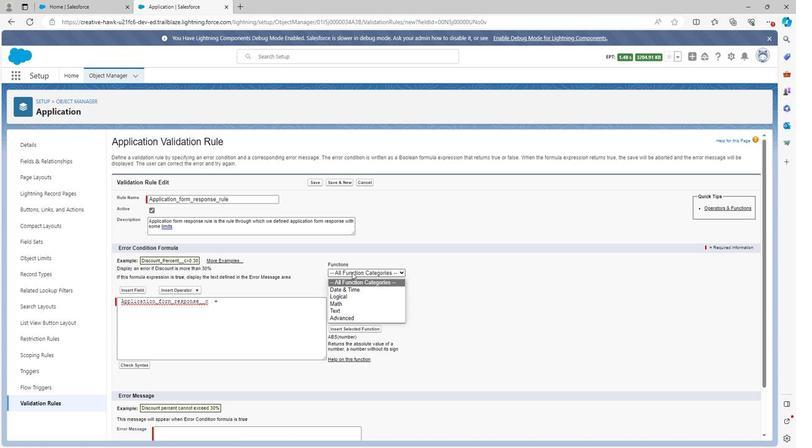 
Action: Mouse pressed left at (351, 270)
Screenshot: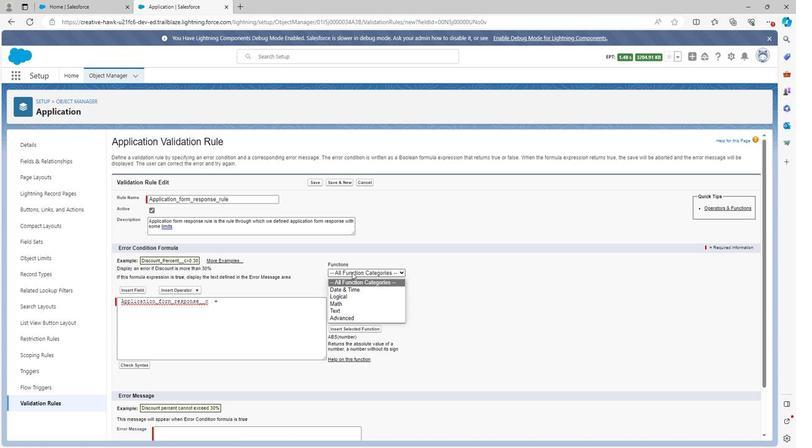 
Action: Mouse moved to (347, 300)
Screenshot: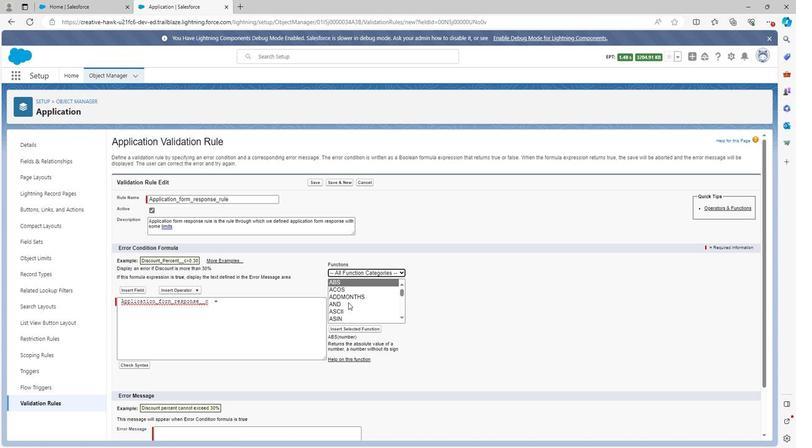 
Action: Mouse scrolled (347, 299) with delta (0, 0)
Screenshot: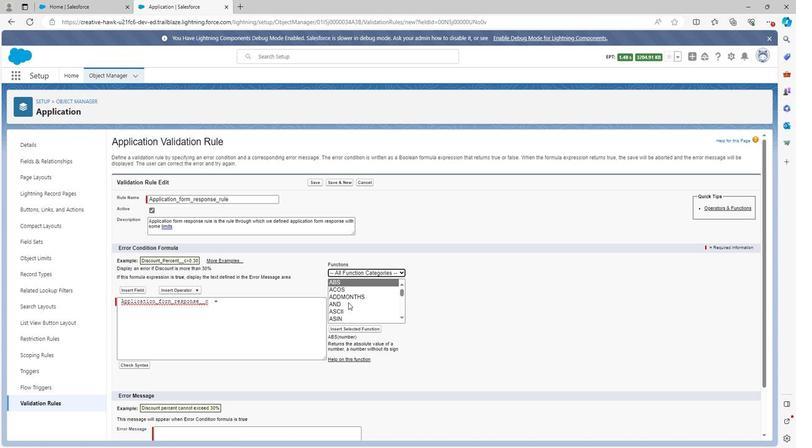 
Action: Mouse scrolled (347, 299) with delta (0, 0)
Screenshot: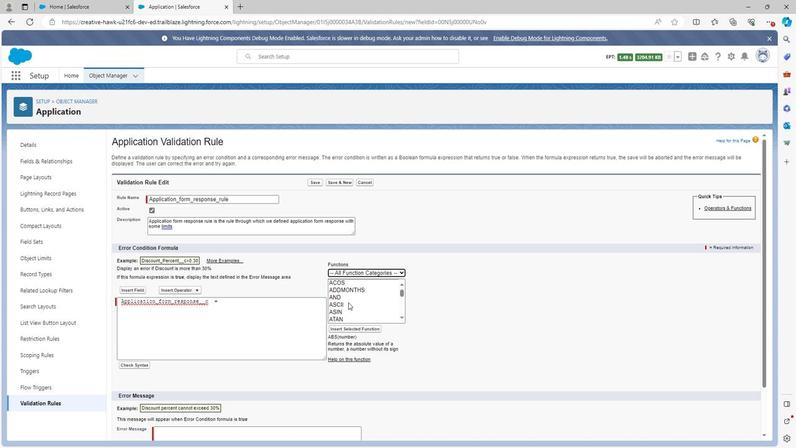 
Action: Mouse scrolled (347, 299) with delta (0, 0)
Screenshot: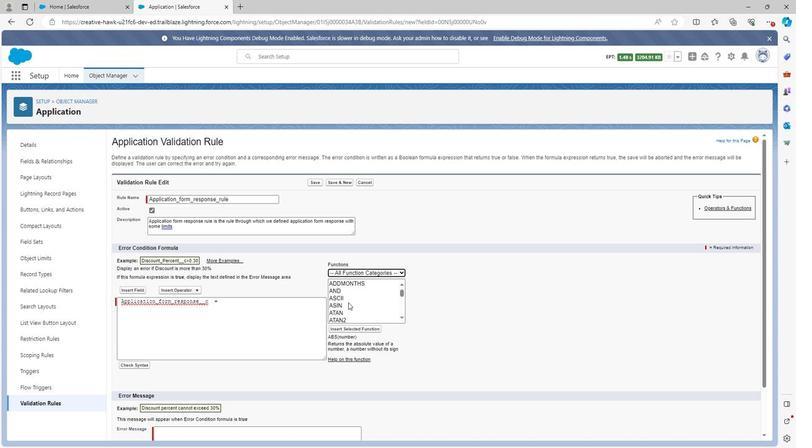 
Action: Mouse scrolled (347, 299) with delta (0, 0)
Screenshot: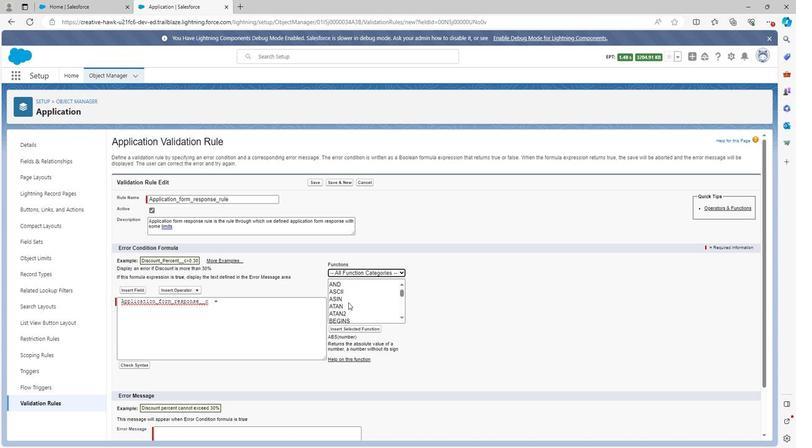 
Action: Mouse scrolled (347, 299) with delta (0, 0)
Screenshot: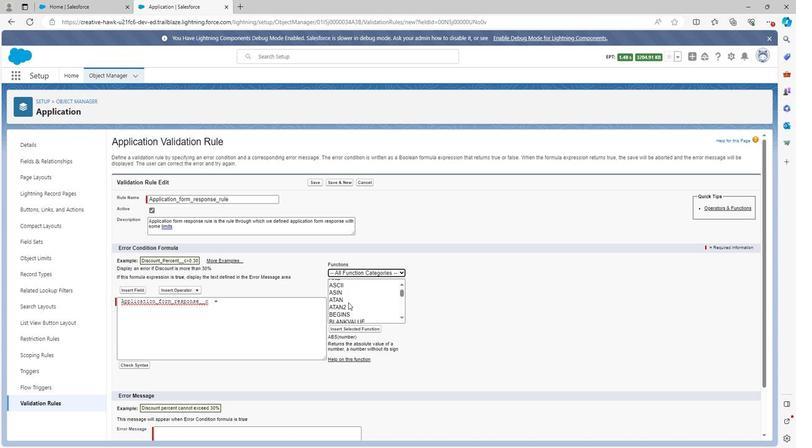 
Action: Mouse scrolled (347, 299) with delta (0, 0)
Screenshot: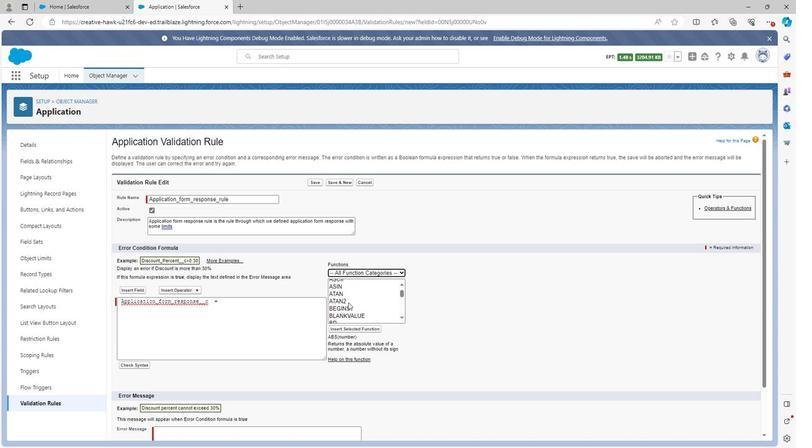 
Action: Mouse scrolled (347, 299) with delta (0, 0)
Screenshot: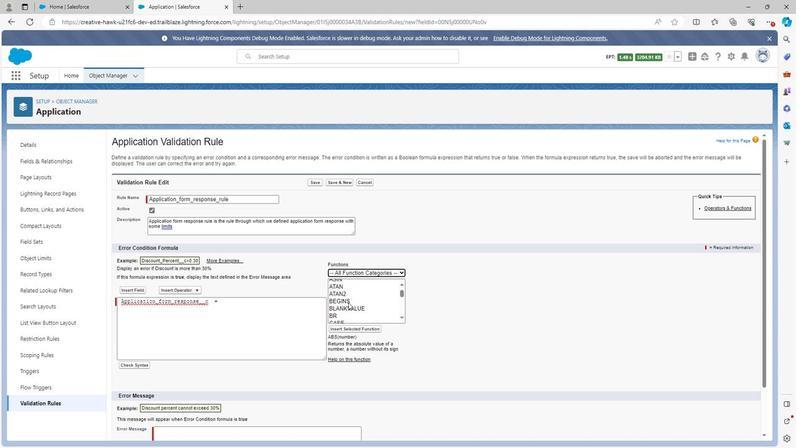 
Action: Mouse scrolled (347, 299) with delta (0, 0)
Screenshot: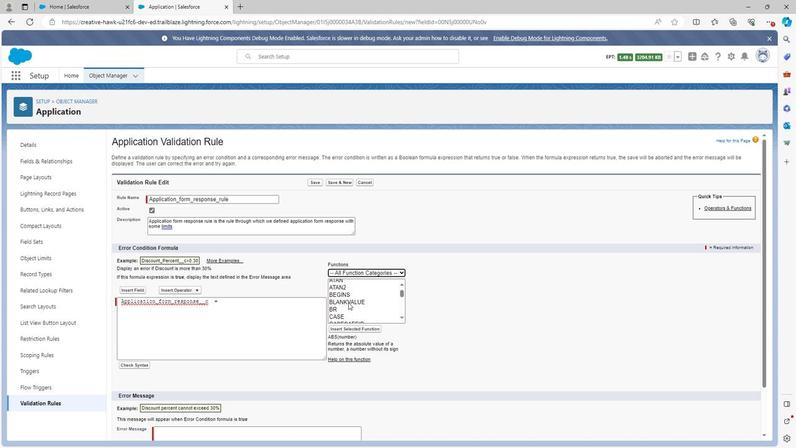
Action: Mouse scrolled (347, 299) with delta (0, 0)
Screenshot: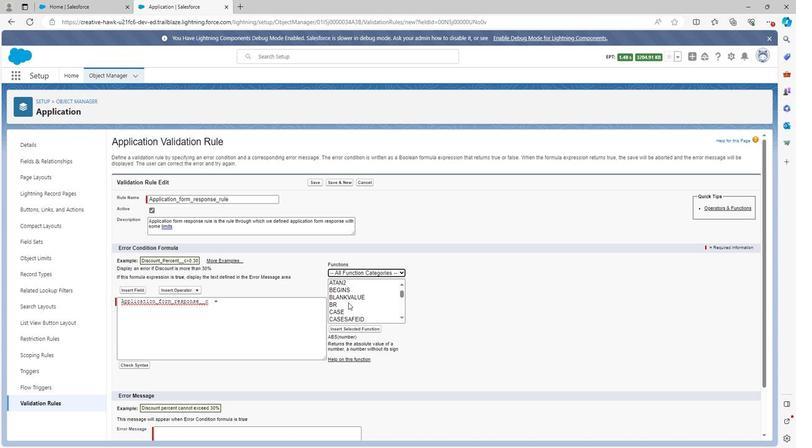 
Action: Mouse scrolled (347, 299) with delta (0, 0)
Screenshot: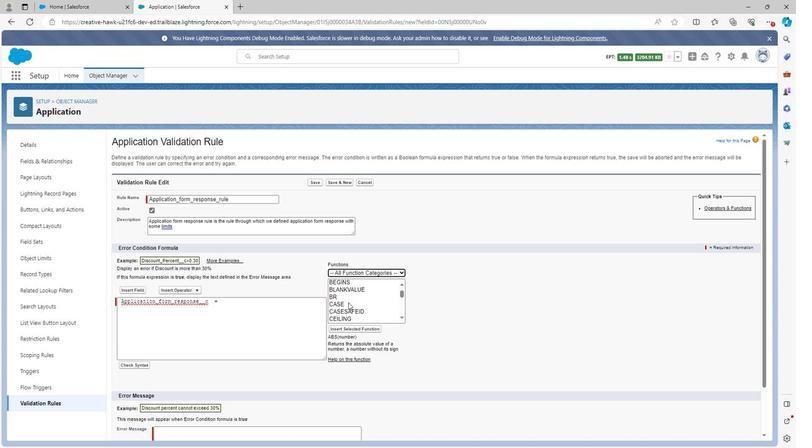 
Action: Mouse scrolled (347, 299) with delta (0, 0)
Screenshot: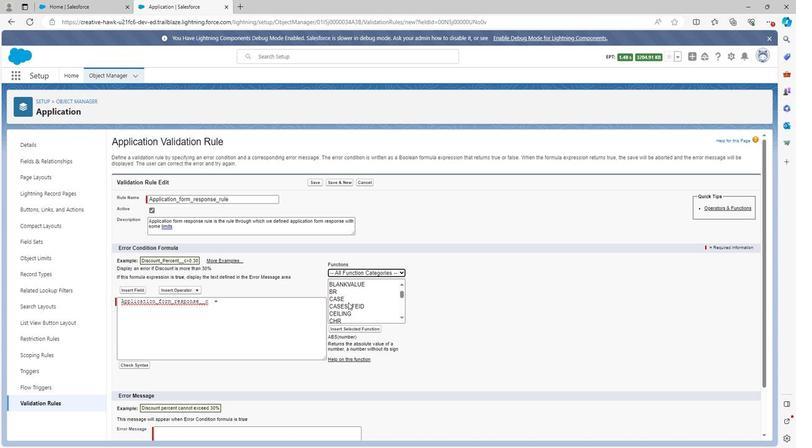 
Action: Mouse scrolled (347, 299) with delta (0, 0)
Screenshot: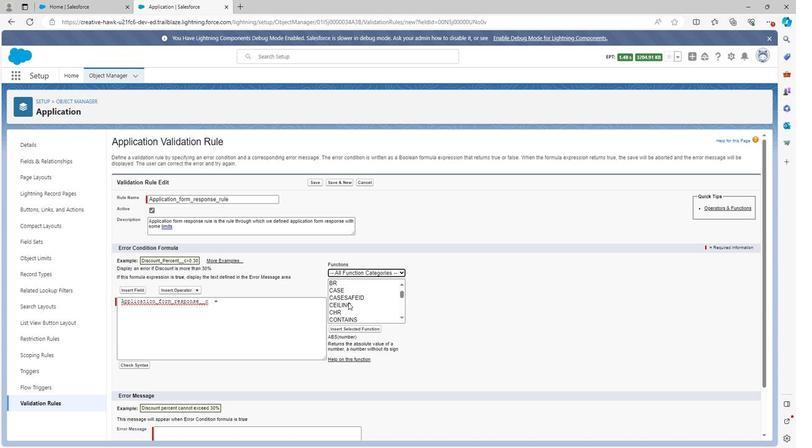 
Action: Mouse scrolled (347, 299) with delta (0, 0)
Screenshot: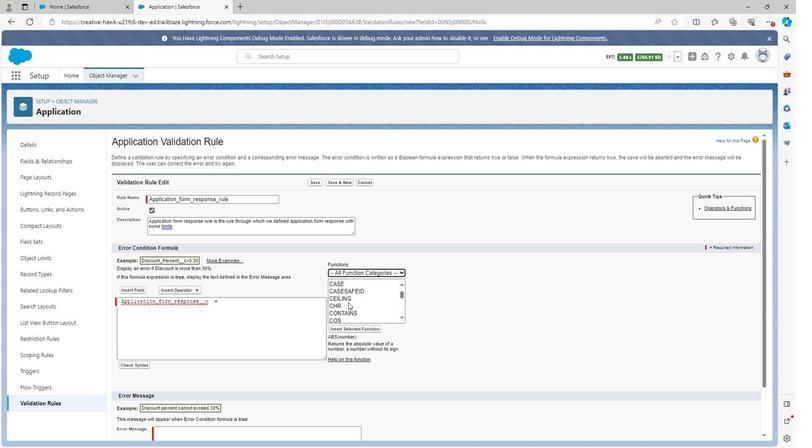 
Action: Mouse scrolled (347, 299) with delta (0, 0)
Screenshot: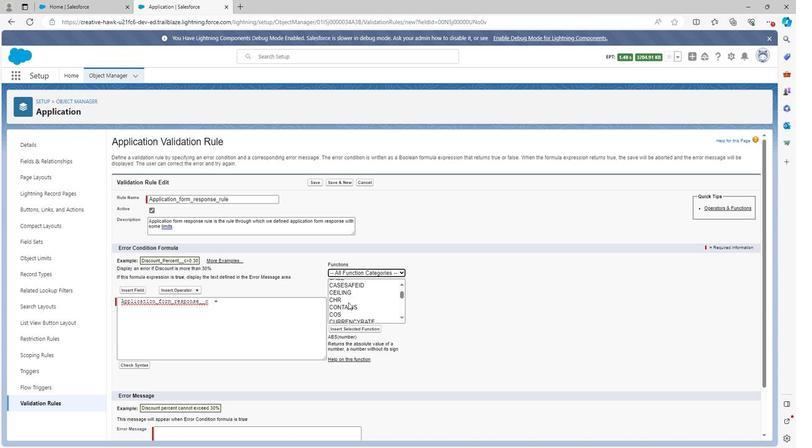
Action: Mouse scrolled (347, 299) with delta (0, 0)
Screenshot: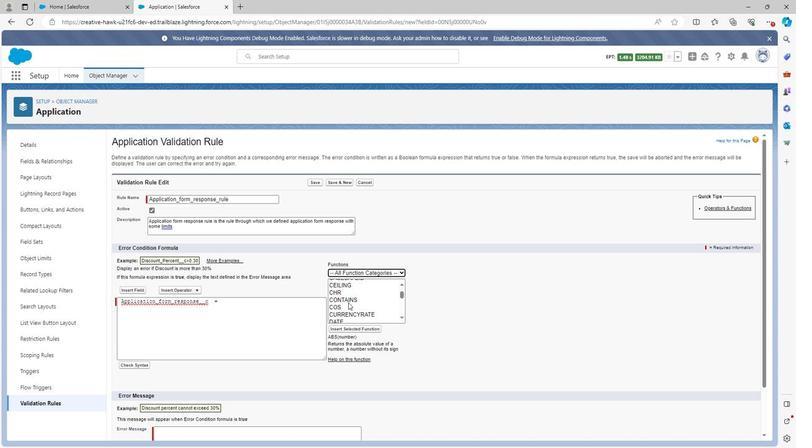 
Action: Mouse scrolled (347, 299) with delta (0, 0)
Screenshot: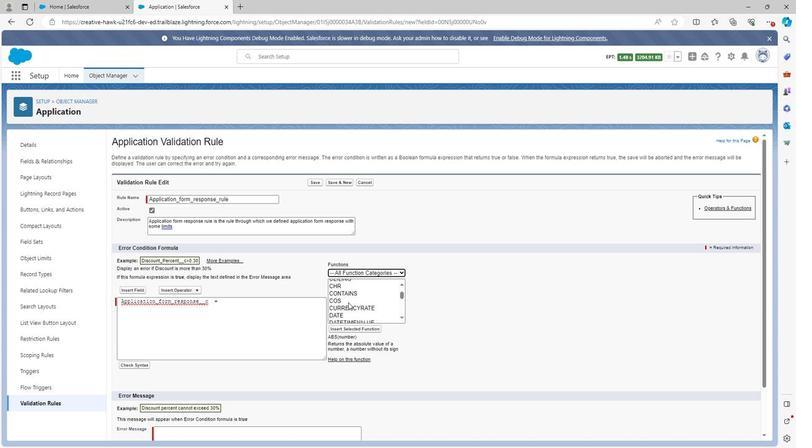 
Action: Mouse scrolled (347, 299) with delta (0, 0)
Screenshot: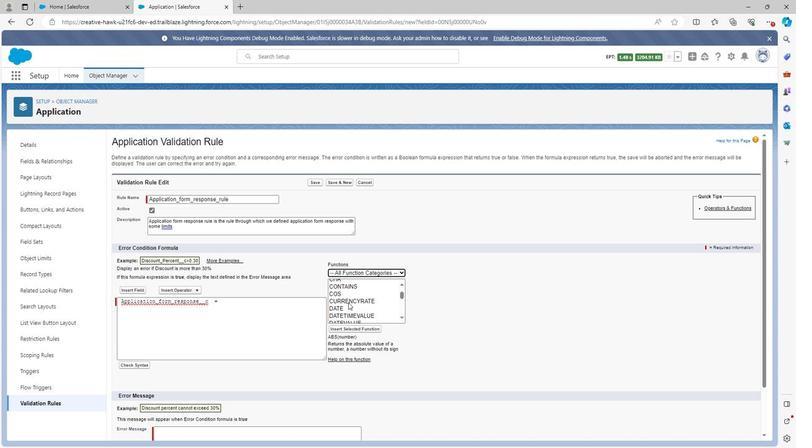 
Action: Mouse scrolled (347, 299) with delta (0, 0)
Screenshot: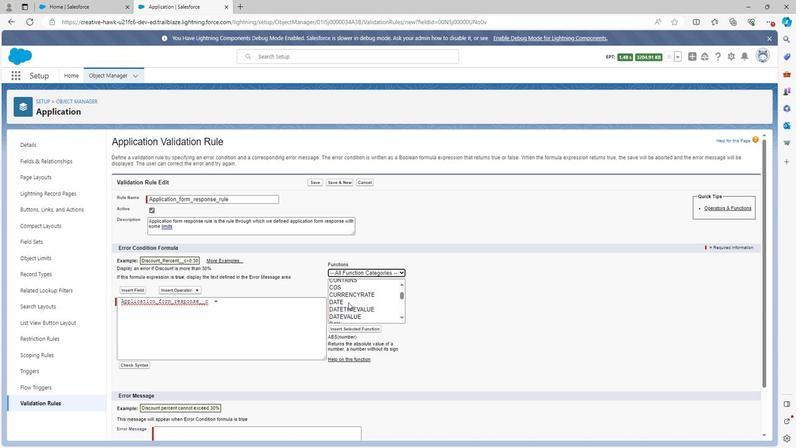 
Action: Mouse scrolled (347, 299) with delta (0, 0)
Screenshot: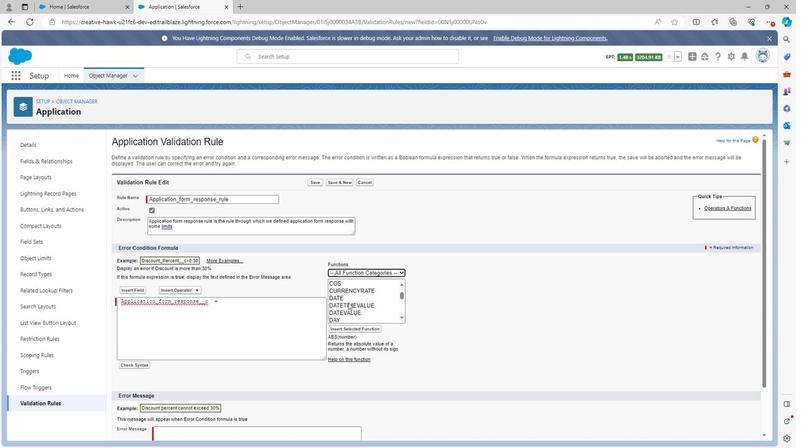 
Action: Mouse scrolled (347, 299) with delta (0, 0)
Screenshot: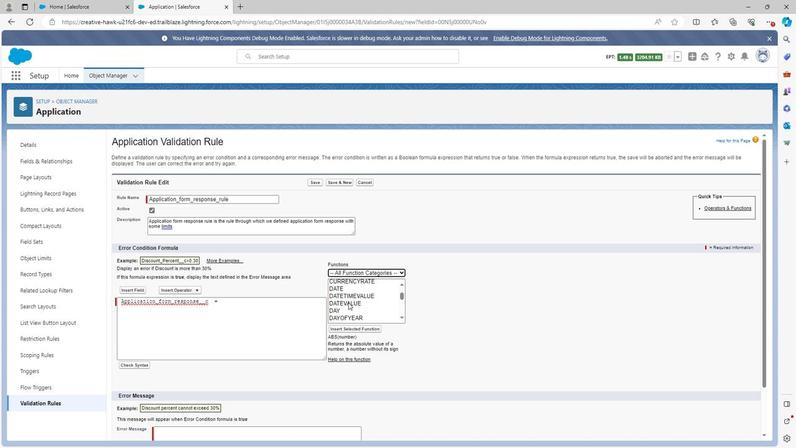 
Action: Mouse scrolled (347, 299) with delta (0, 0)
Screenshot: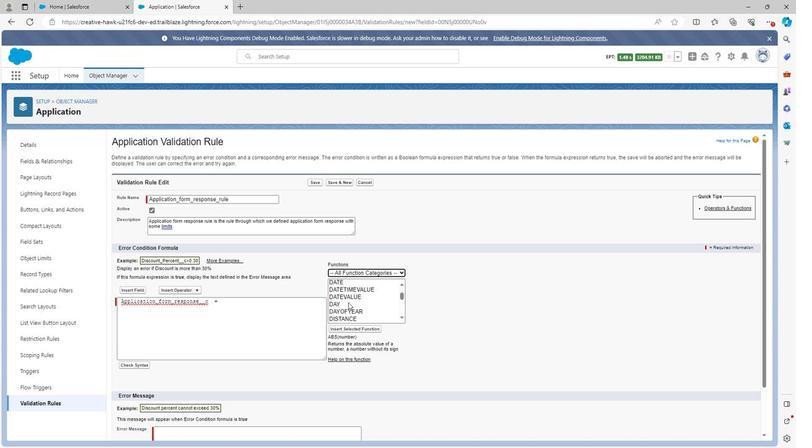 
Action: Mouse scrolled (347, 299) with delta (0, 0)
Screenshot: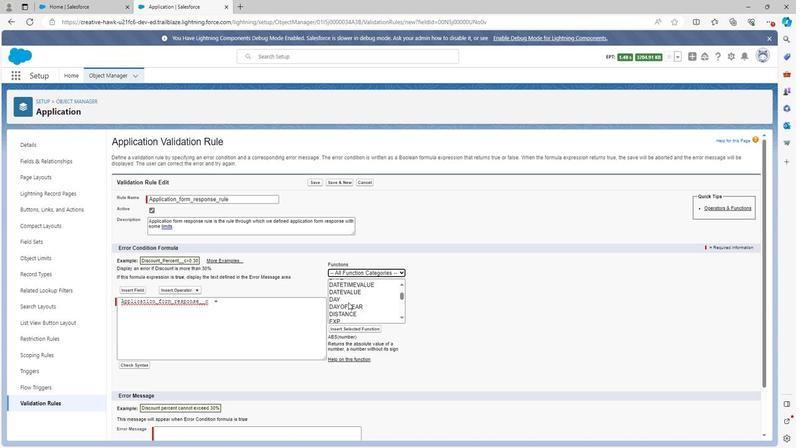 
Action: Mouse scrolled (347, 299) with delta (0, 0)
Screenshot: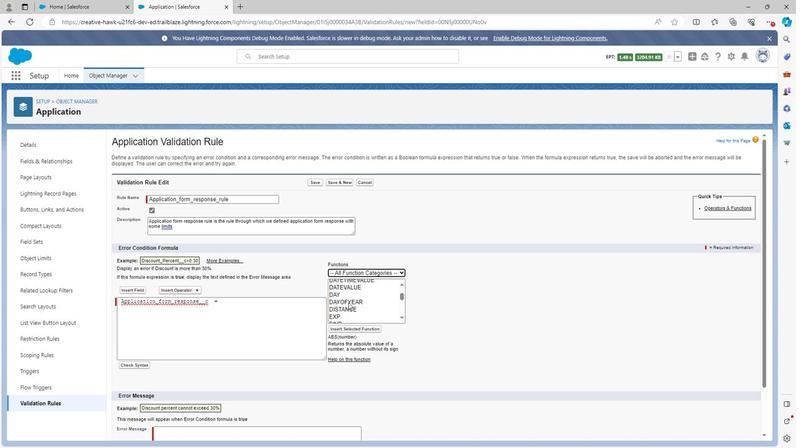 
Action: Mouse scrolled (347, 299) with delta (0, 0)
Screenshot: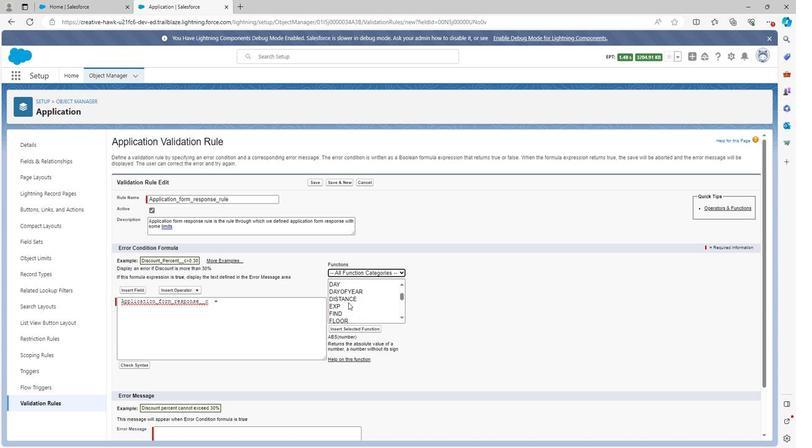 
Action: Mouse scrolled (347, 299) with delta (0, 0)
Screenshot: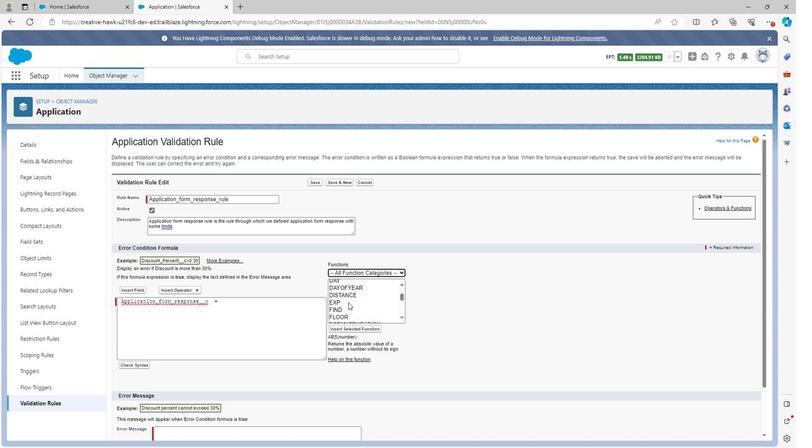 
Action: Mouse scrolled (347, 299) with delta (0, 0)
Screenshot: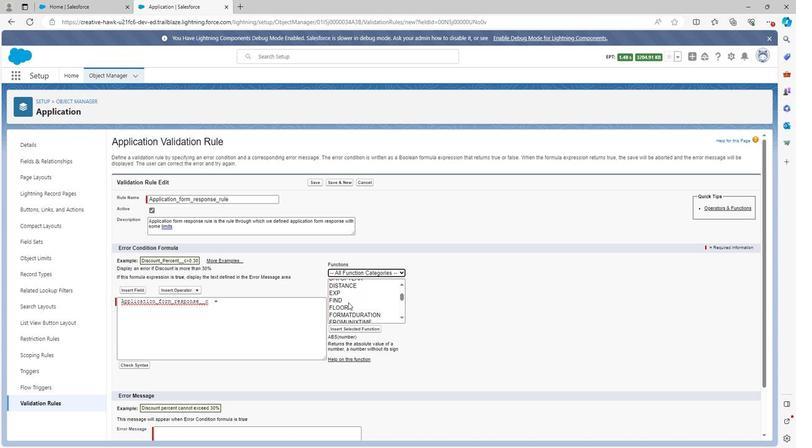 
Action: Mouse scrolled (347, 299) with delta (0, 0)
Screenshot: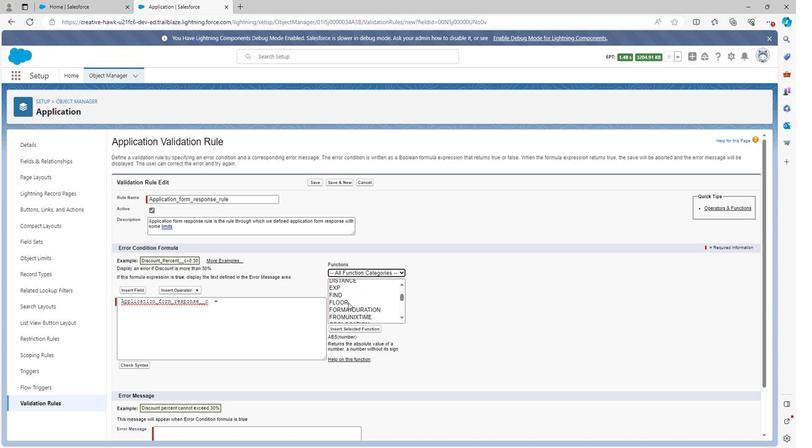 
Action: Mouse scrolled (347, 299) with delta (0, 0)
Screenshot: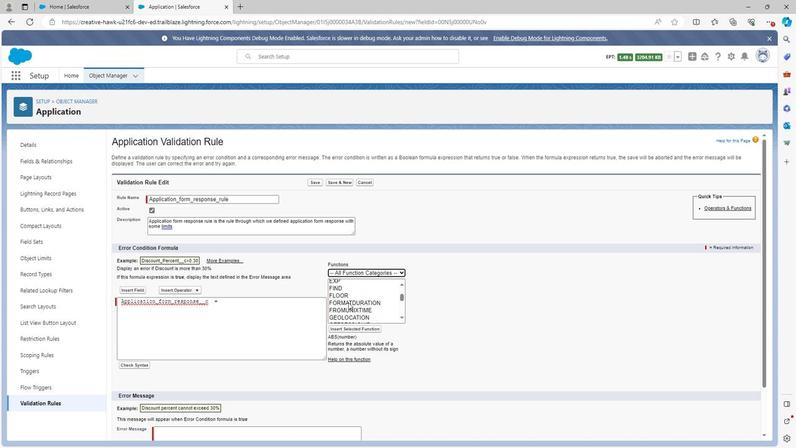 
Action: Mouse scrolled (347, 299) with delta (0, 0)
Screenshot: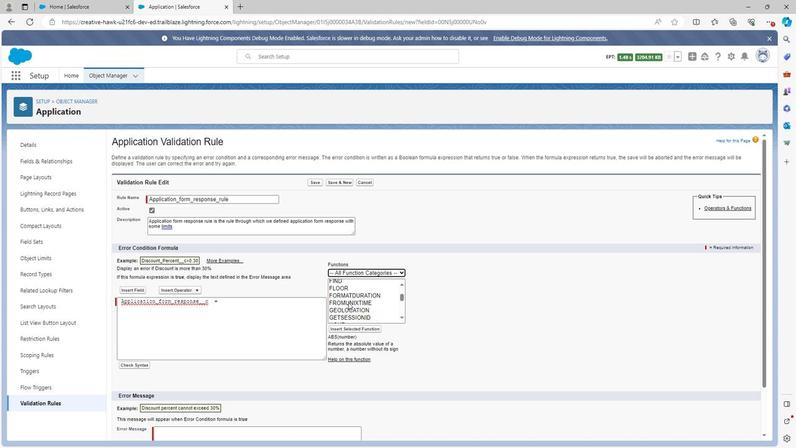 
Action: Mouse scrolled (347, 299) with delta (0, 0)
Screenshot: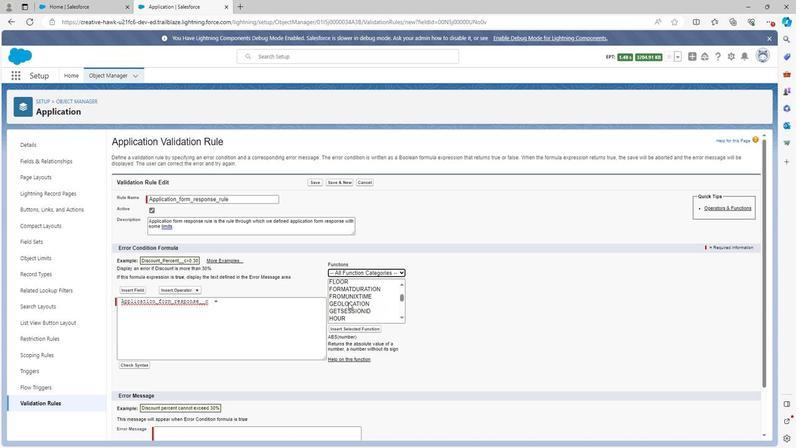 
Action: Mouse scrolled (347, 299) with delta (0, 0)
Screenshot: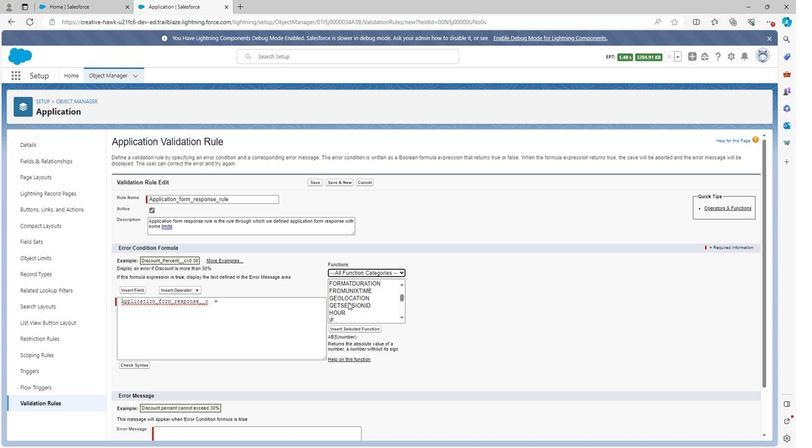 
Action: Mouse scrolled (347, 299) with delta (0, 0)
Screenshot: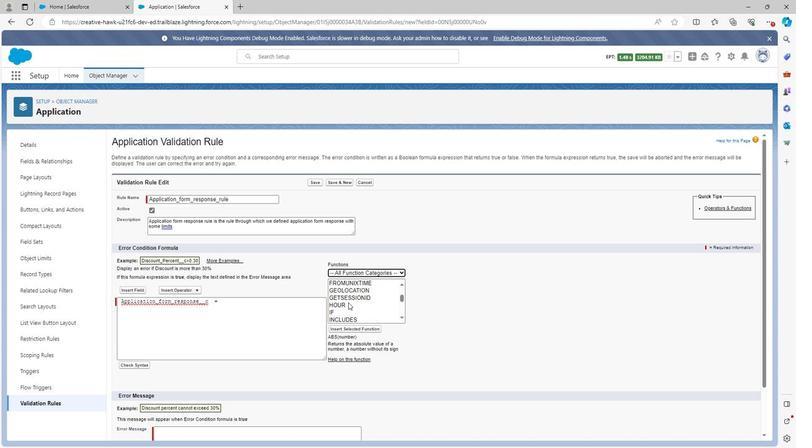
Action: Mouse scrolled (347, 299) with delta (0, 0)
Screenshot: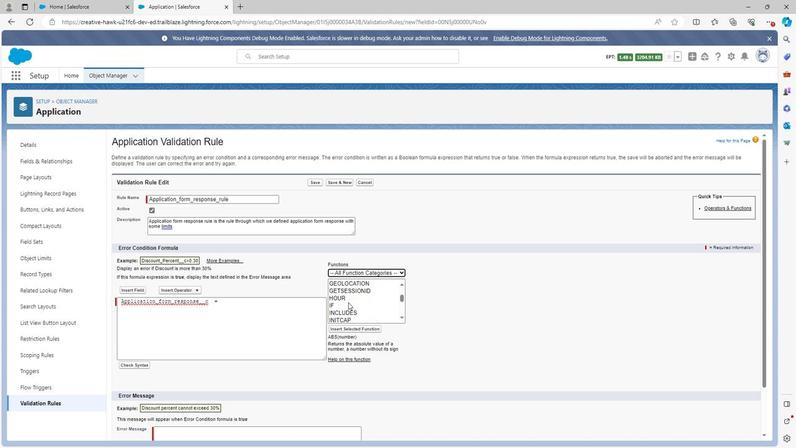 
Action: Mouse scrolled (347, 299) with delta (0, 0)
Screenshot: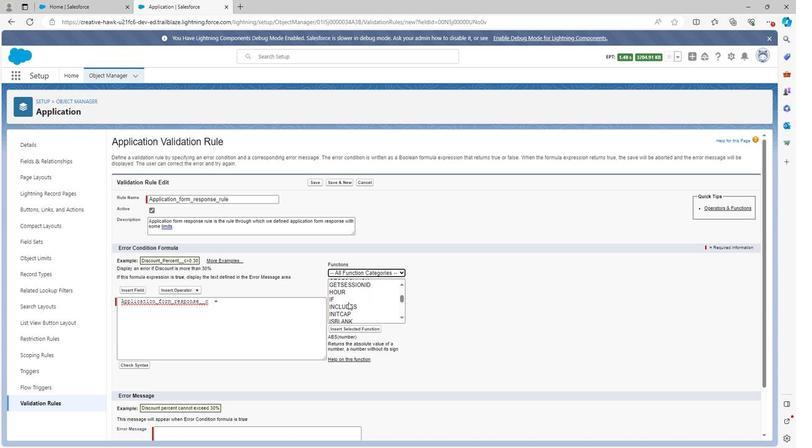 
Action: Mouse scrolled (347, 299) with delta (0, 0)
Screenshot: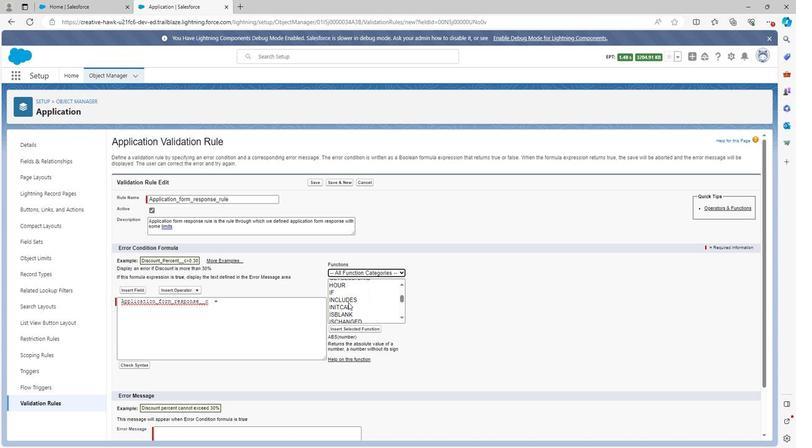 
Action: Mouse scrolled (347, 299) with delta (0, 0)
Screenshot: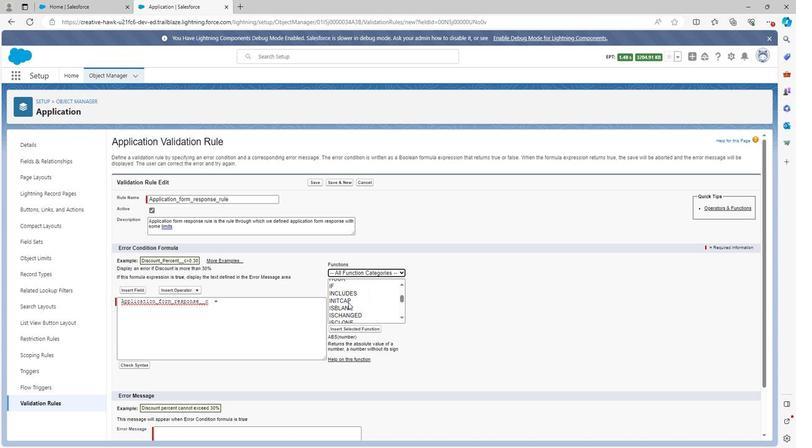 
Action: Mouse scrolled (347, 299) with delta (0, 0)
Screenshot: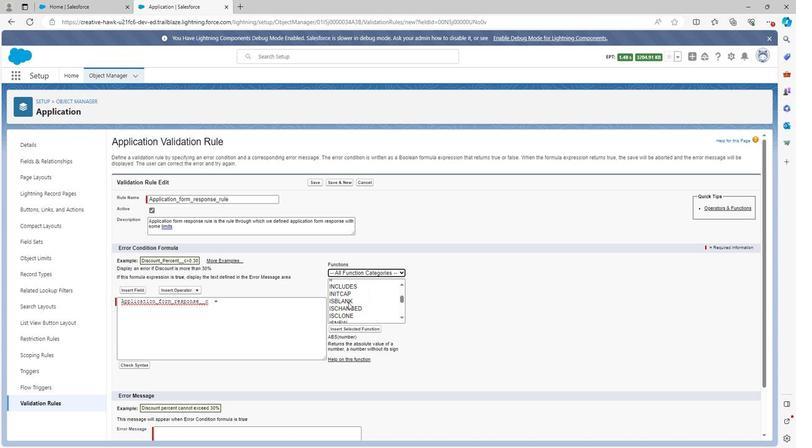 
Action: Mouse scrolled (347, 299) with delta (0, 0)
Screenshot: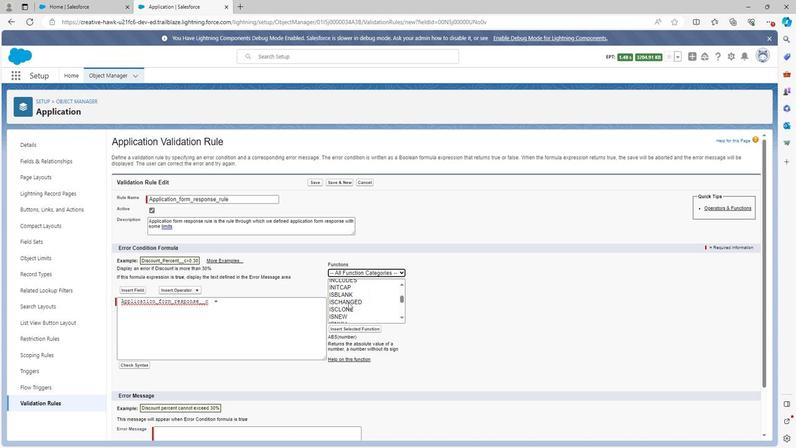 
Action: Mouse scrolled (347, 299) with delta (0, 0)
Screenshot: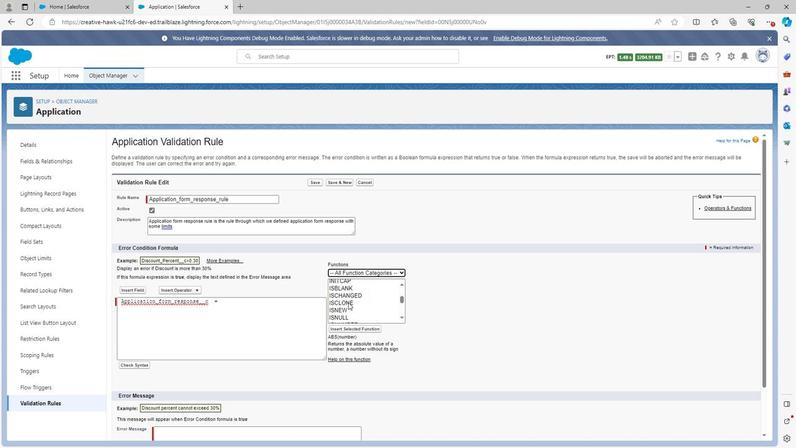 
Action: Mouse scrolled (347, 299) with delta (0, 0)
Screenshot: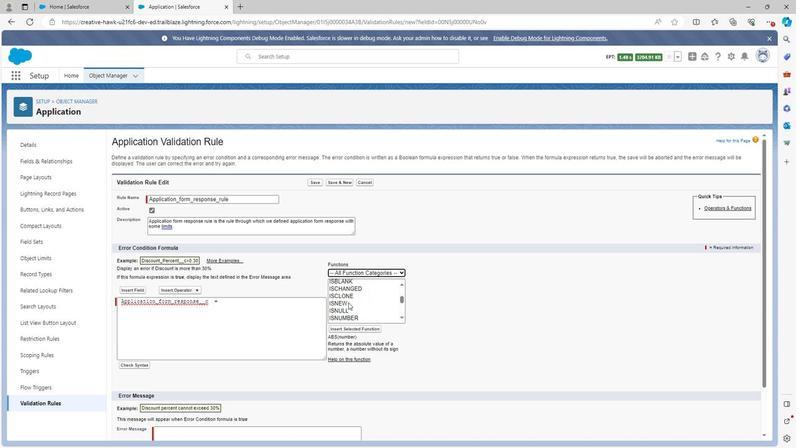 
Action: Mouse scrolled (347, 299) with delta (0, 0)
Screenshot: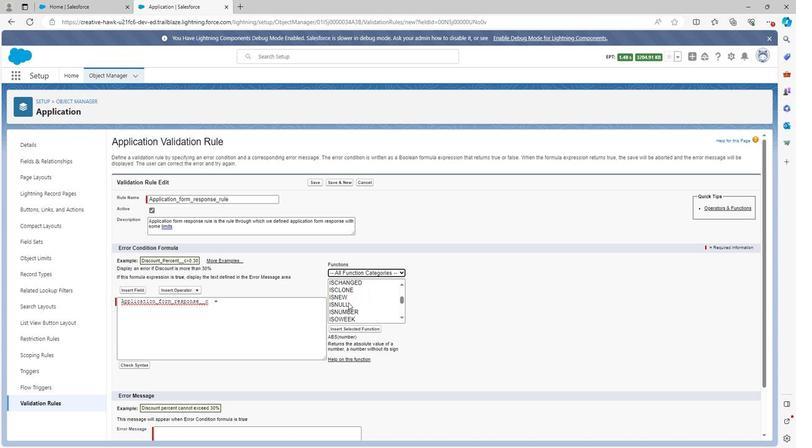
Action: Mouse scrolled (347, 299) with delta (0, 0)
Screenshot: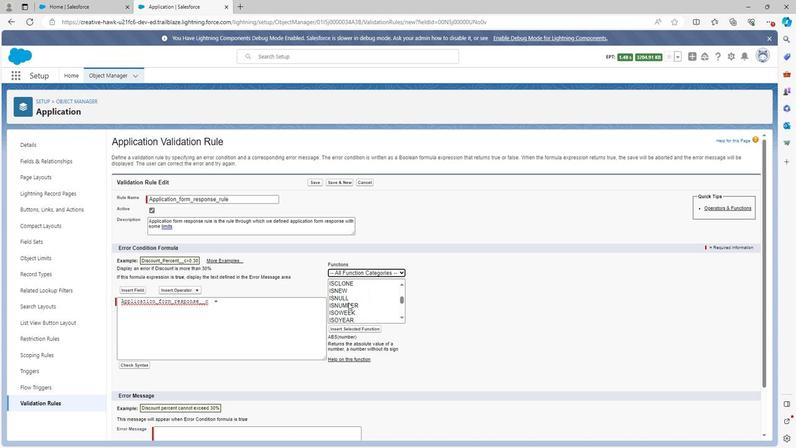 
Action: Mouse scrolled (347, 299) with delta (0, 0)
Screenshot: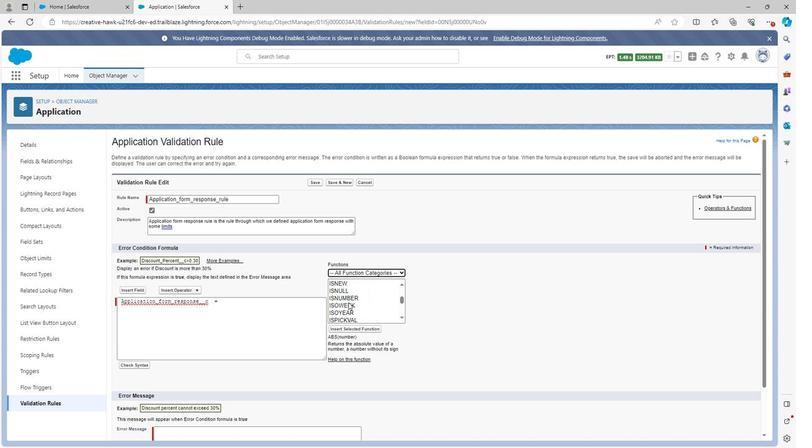 
Action: Mouse scrolled (347, 299) with delta (0, 0)
Screenshot: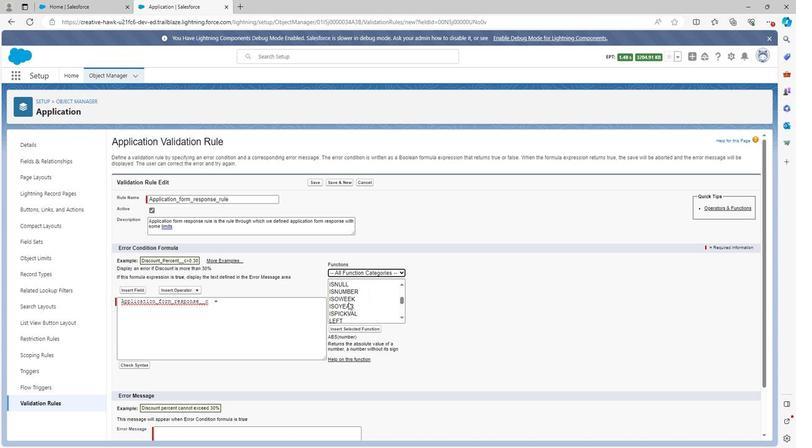 
Action: Mouse scrolled (347, 299) with delta (0, 0)
Screenshot: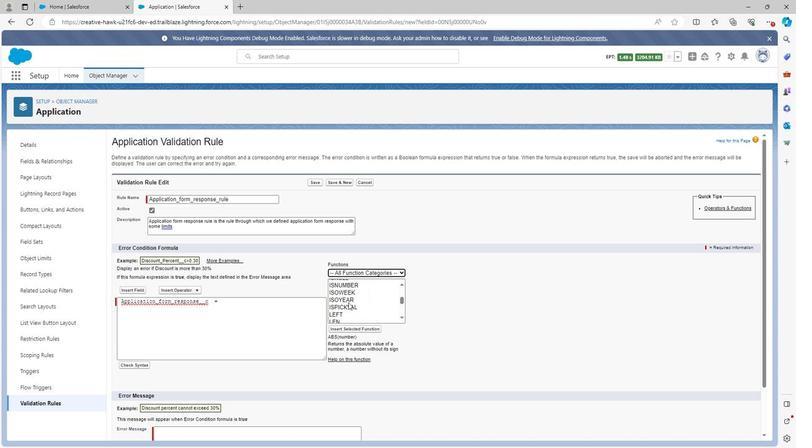 
Action: Mouse scrolled (347, 299) with delta (0, 0)
Screenshot: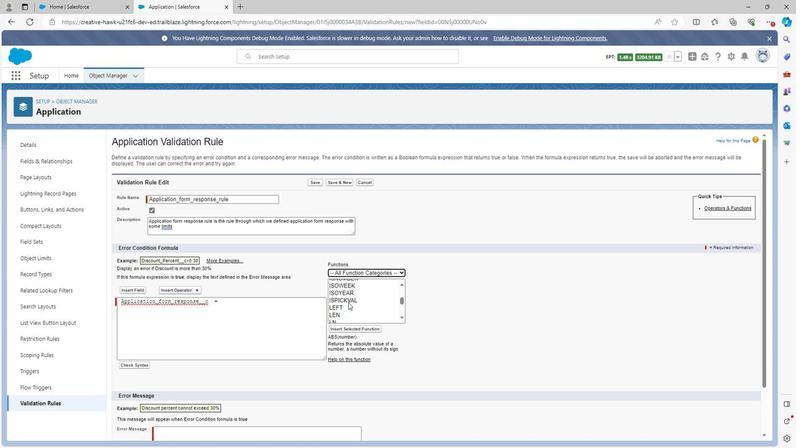 
Action: Mouse scrolled (347, 299) with delta (0, 0)
Screenshot: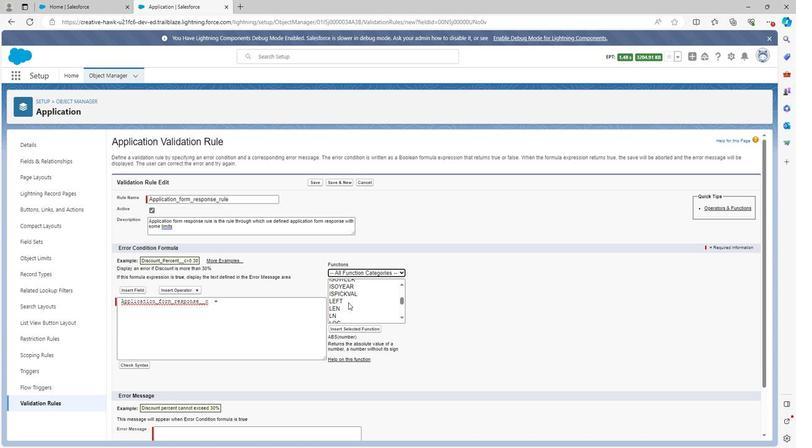 
Action: Mouse scrolled (347, 299) with delta (0, 0)
Screenshot: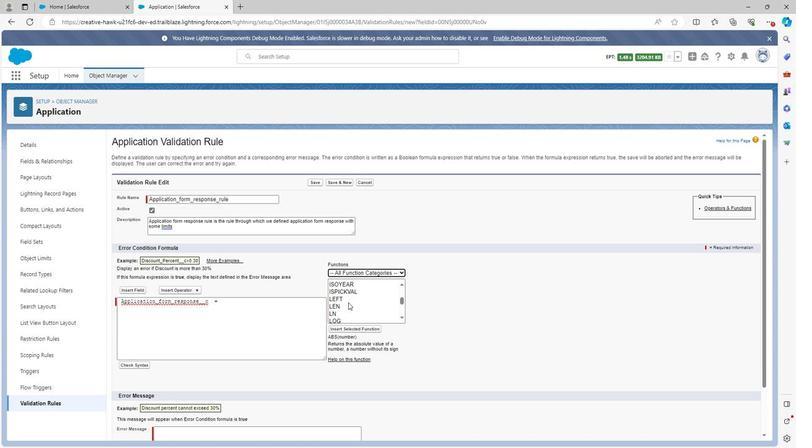 
Action: Mouse scrolled (347, 299) with delta (0, 0)
Screenshot: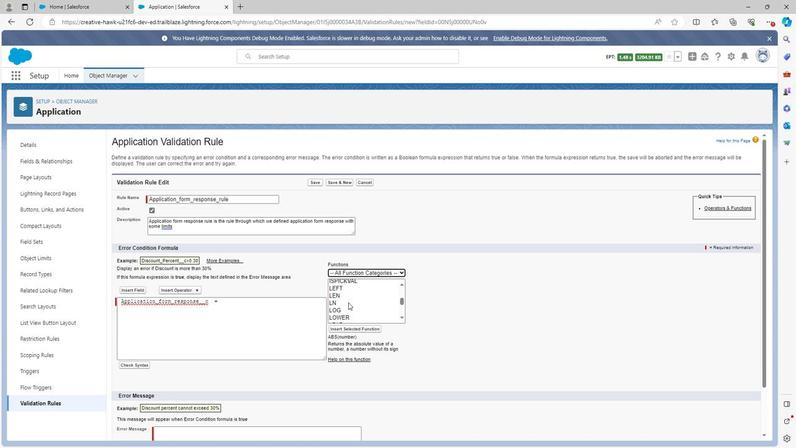 
Action: Mouse scrolled (347, 299) with delta (0, 0)
Screenshot: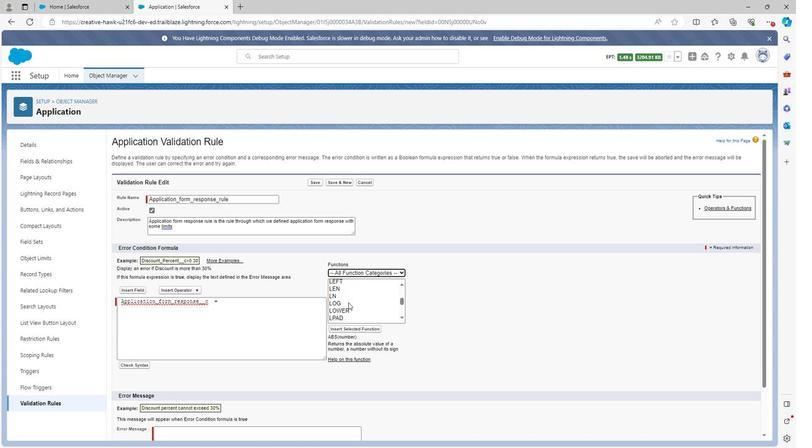 
Action: Mouse scrolled (347, 299) with delta (0, 0)
Screenshot: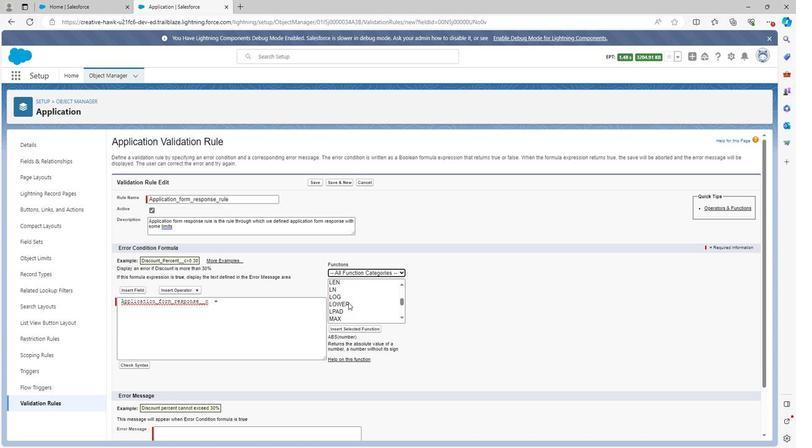 
Action: Mouse scrolled (347, 299) with delta (0, 0)
Screenshot: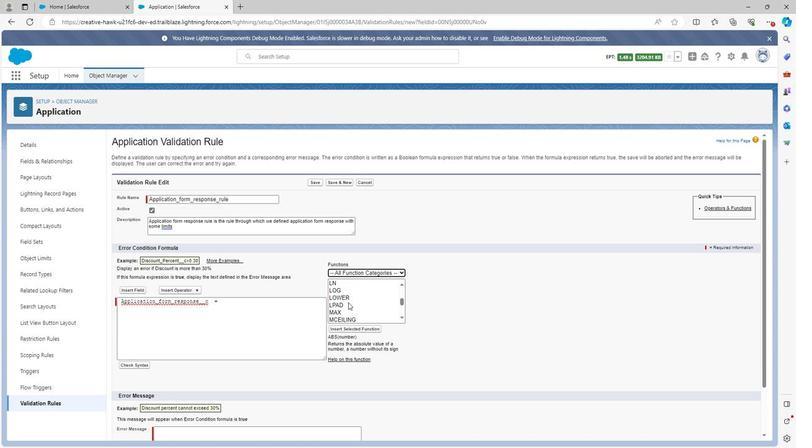 
Action: Mouse scrolled (347, 299) with delta (0, 0)
Screenshot: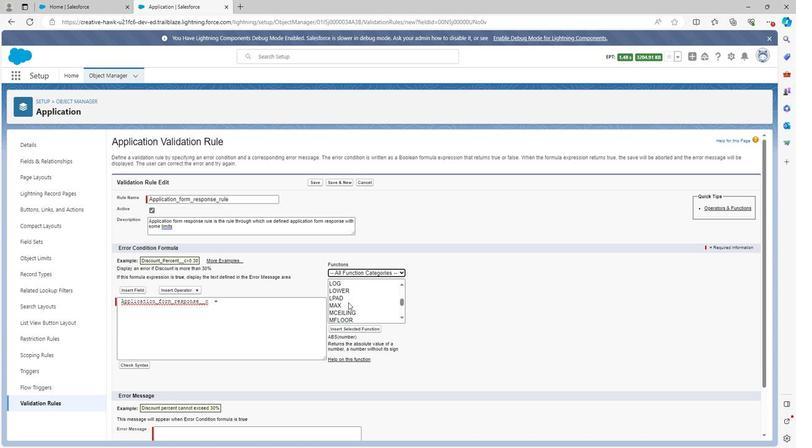 
Action: Mouse scrolled (347, 299) with delta (0, 0)
